 Task: Add an event with the title Second Interview with Candidate X, date '2024/03/01', time 8:00 AM to 10:00 AMand add a description: The AGM will commence with an opening address from the leadership team, providing an overview of the organization's achievements, challenges, and financial performance over the past year. This presentation will set the stage for the meeting and provide a comprehensive context for the discussions that will follow., put the event into Blue category . Add location for the event as: 654 Park Güell, Barcelona, Spain, logged in from the account softage.9@softage.netand send the event invitation to softage.2@softage.net with CC to  softage.3@softage.net. Set a reminder for the event 2 hour before
Action: Mouse moved to (76, 99)
Screenshot: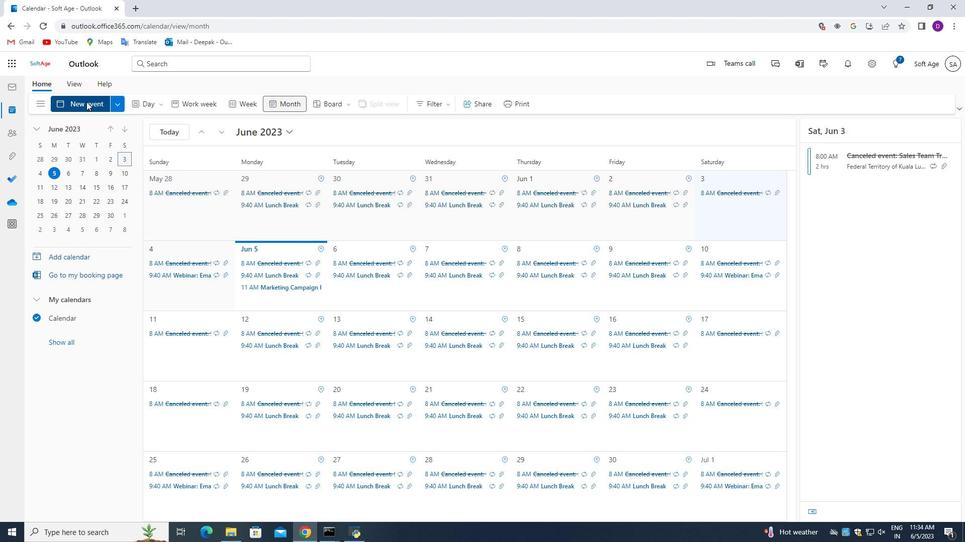 
Action: Mouse pressed left at (76, 99)
Screenshot: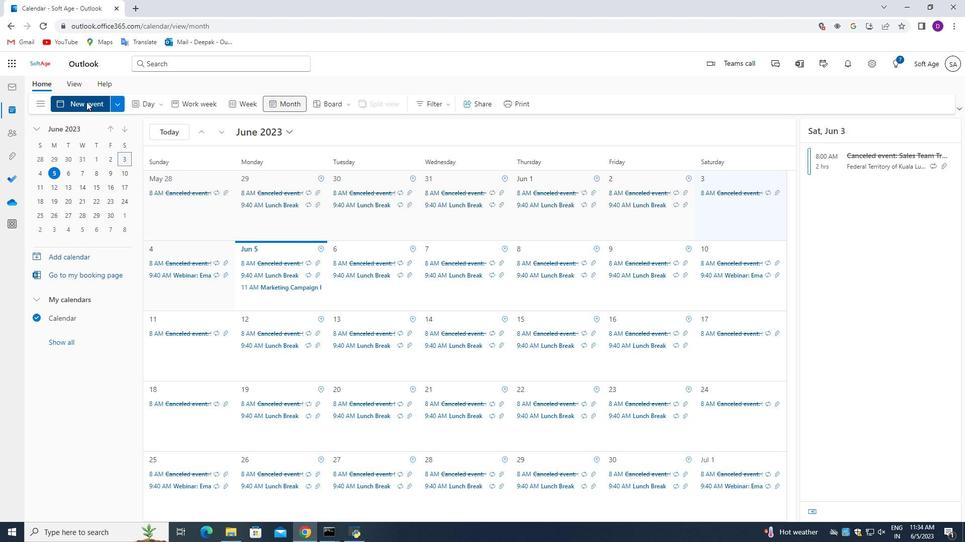 
Action: Mouse moved to (327, 160)
Screenshot: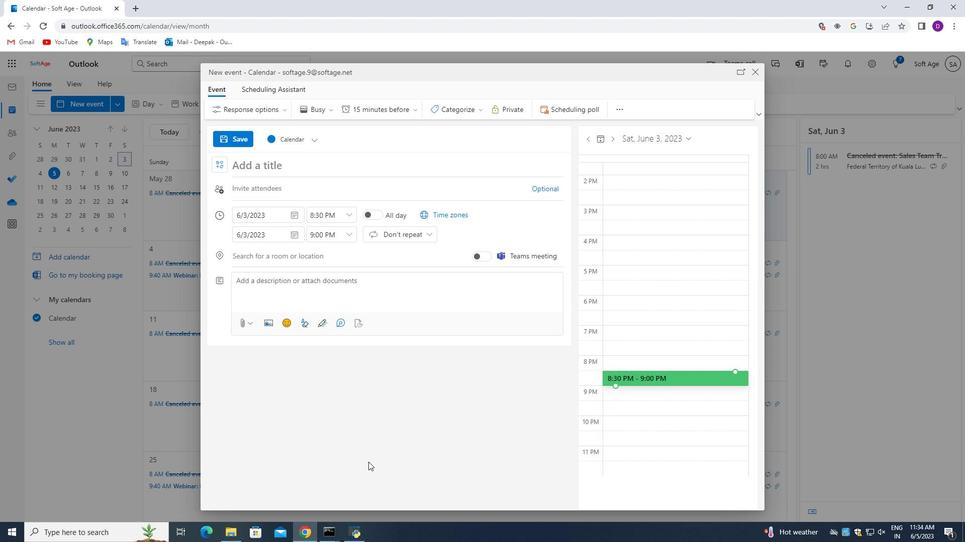 
Action: Mouse pressed left at (327, 160)
Screenshot: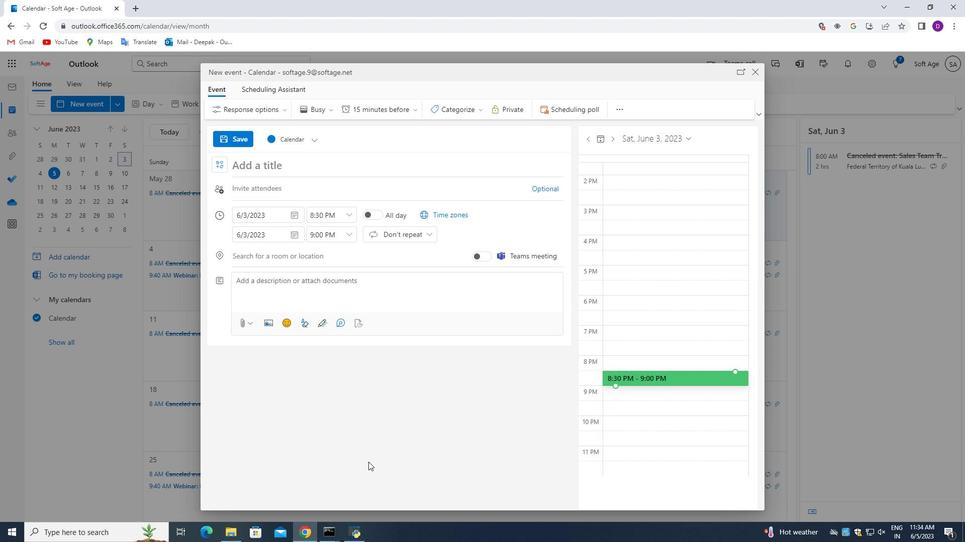 
Action: Mouse moved to (360, 369)
Screenshot: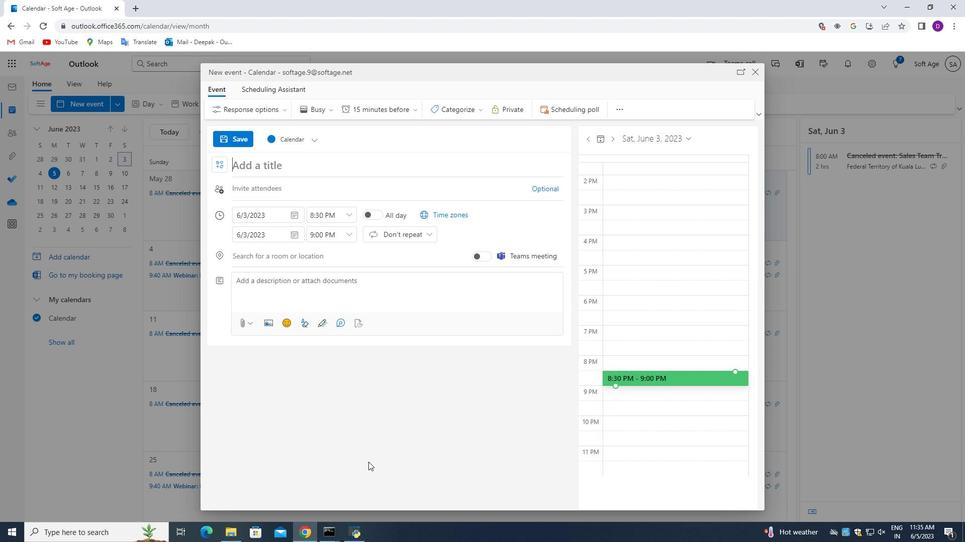 
Action: Key pressed <Key.shift_r>Second<Key.space><Key.shift>Intereies<Key.backspace>w<Key.space><Key.backspace><Key.backspace><Key.backspace><Key.backspace><Key.backspace>view<Key.space>with<Key.space><Key.shift_r>Candidate<Key.space><Key.shift><Key.shift><Key.shift><Key.shift><Key.shift><Key.shift><Key.shift><Key.shift><Key.shift><Key.shift><Key.shift><Key.shift><Key.shift><Key.shift><Key.shift><Key.shift><Key.shift><Key.shift><Key.shift><Key.shift><Key.shift><Key.shift>X<Key.space>
Screenshot: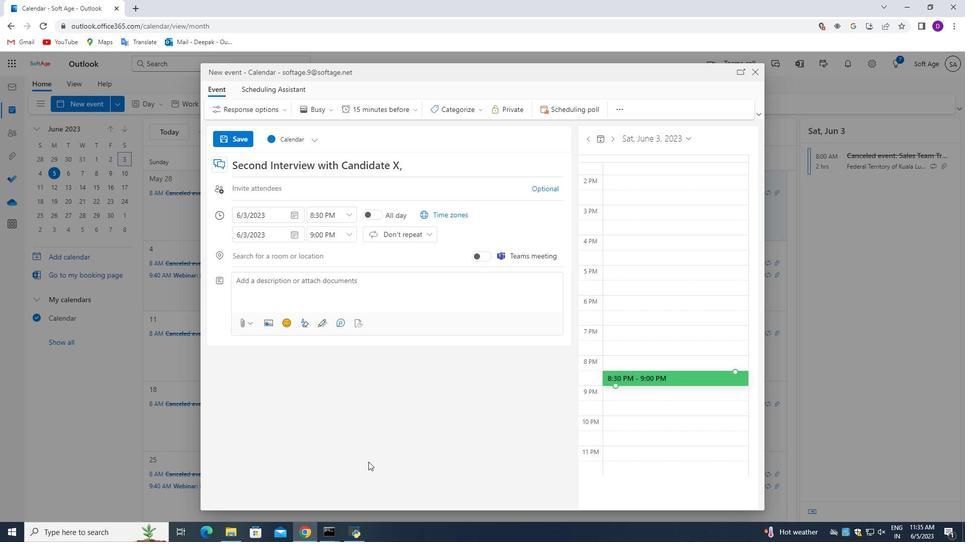 
Action: Mouse moved to (296, 215)
Screenshot: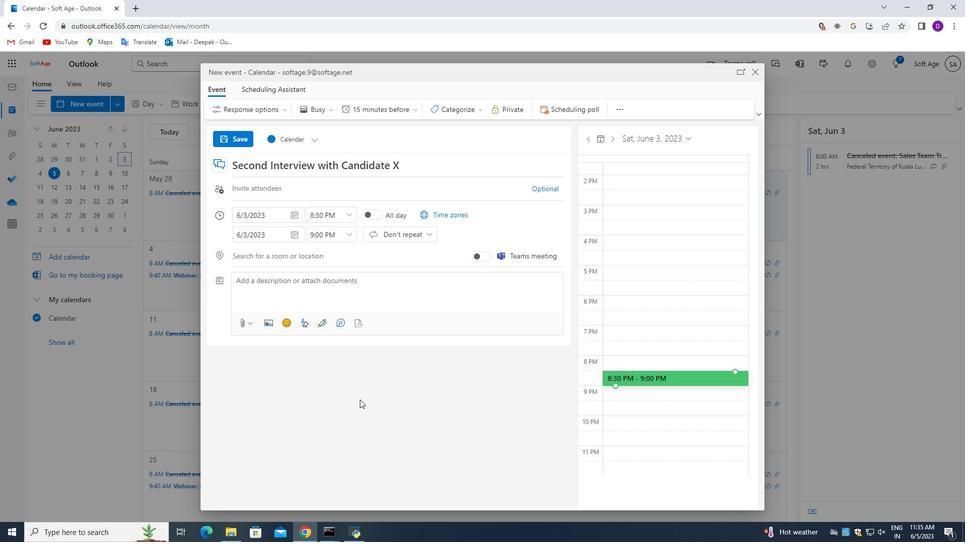 
Action: Mouse pressed left at (296, 215)
Screenshot: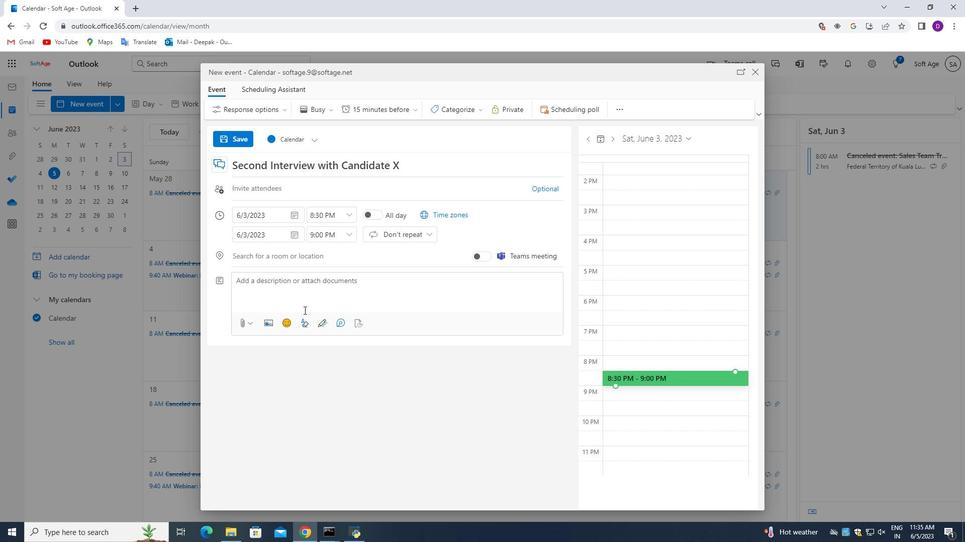 
Action: Mouse moved to (260, 237)
Screenshot: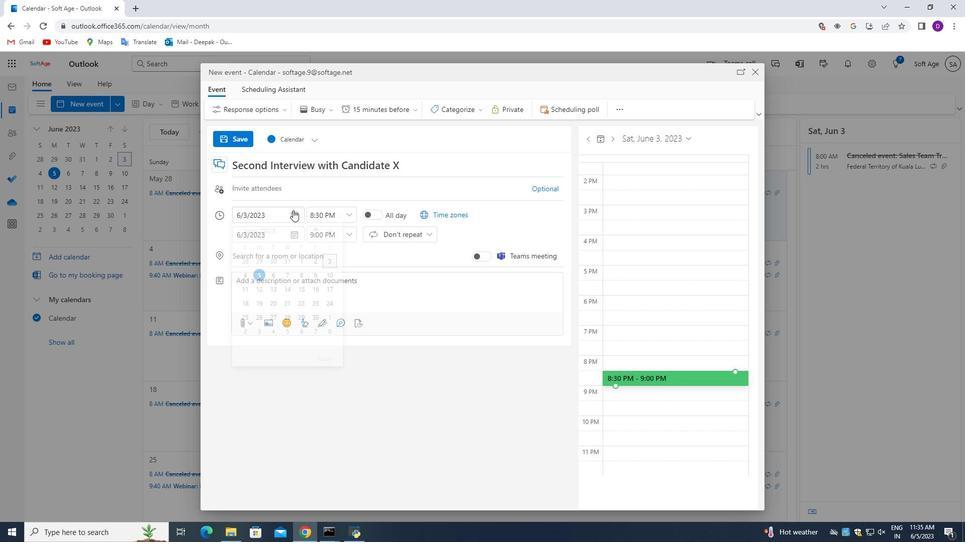 
Action: Mouse pressed left at (260, 237)
Screenshot: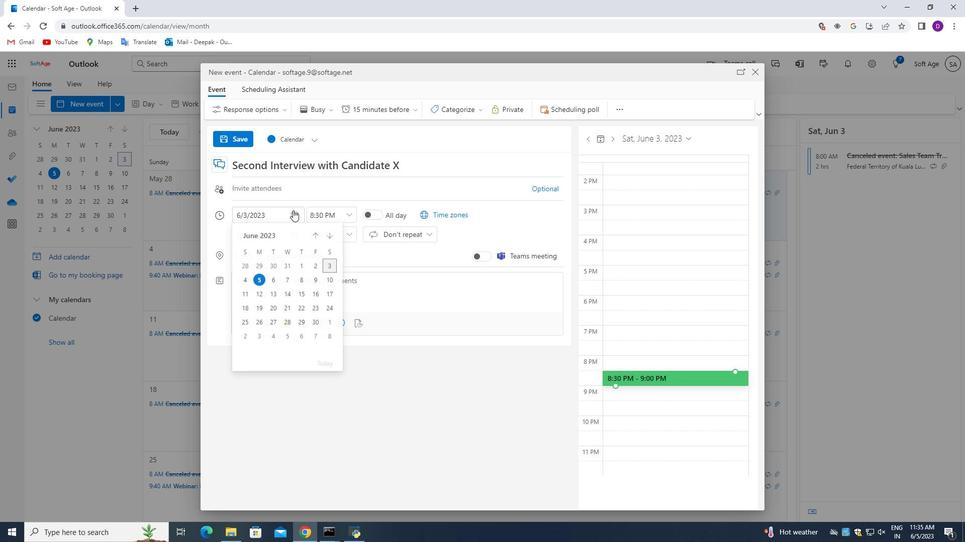 
Action: Mouse moved to (332, 238)
Screenshot: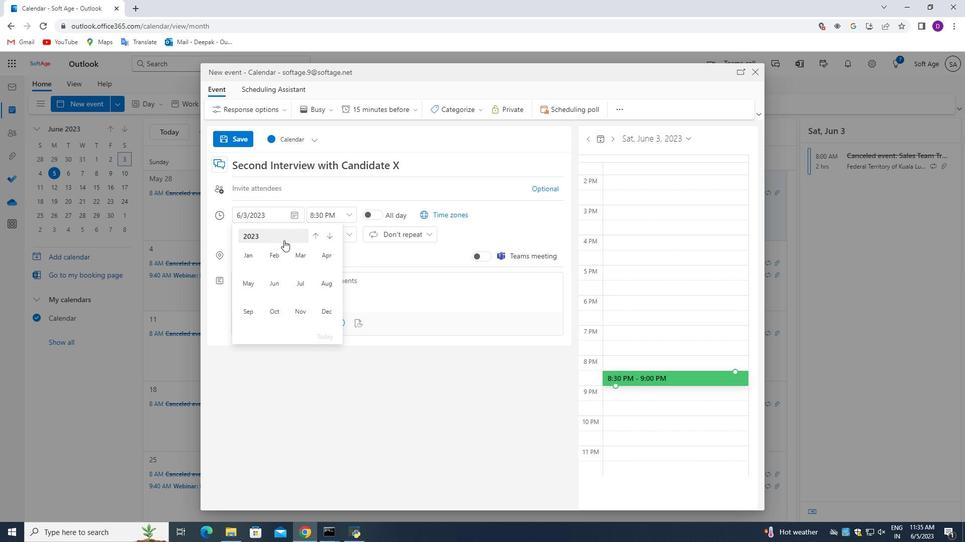 
Action: Mouse pressed left at (332, 238)
Screenshot: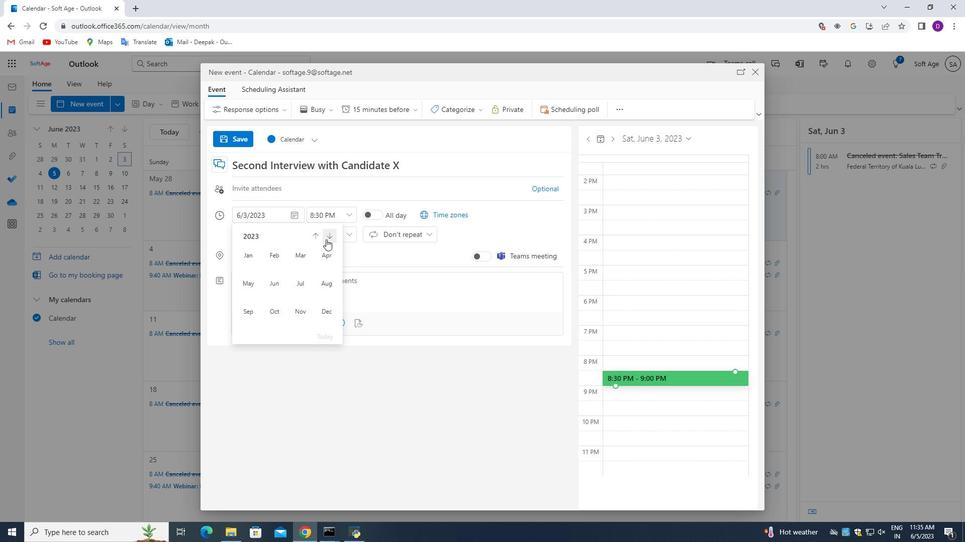 
Action: Mouse moved to (303, 258)
Screenshot: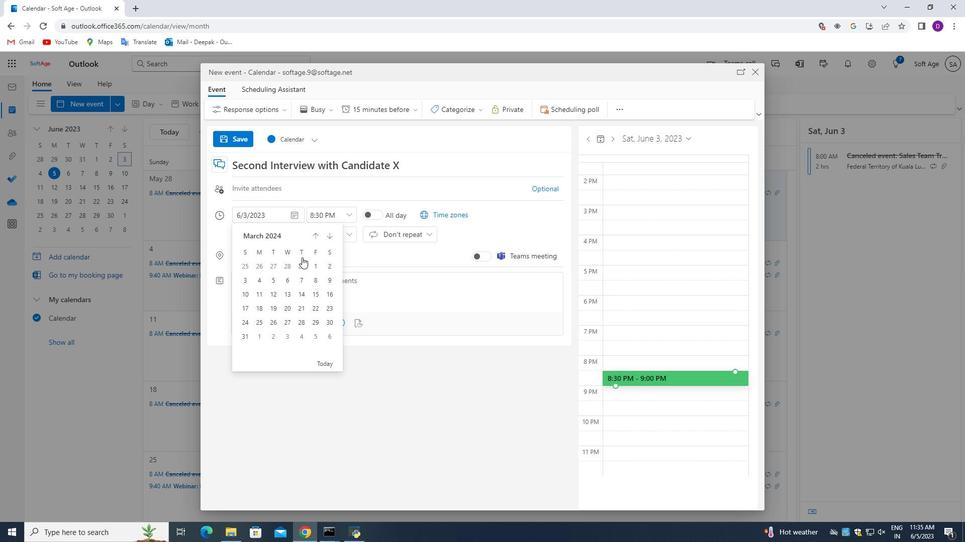 
Action: Mouse pressed left at (303, 258)
Screenshot: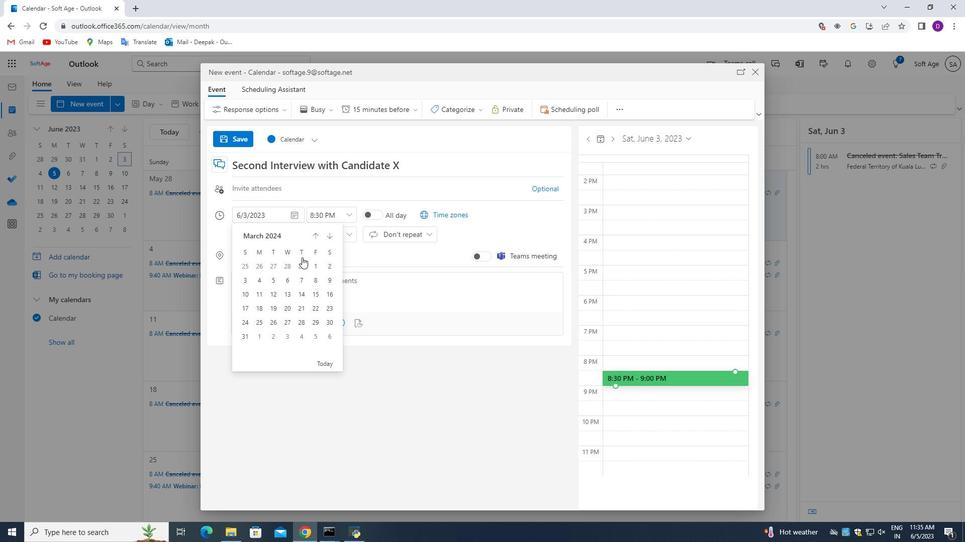
Action: Mouse moved to (316, 266)
Screenshot: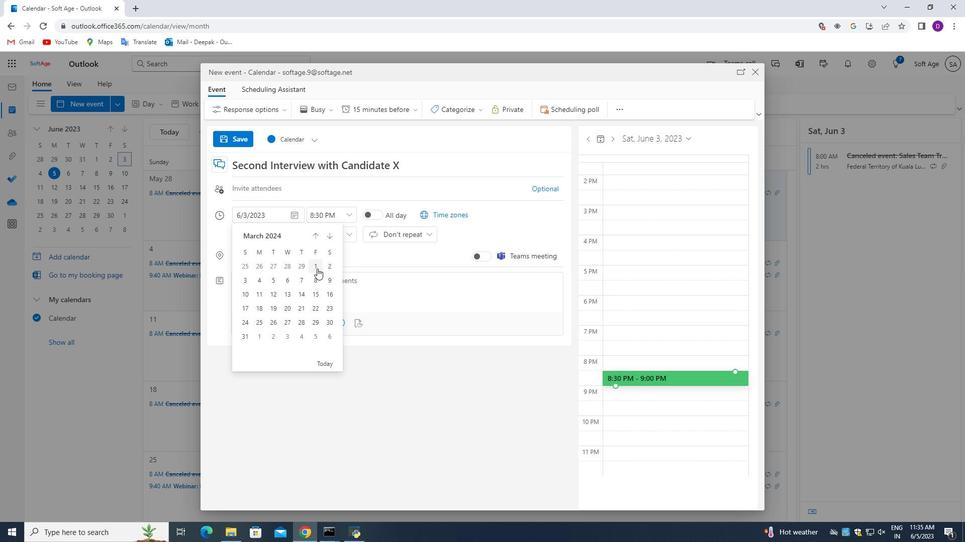 
Action: Mouse pressed left at (316, 266)
Screenshot: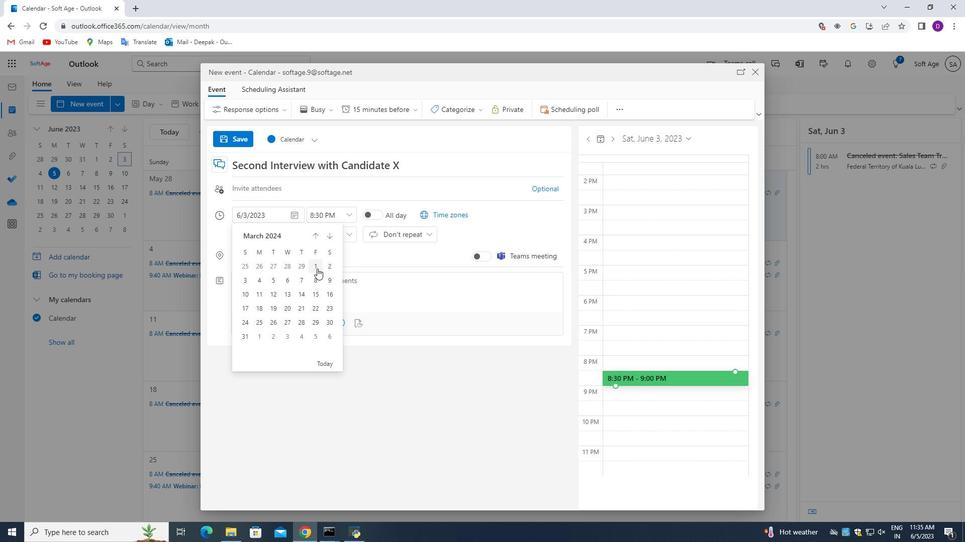 
Action: Mouse moved to (349, 213)
Screenshot: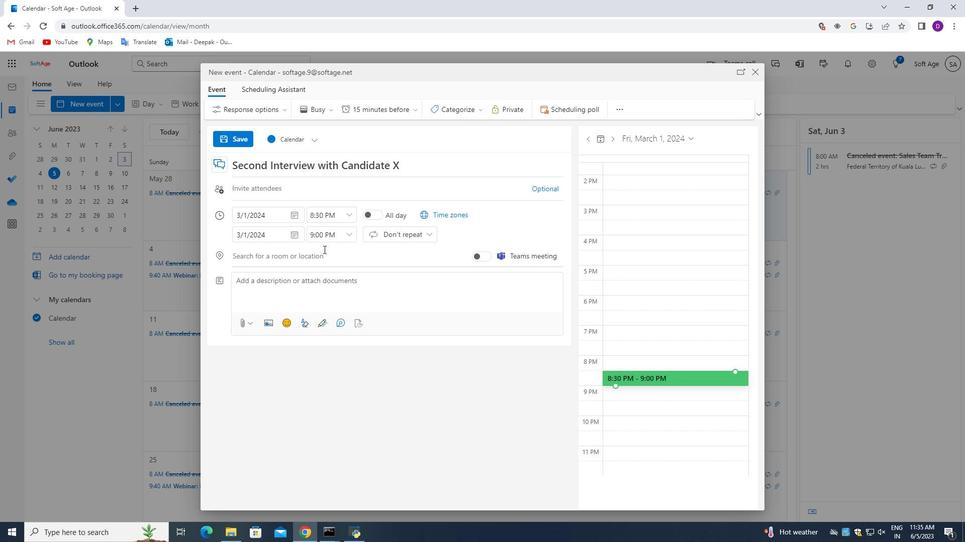 
Action: Mouse pressed left at (349, 213)
Screenshot: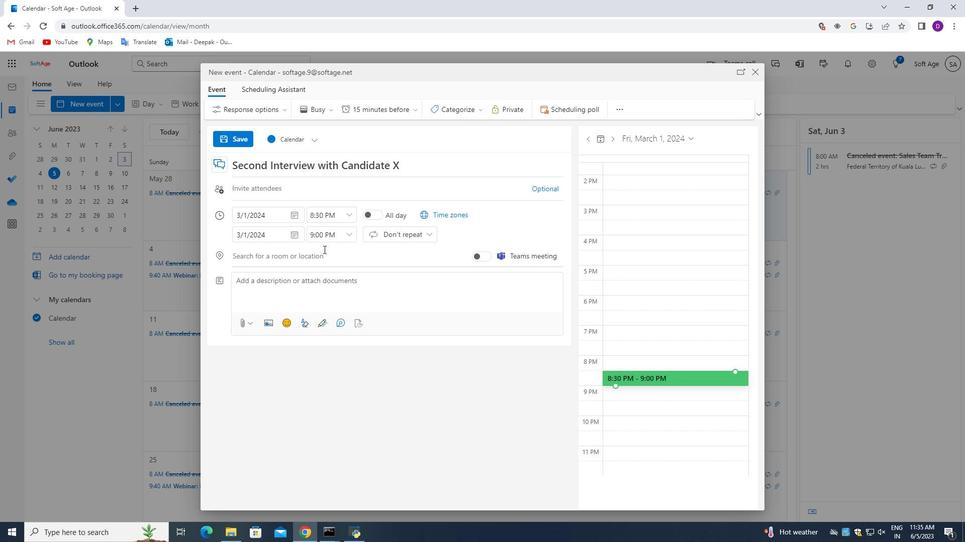 
Action: Mouse moved to (326, 284)
Screenshot: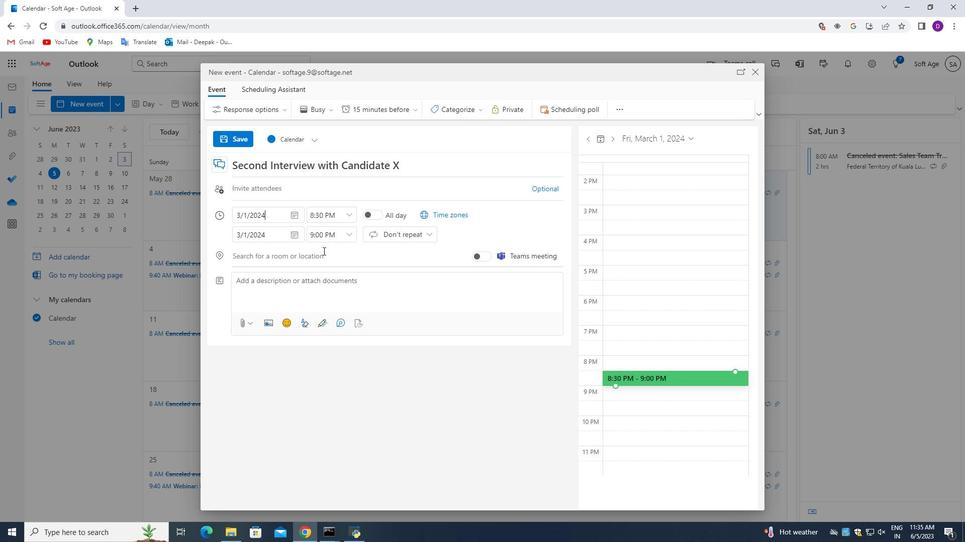 
Action: Mouse scrolled (326, 284) with delta (0, 0)
Screenshot: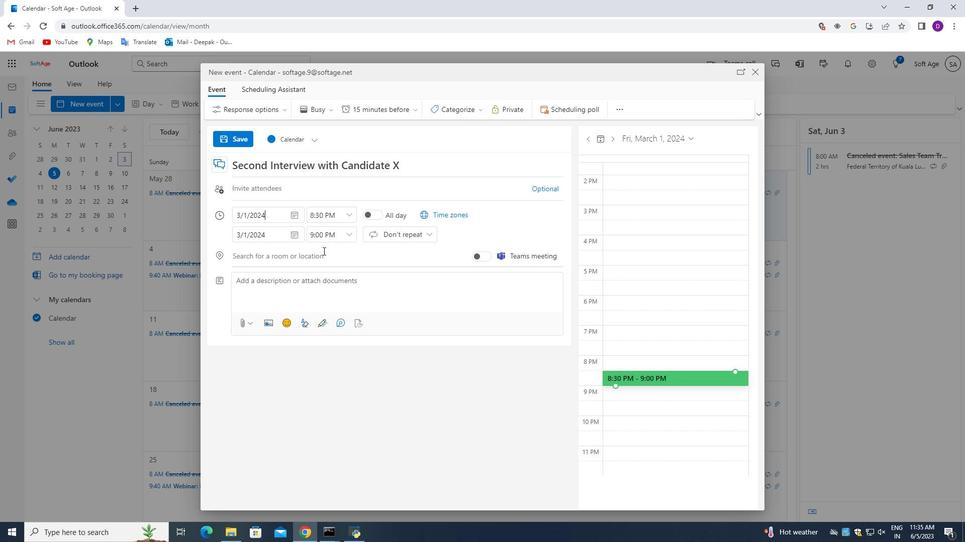 
Action: Mouse scrolled (326, 284) with delta (0, 0)
Screenshot: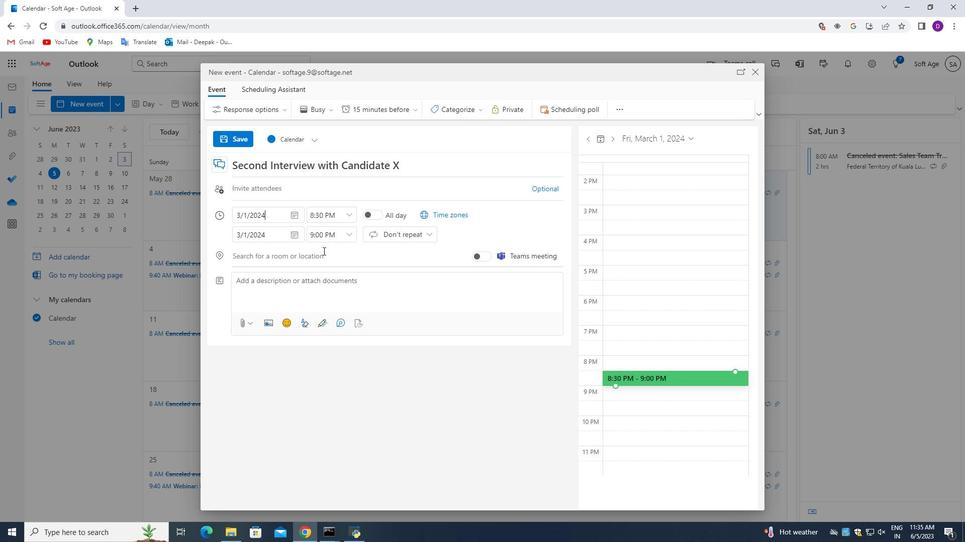 
Action: Mouse moved to (328, 285)
Screenshot: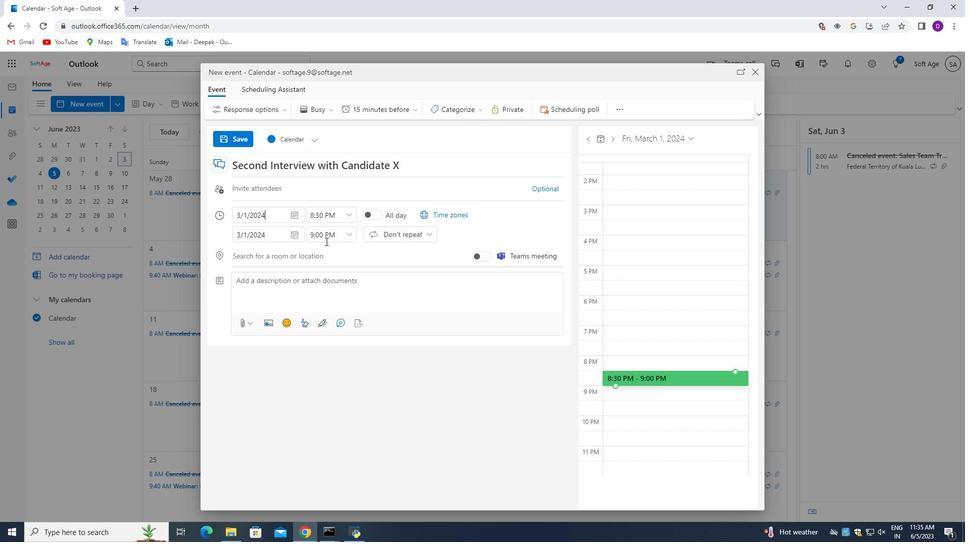 
Action: Mouse scrolled (328, 285) with delta (0, 0)
Screenshot: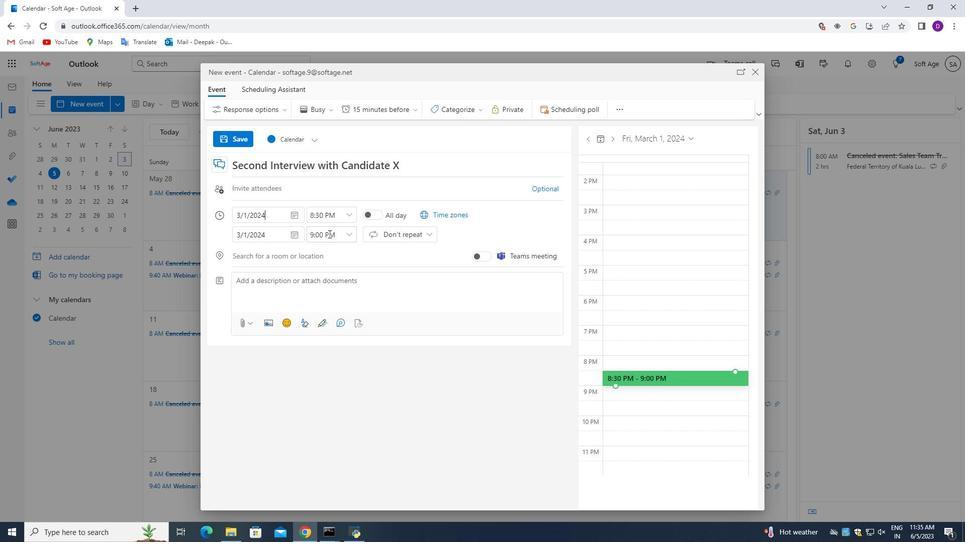 
Action: Mouse moved to (328, 284)
Screenshot: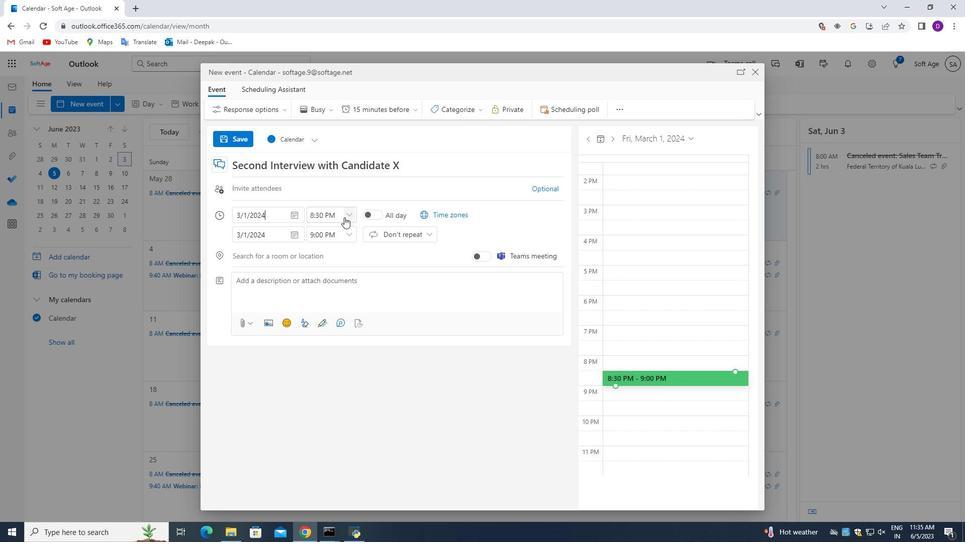 
Action: Mouse scrolled (328, 285) with delta (0, 0)
Screenshot: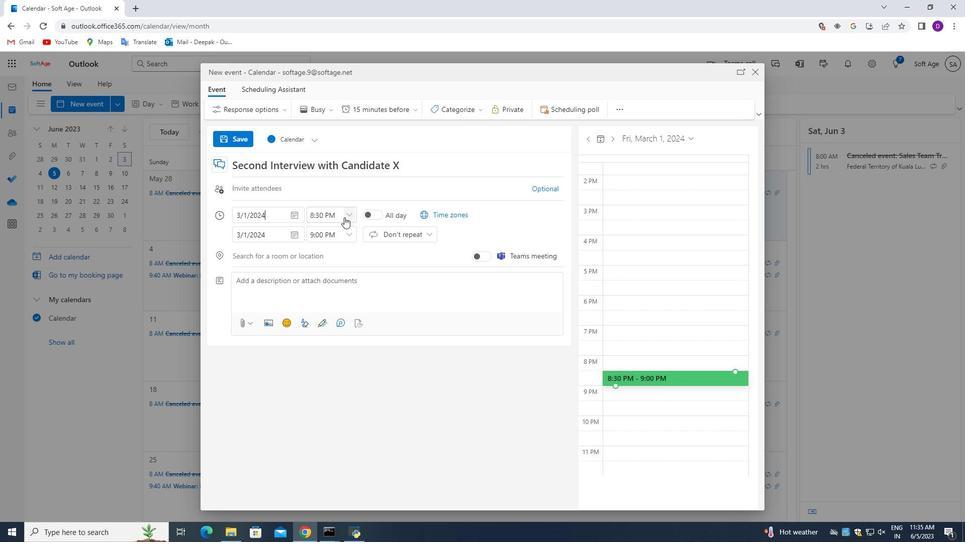 
Action: Mouse moved to (328, 280)
Screenshot: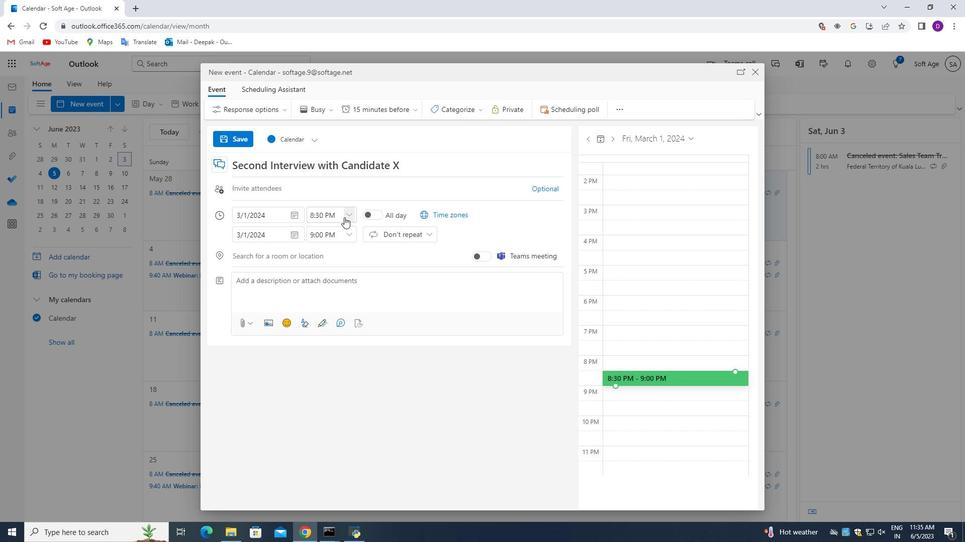 
Action: Mouse scrolled (328, 280) with delta (0, 0)
Screenshot: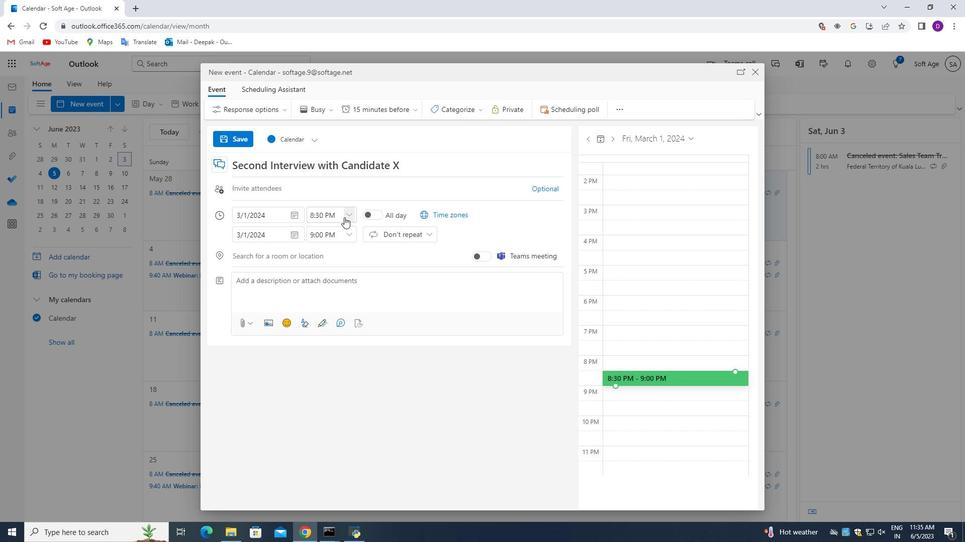 
Action: Mouse moved to (328, 279)
Screenshot: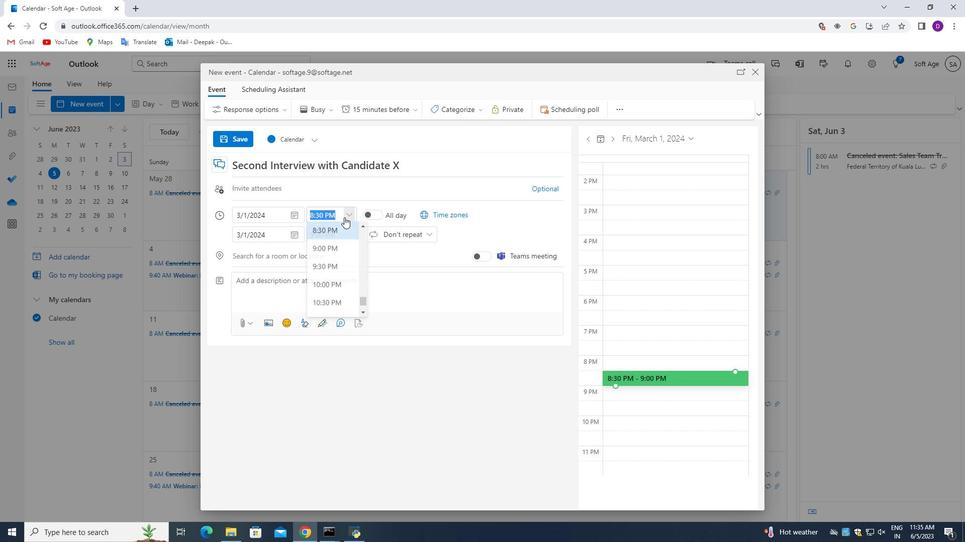 
Action: Mouse scrolled (328, 280) with delta (0, 0)
Screenshot: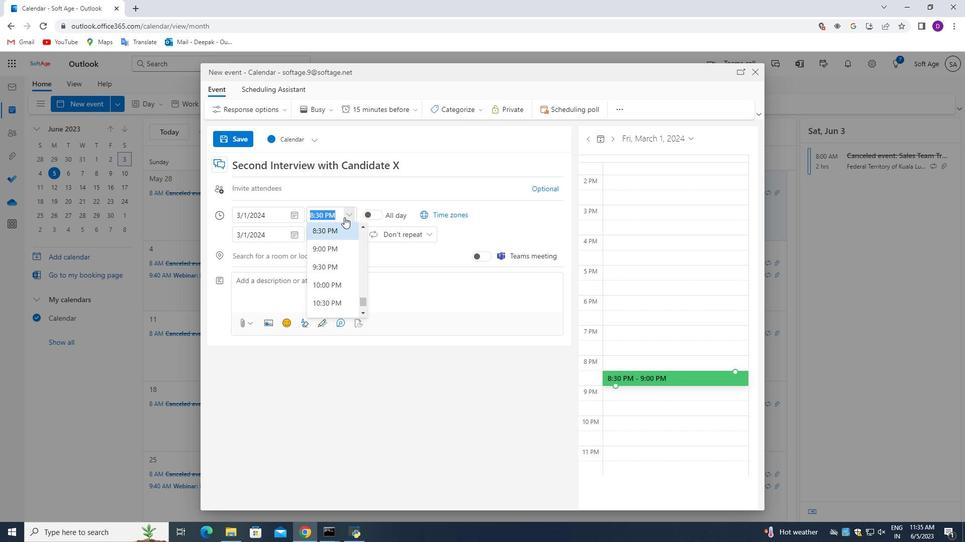 
Action: Mouse scrolled (328, 280) with delta (0, 0)
Screenshot: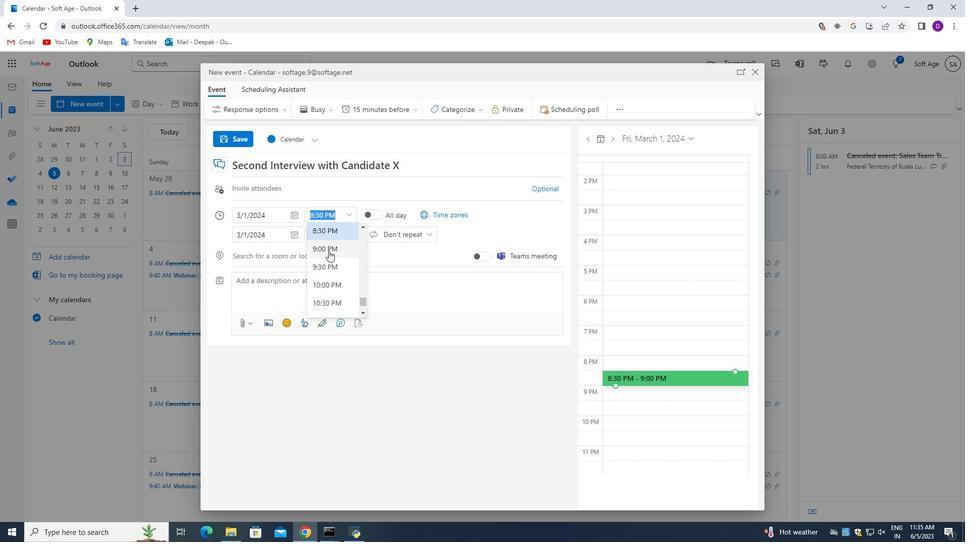 
Action: Mouse scrolled (328, 280) with delta (0, 0)
Screenshot: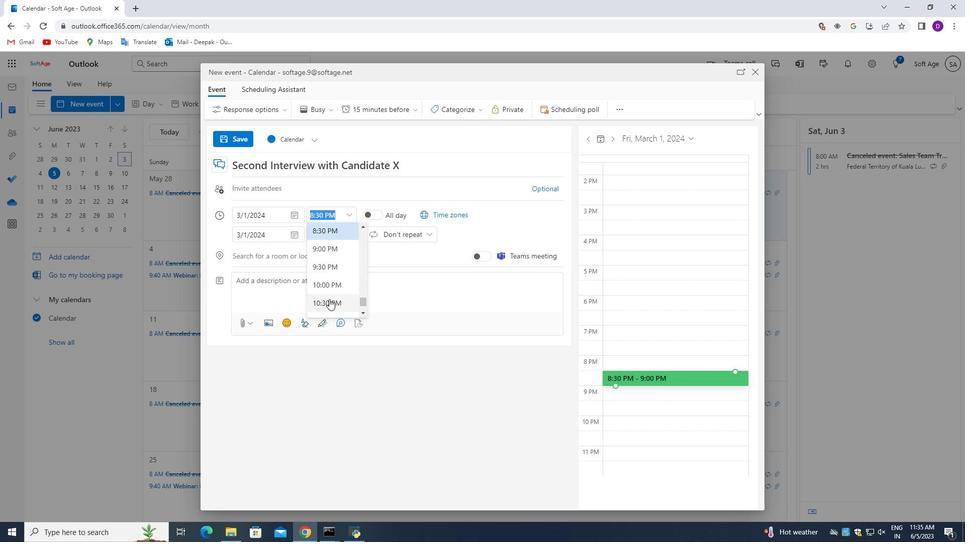 
Action: Mouse scrolled (328, 280) with delta (0, 0)
Screenshot: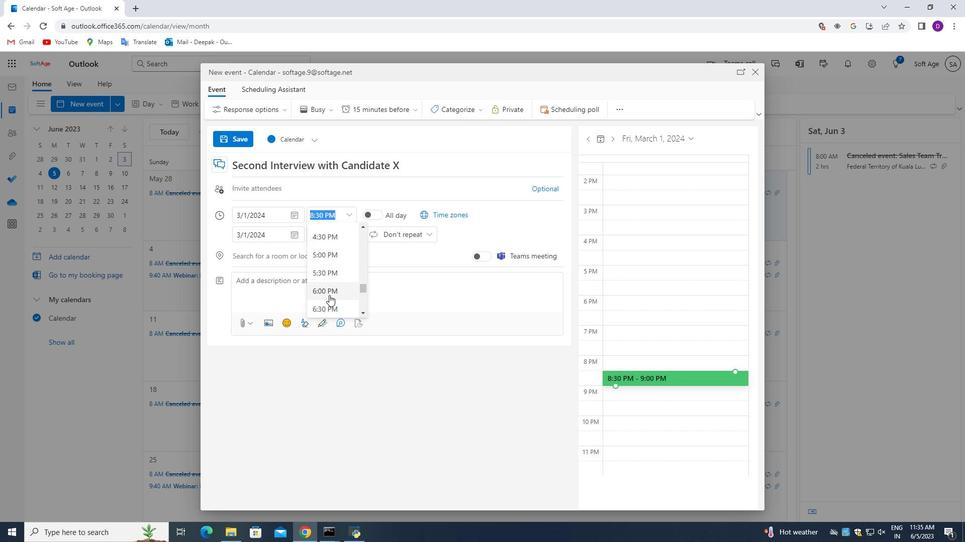 
Action: Mouse moved to (327, 225)
Screenshot: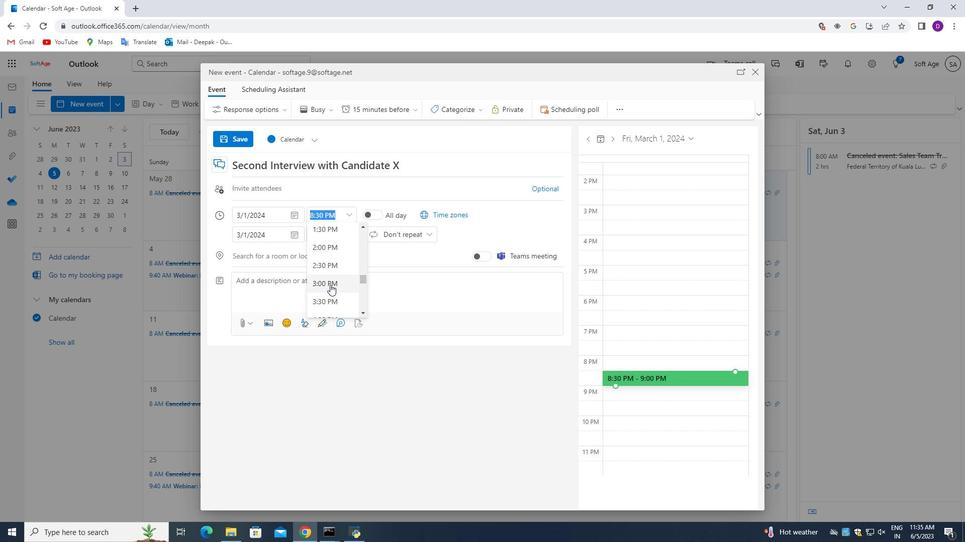 
Action: Mouse pressed left at (327, 225)
Screenshot: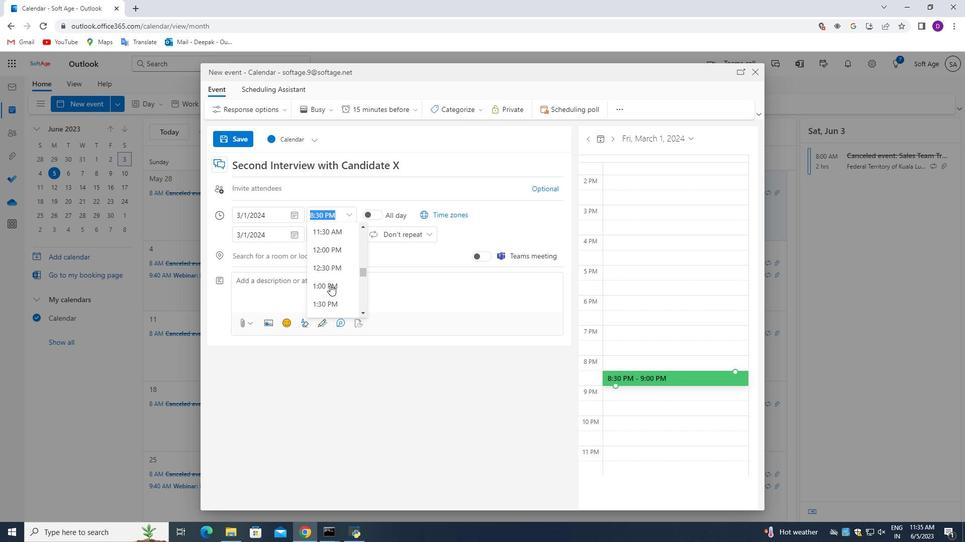 
Action: Mouse moved to (349, 235)
Screenshot: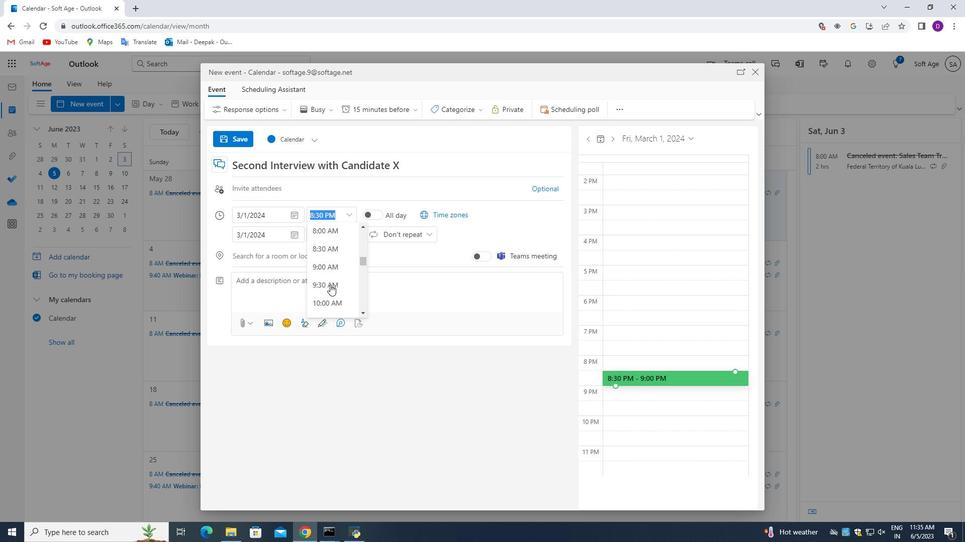 
Action: Mouse pressed left at (349, 235)
Screenshot: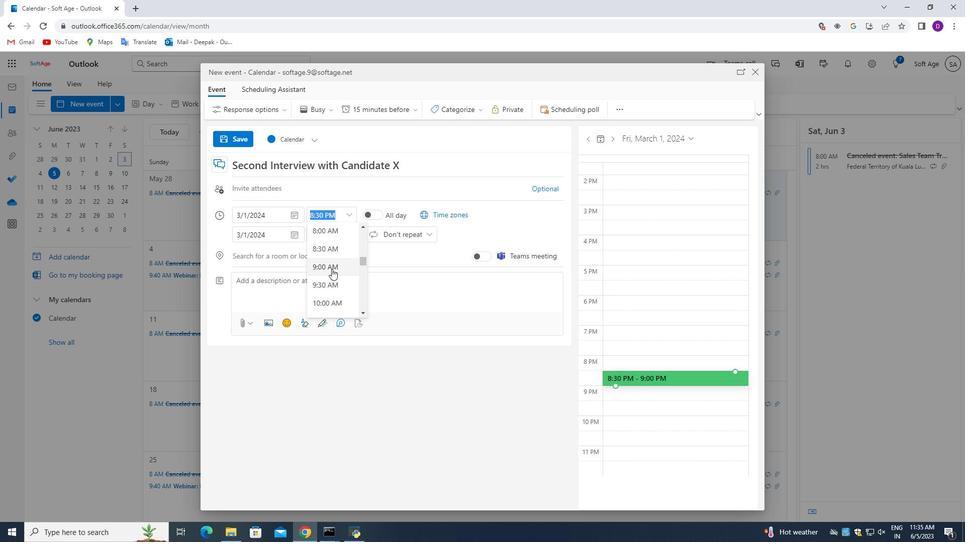 
Action: Mouse moved to (340, 308)
Screenshot: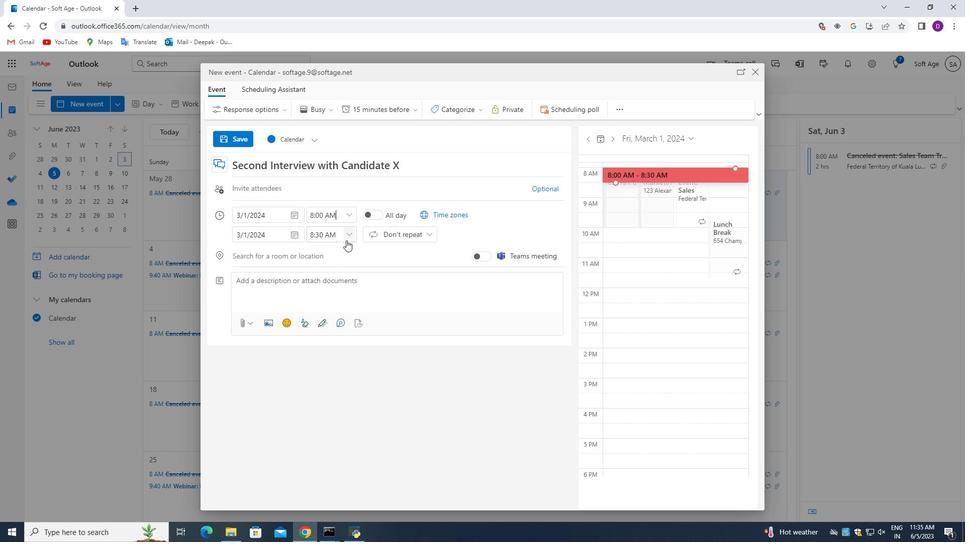 
Action: Mouse pressed left at (340, 308)
Screenshot: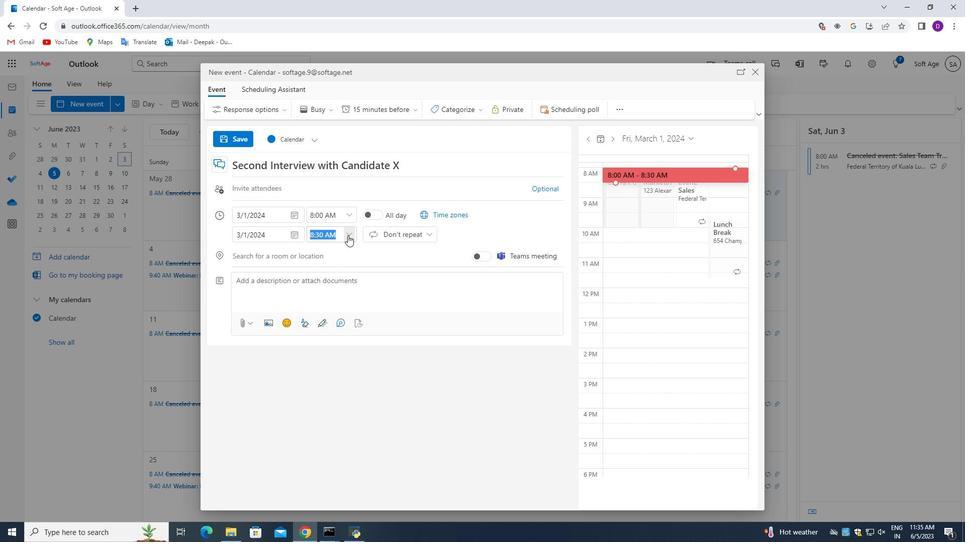 
Action: Mouse moved to (298, 282)
Screenshot: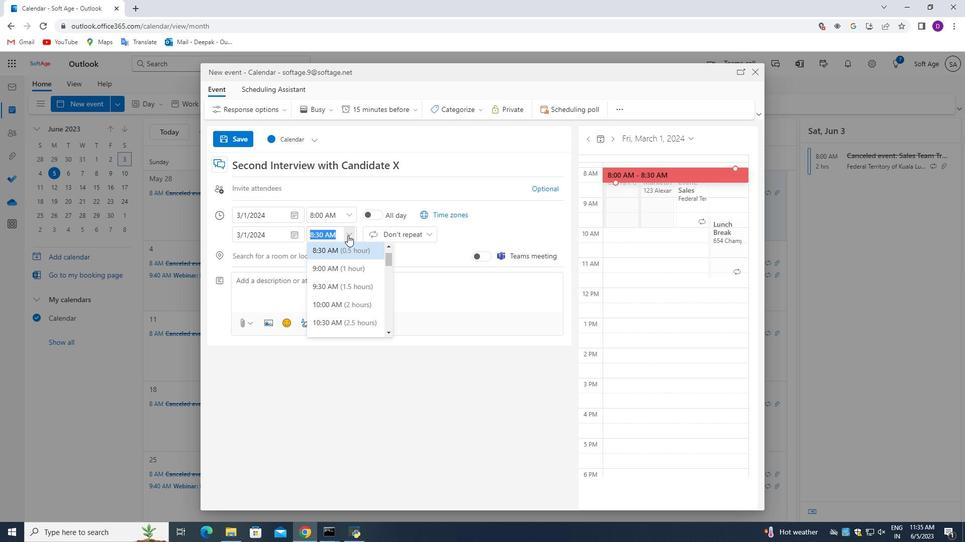 
Action: Mouse pressed left at (298, 282)
Screenshot: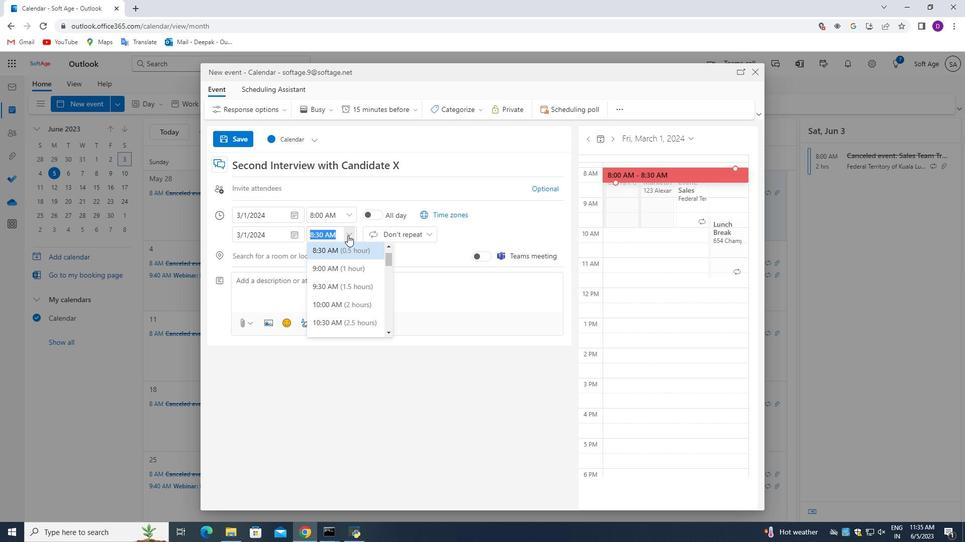 
Action: Mouse moved to (307, 425)
Screenshot: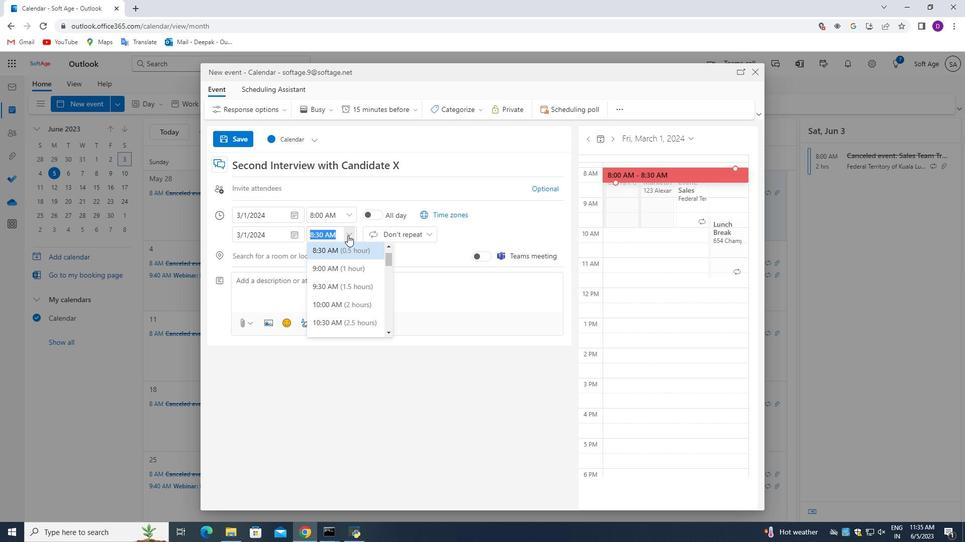 
Action: Key pressed <Key.shift_r>The<Key.space><Key.shift_r>AGM<Key.space>will<Key.space>commence<Key.space>with<Key.space>an<Key.space>opening<Key.space>address<Key.space>from<Key.space>the<Key.space>leadership<Key.space><Key.space>th<Key.backspace>eam,<Key.space>providing<Key.space>an<Key.space>overview<Key.space>of<Key.space>the<Key.space>organization's<Key.space>achiv<Key.backspace>evements,<Key.space>challenges<Key.space><Key.backspace>,<Key.space>and<Key.space>financil<Key.space>pr<Key.backspace>e<Key.backspace><Key.backspace><Key.backspace><Key.backspace><Key.backspace>ial<Key.space>performance<Key.space>over<Key.space>the<Key.space>past<Key.space><Key.backspace><Key.space>year,<Key.space><Key.shift_r>This<Key.space>presentation<Key.space>will<Key.space>set<Key.space>the<Key.space>stage<Key.space>for<Key.space>the<Key.space>meeting<Key.space>and<Key.space>provede<Key.space>a<Key.space><Key.backspace><Key.backspace><Key.backspace><Key.backspace><Key.backspace><Key.backspace>ide<Key.space>a<Key.space>comprehensive<Key.space>context<Key.space>for<Key.space>the<Key.space>discussions<Key.space>that<Key.space>will<Key.space>follow.
Screenshot: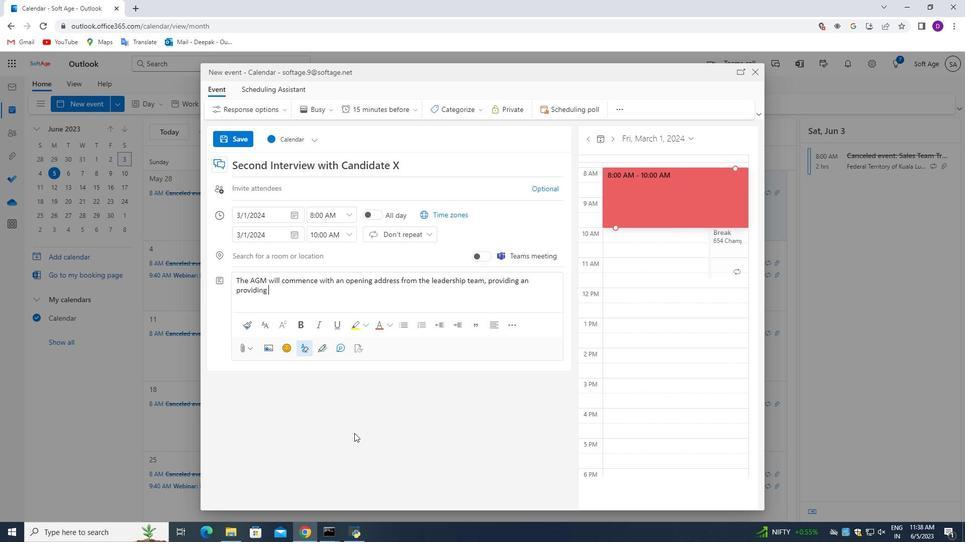 
Action: Mouse moved to (483, 111)
Screenshot: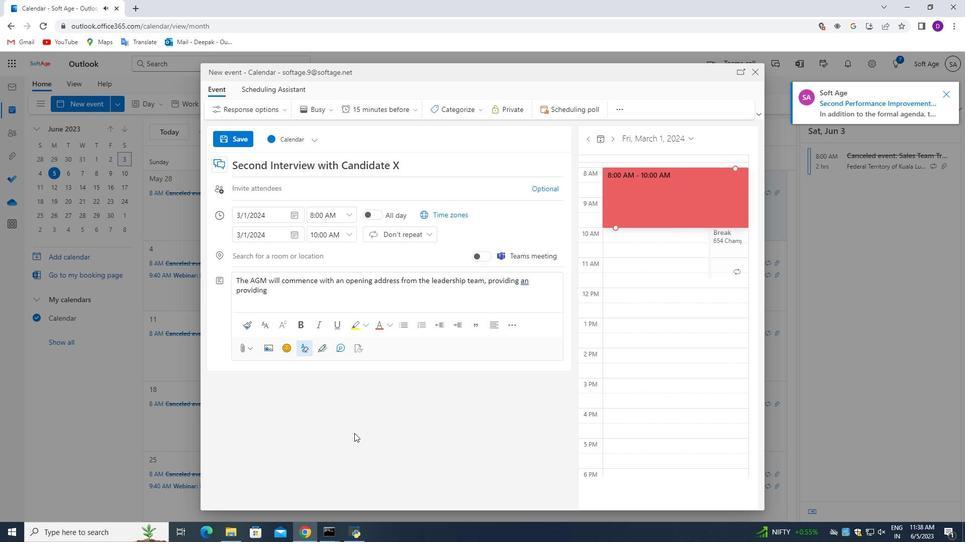 
Action: Mouse pressed left at (483, 111)
Screenshot: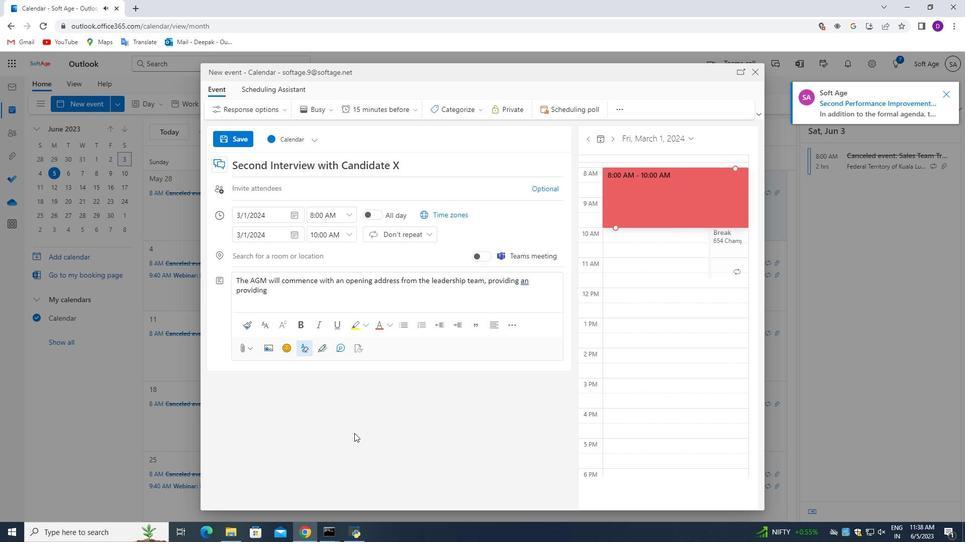 
Action: Mouse moved to (469, 129)
Screenshot: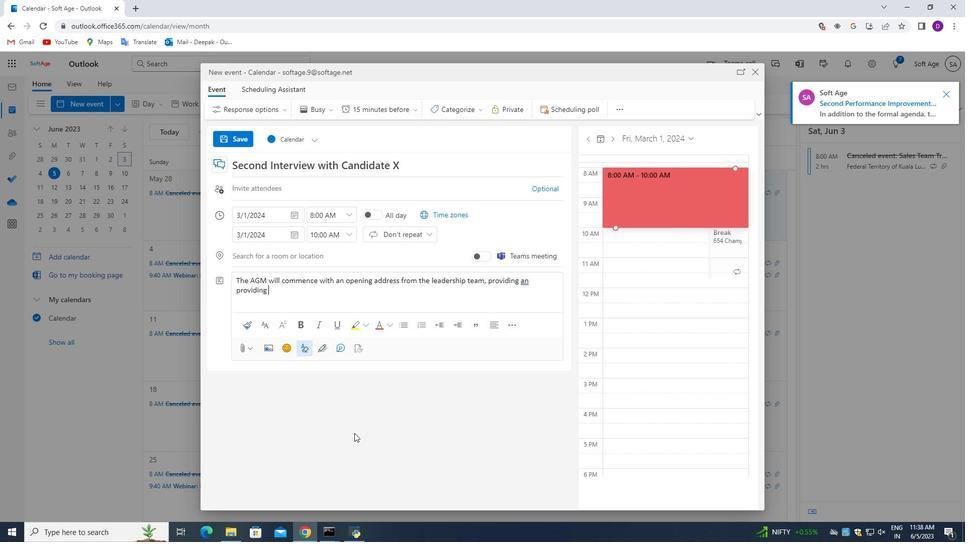 
Action: Mouse pressed left at (469, 129)
Screenshot: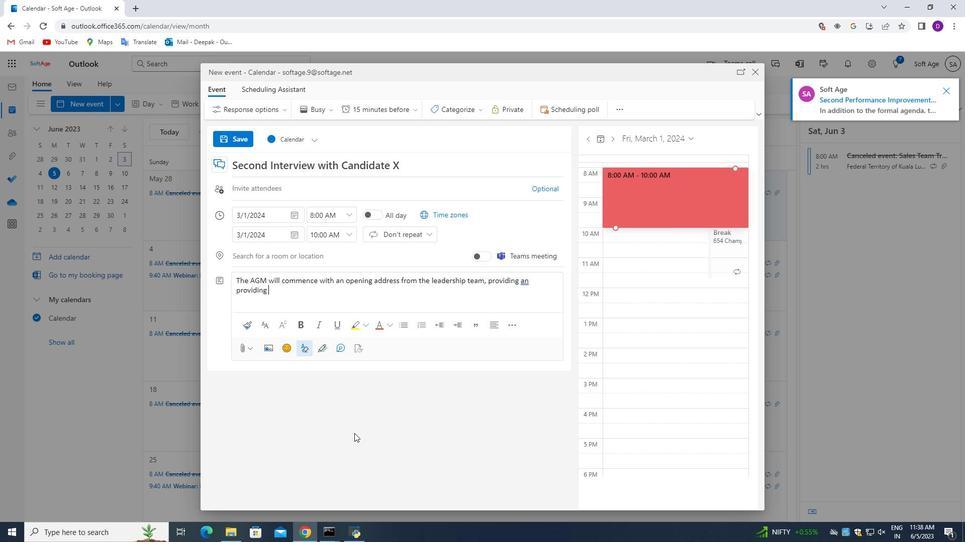 
Action: Mouse moved to (255, 257)
Screenshot: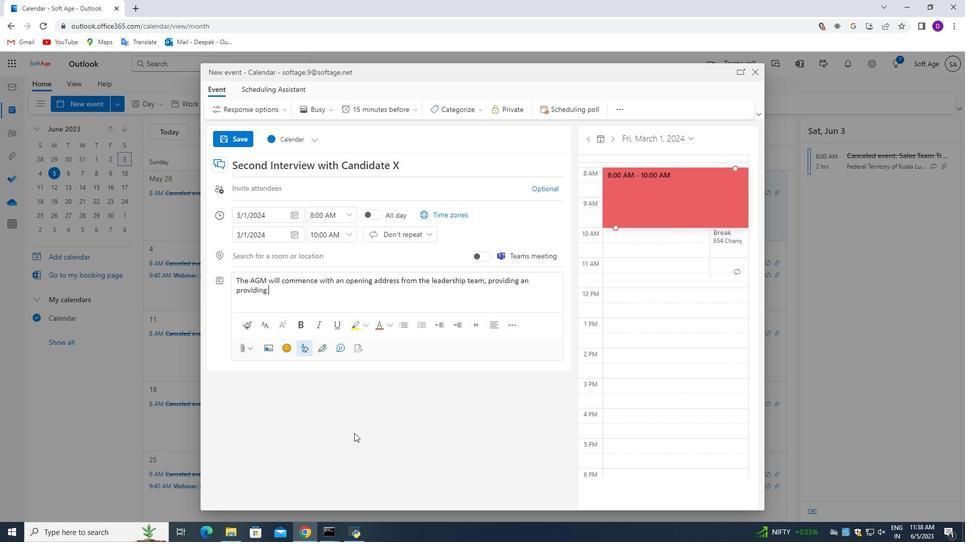 
Action: Mouse pressed left at (255, 257)
Screenshot: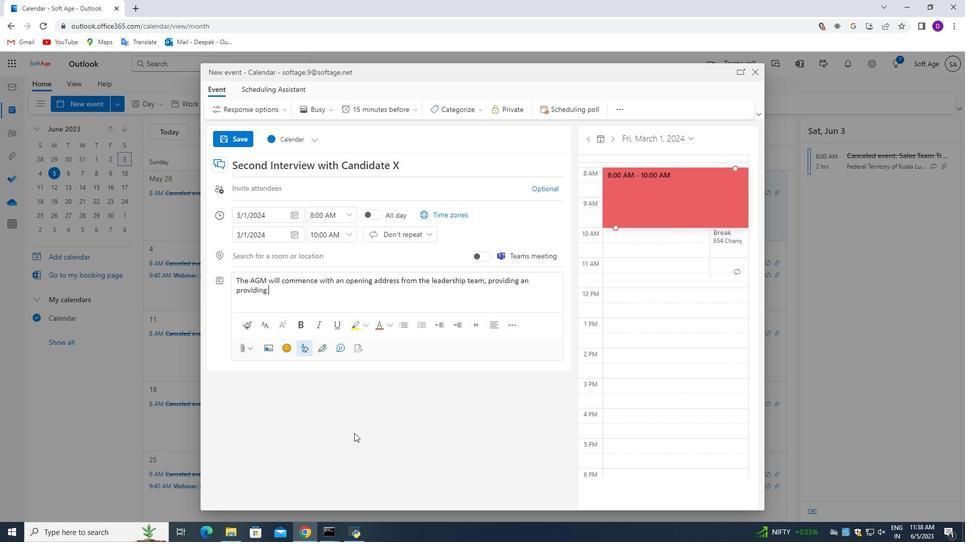 
Action: Key pressed 654<Key.space><Key.shift>Park<Key.space><Key.shift_r>Guell,<Key.space><Key.shift_r>Baracelona,<Key.space><Key.shift_r>Spain,<Key.space><Key.backspace><Key.backspace>
Screenshot: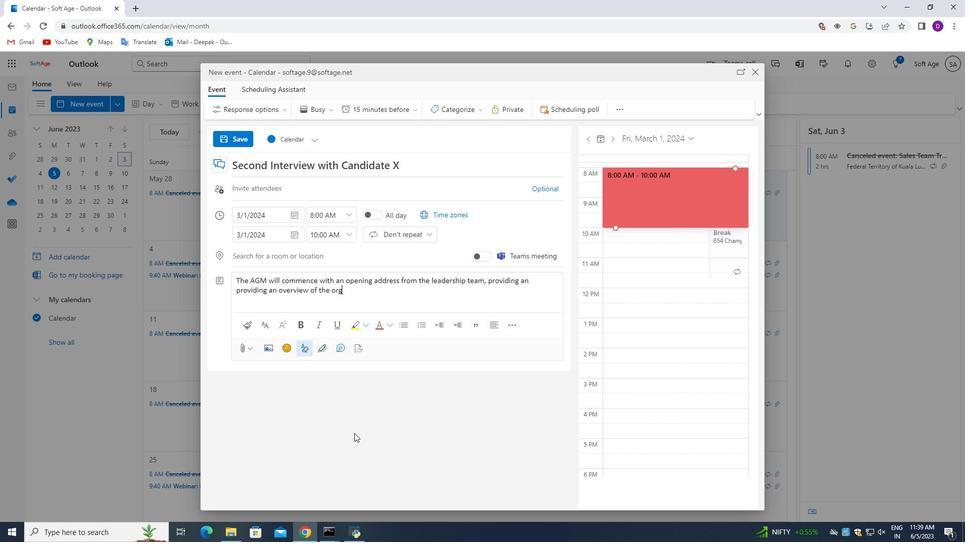 
Action: Mouse moved to (271, 187)
Screenshot: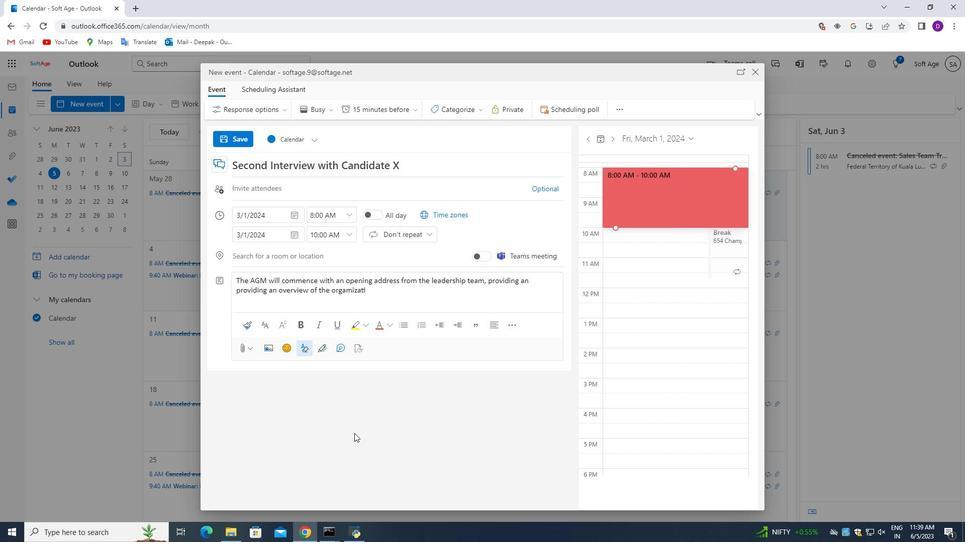 
Action: Mouse pressed left at (271, 187)
Screenshot: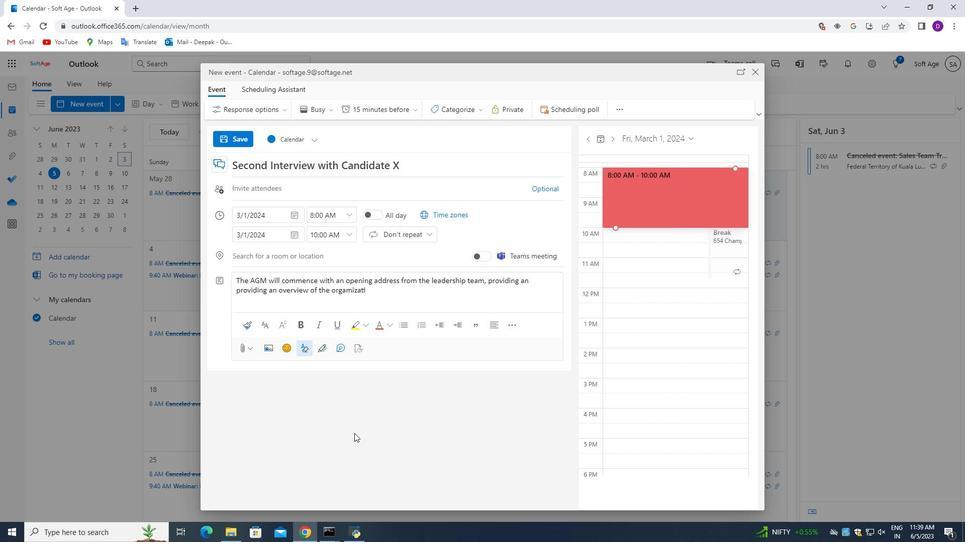 
Action: Key pressed softage.2<Key.shift>@softage.net<Key.enter>
Screenshot: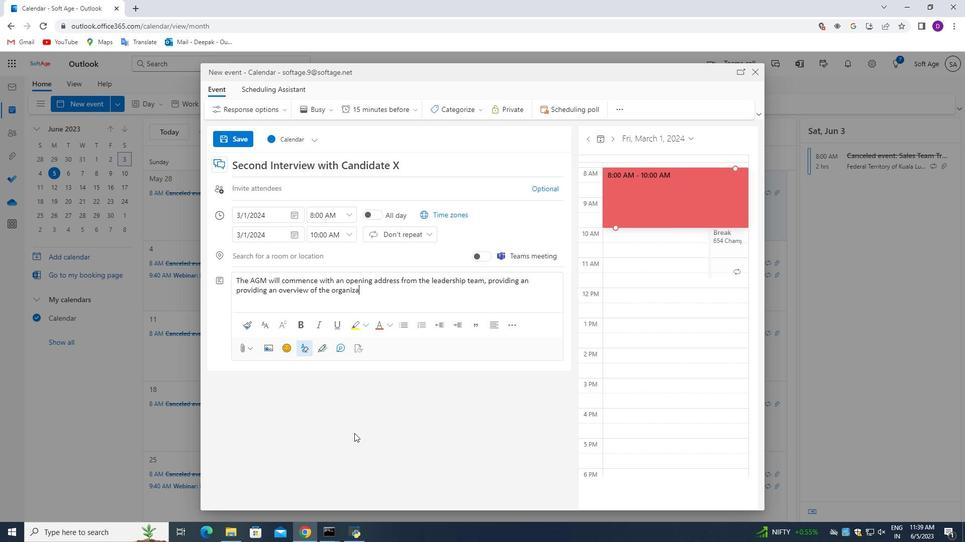 
Action: Mouse moved to (545, 192)
Screenshot: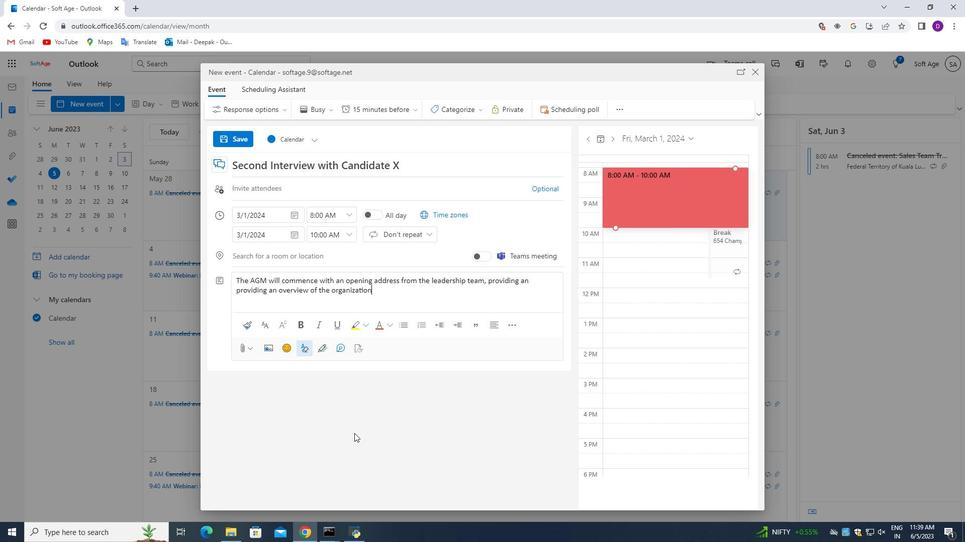
Action: Mouse pressed left at (545, 192)
Screenshot: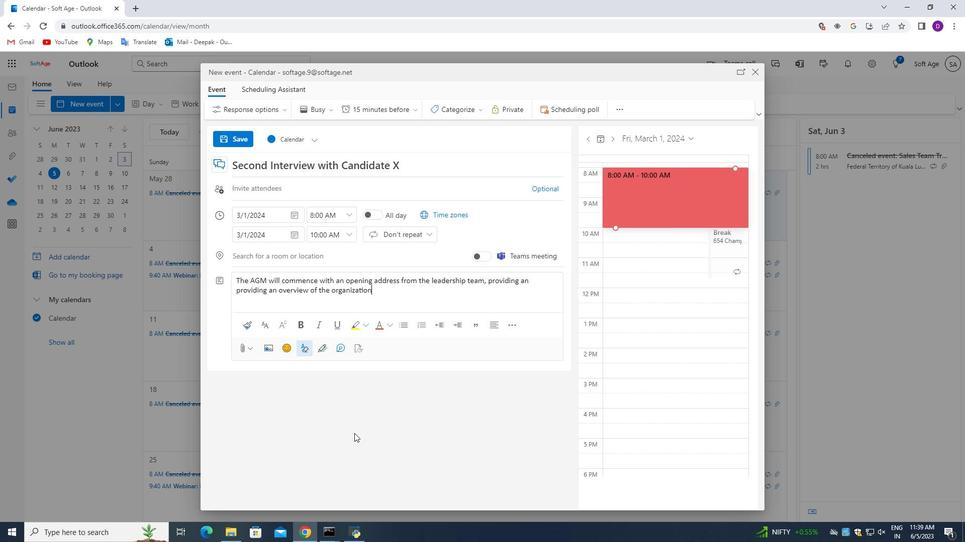 
Action: Mouse moved to (327, 182)
Screenshot: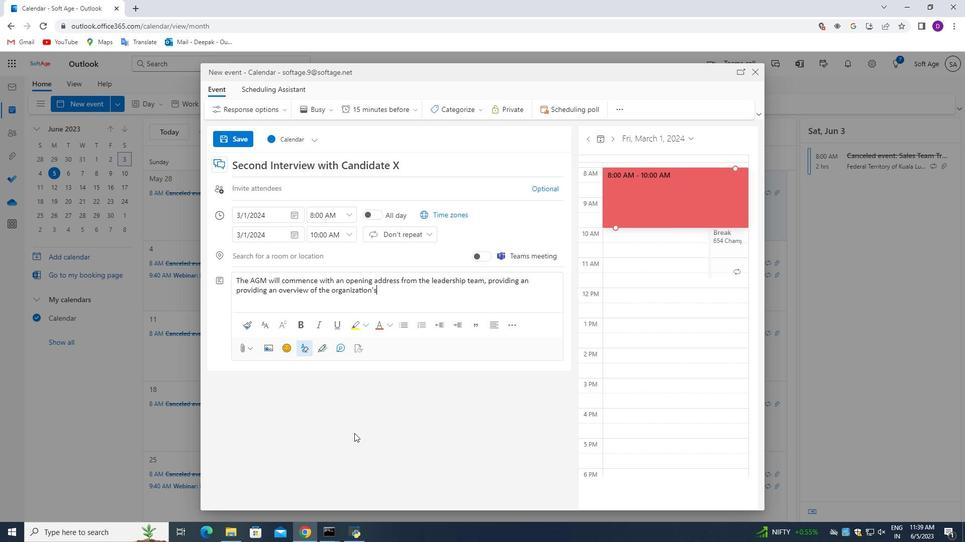 
Action: Key pressed softage.net<Key.backspace><Key.backspace><Key.backspace>3<Key.shift>@softage.net<Key.enter>
Screenshot: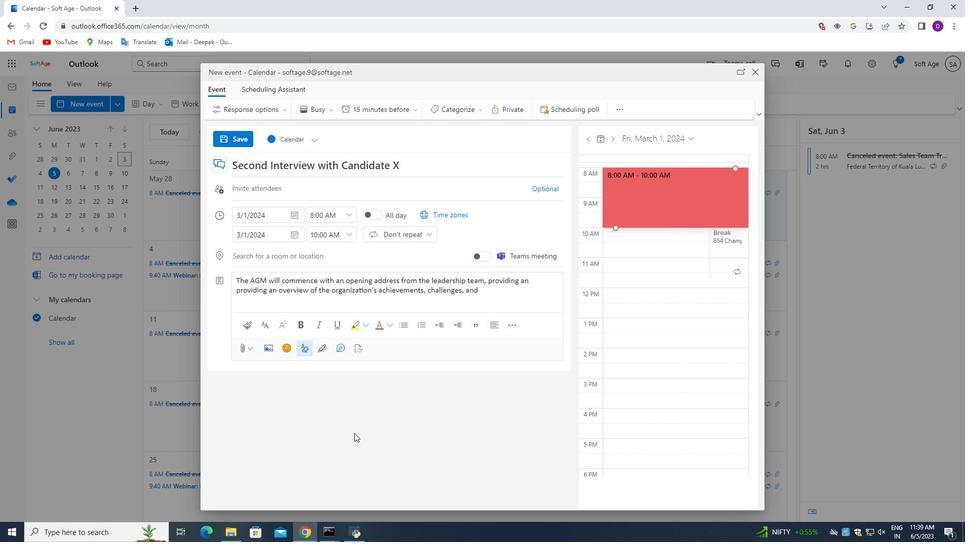 
Action: Mouse moved to (365, 292)
Screenshot: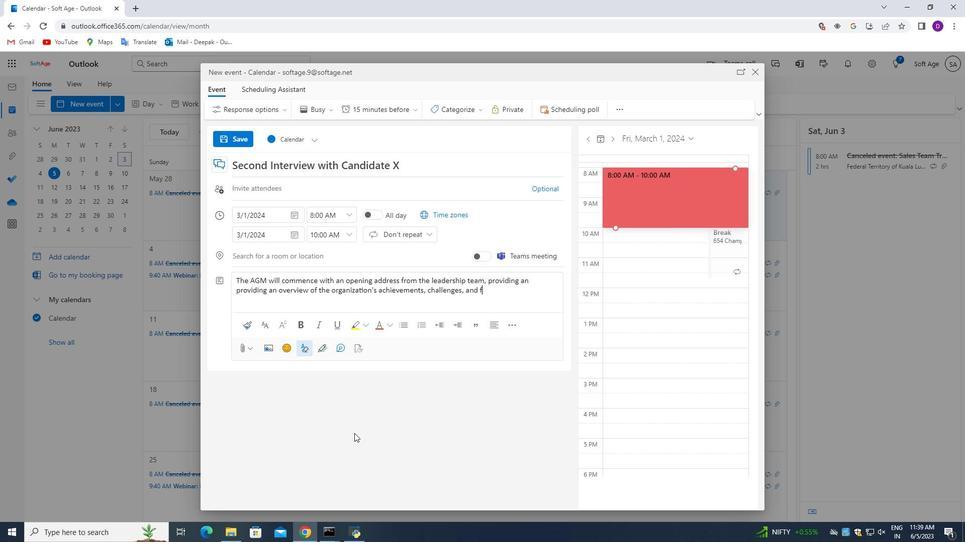 
Action: Mouse scrolled (365, 292) with delta (0, 0)
Screenshot: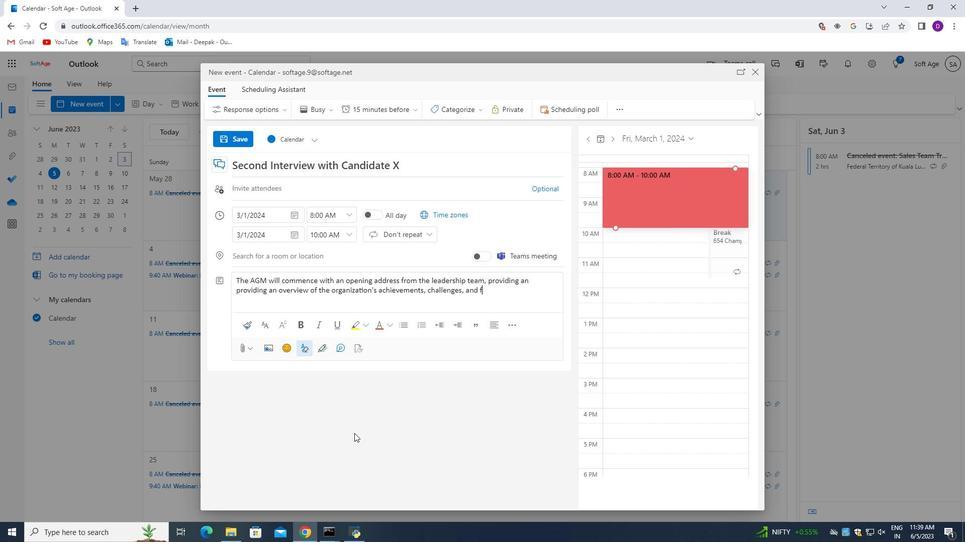 
Action: Mouse moved to (367, 292)
Screenshot: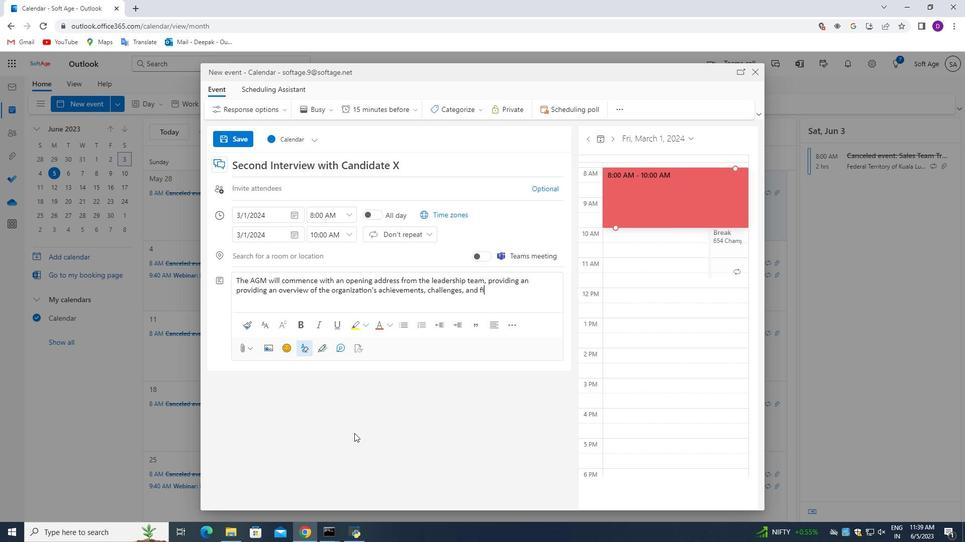 
Action: Mouse scrolled (367, 292) with delta (0, 0)
Screenshot: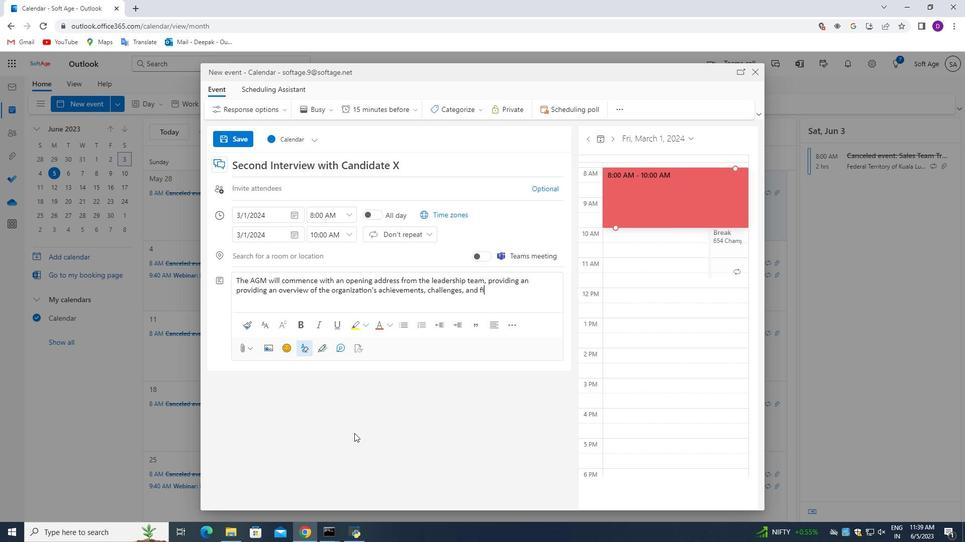 
Action: Mouse moved to (380, 278)
Screenshot: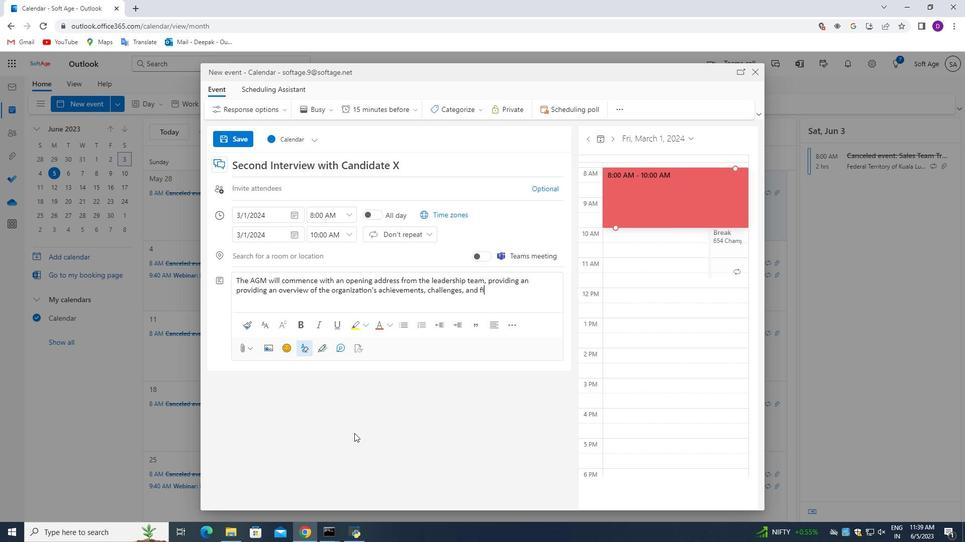 
Action: Mouse scrolled (380, 277) with delta (0, 0)
Screenshot: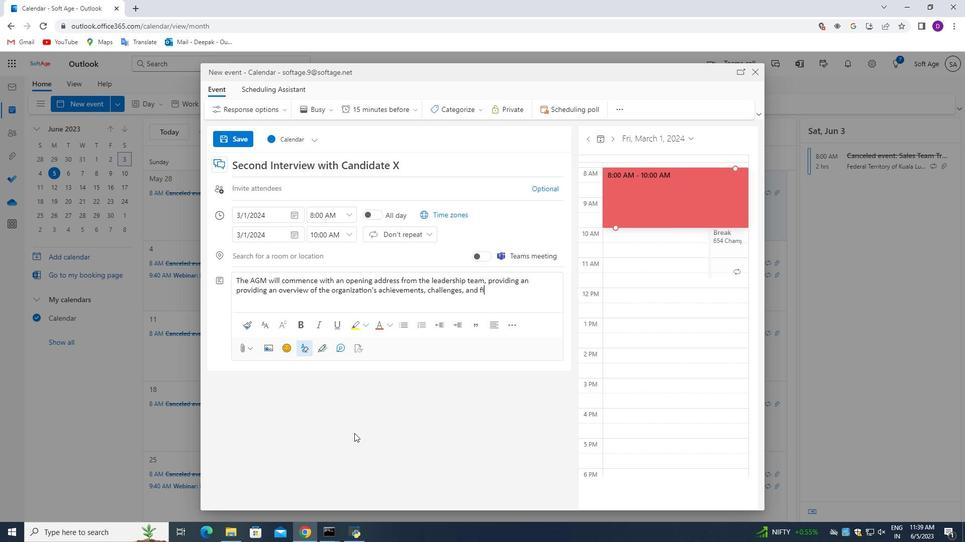 
Action: Mouse moved to (376, 111)
Screenshot: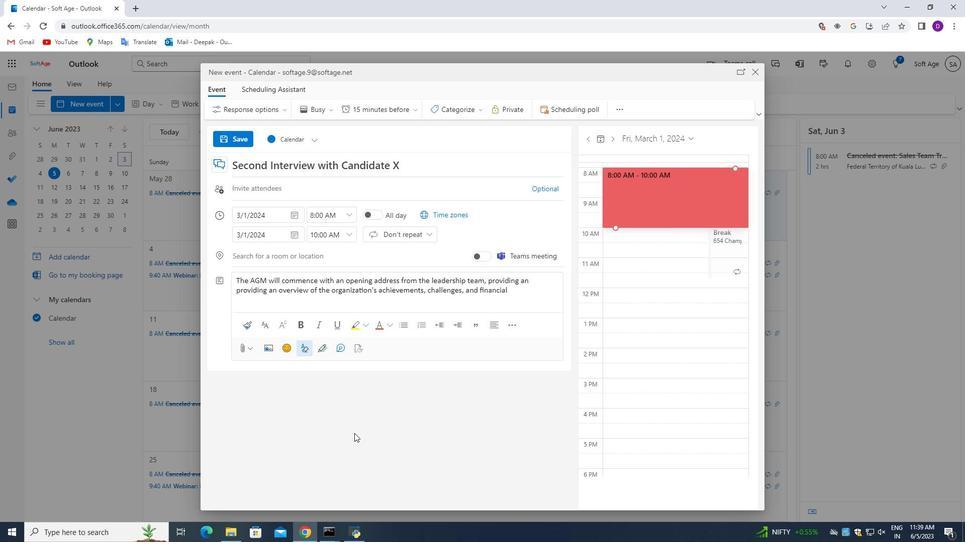 
Action: Mouse pressed left at (376, 111)
Screenshot: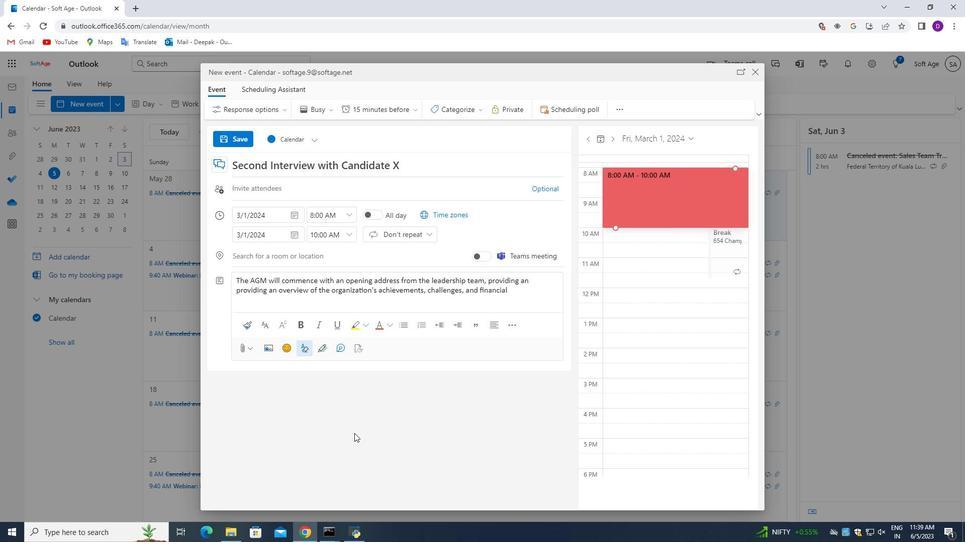 
Action: Mouse moved to (383, 237)
Screenshot: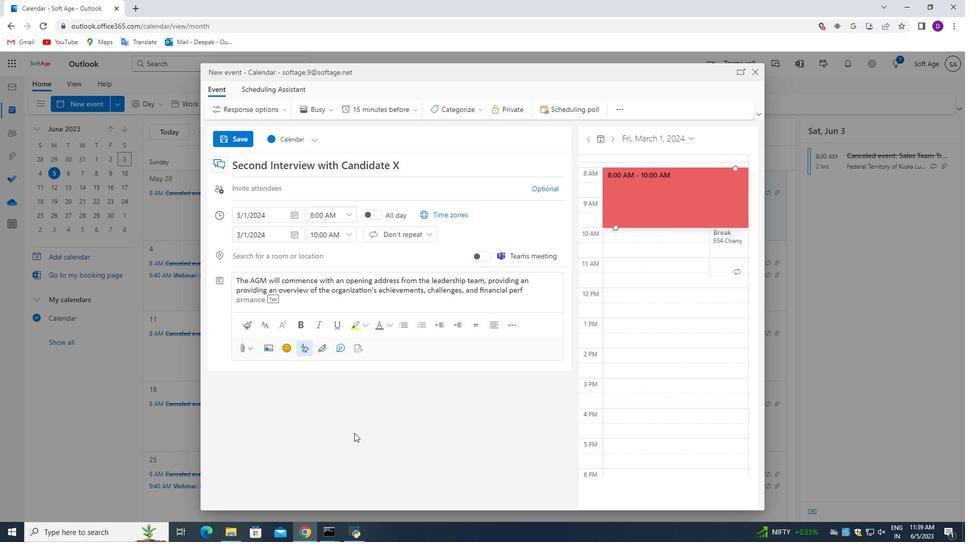 
Action: Mouse pressed left at (383, 237)
Screenshot: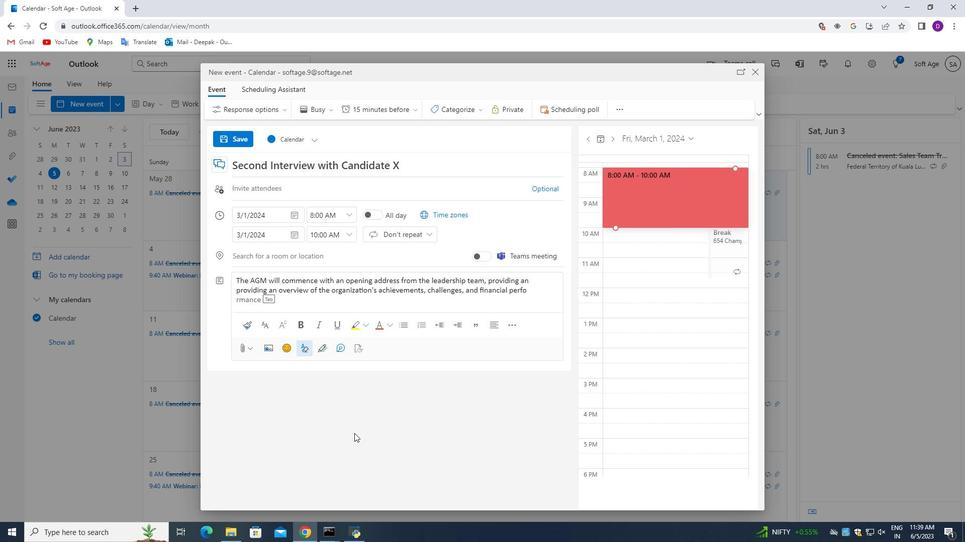 
Action: Mouse moved to (236, 140)
Screenshot: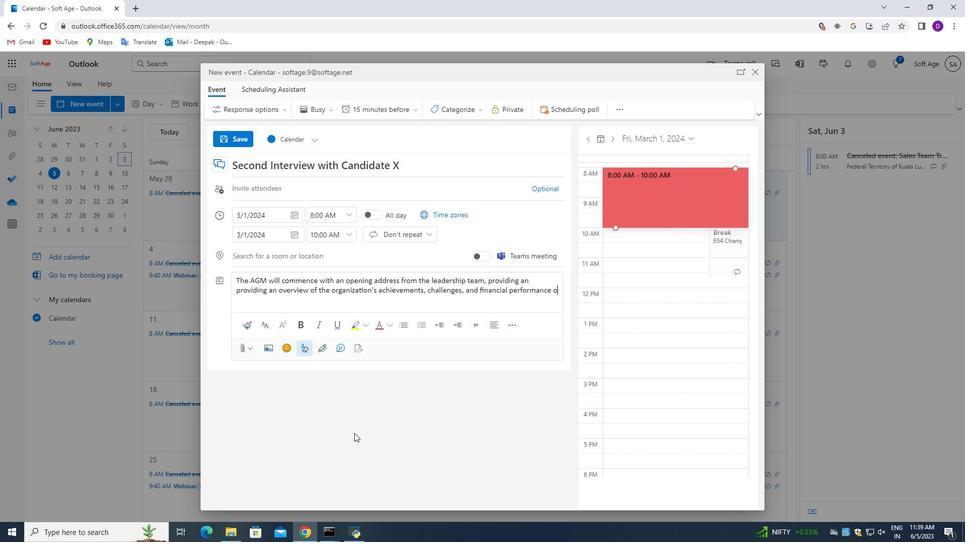 
Action: Mouse pressed left at (236, 140)
Screenshot: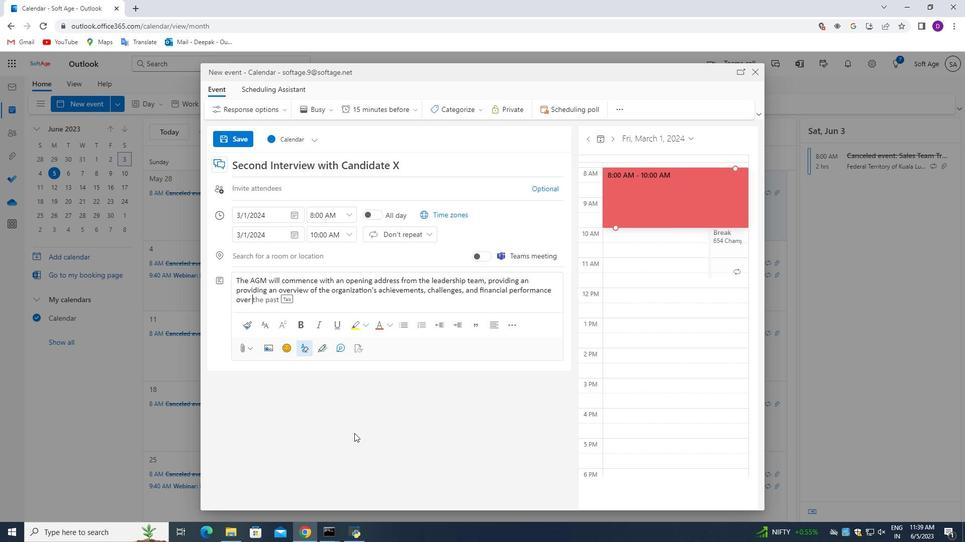 
Action: Mouse moved to (420, 304)
Screenshot: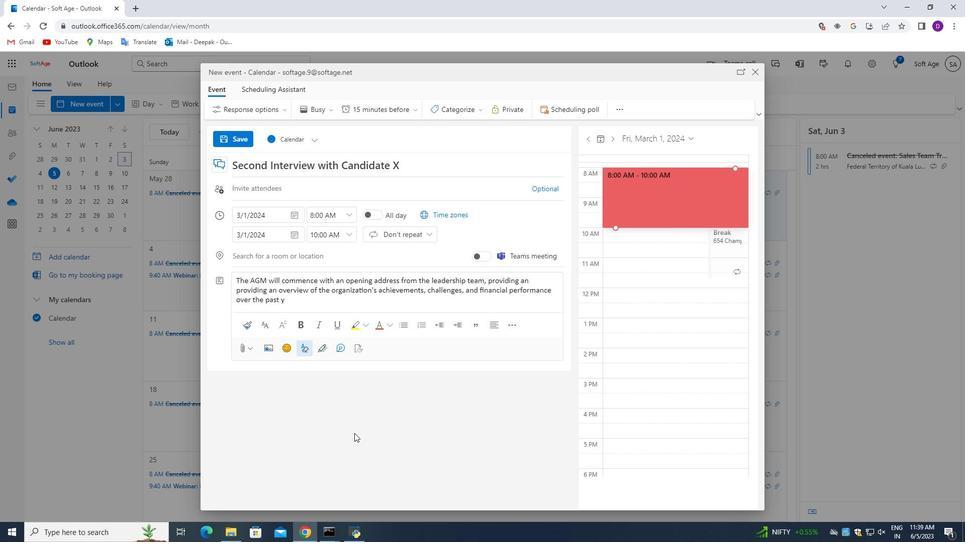 
Action: Mouse scrolled (419, 301) with delta (0, 0)
Screenshot: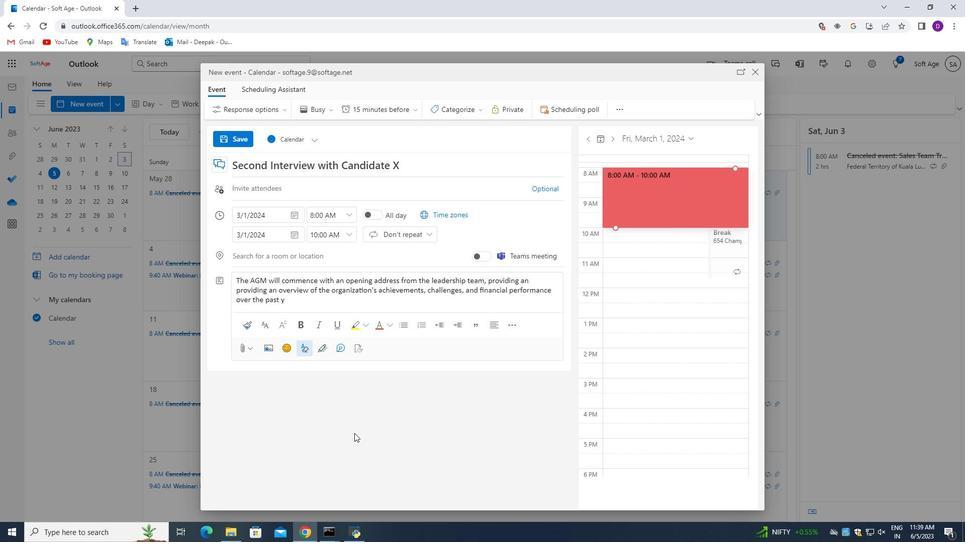 
Action: Mouse moved to (423, 316)
Screenshot: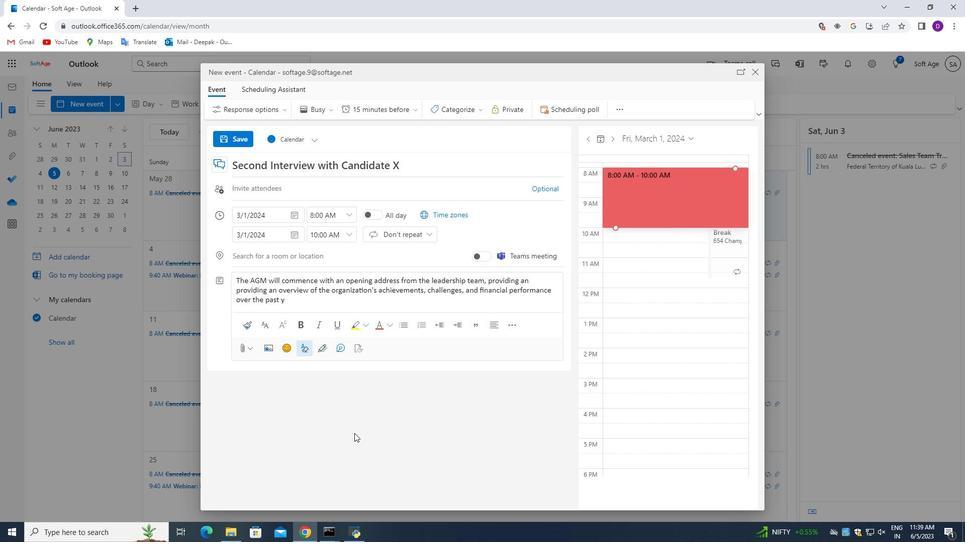
Action: Mouse scrolled (423, 315) with delta (0, 0)
Screenshot: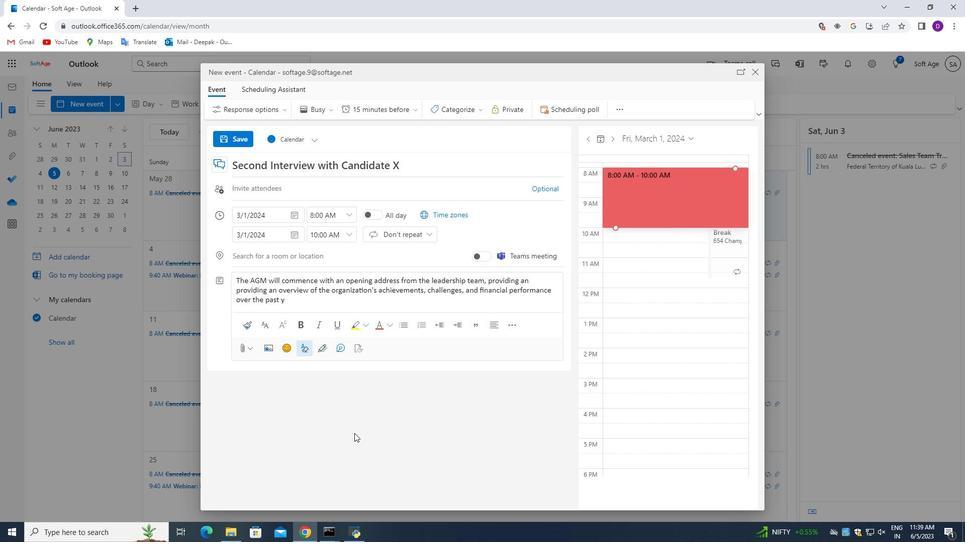 
Action: Mouse moved to (425, 323)
Screenshot: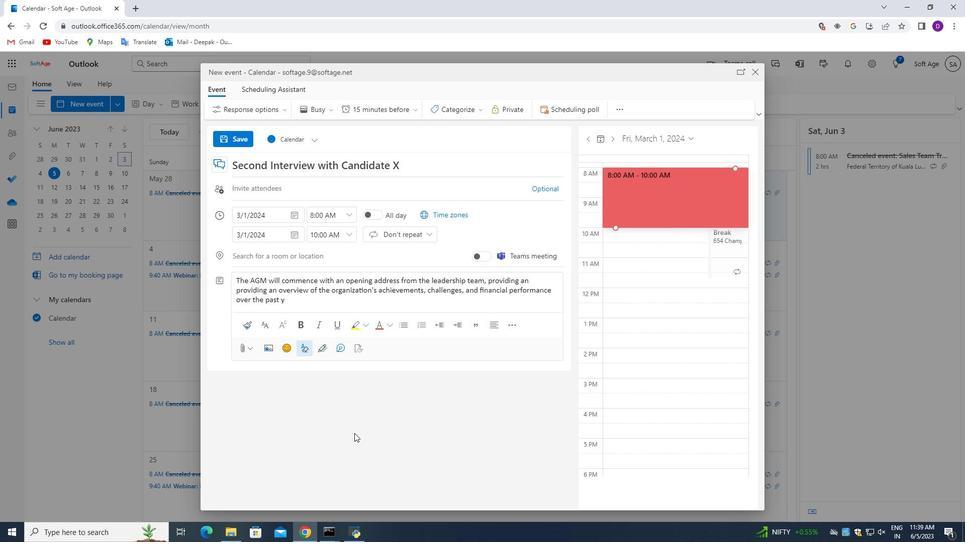 
Action: Mouse scrolled (425, 323) with delta (0, 0)
Screenshot: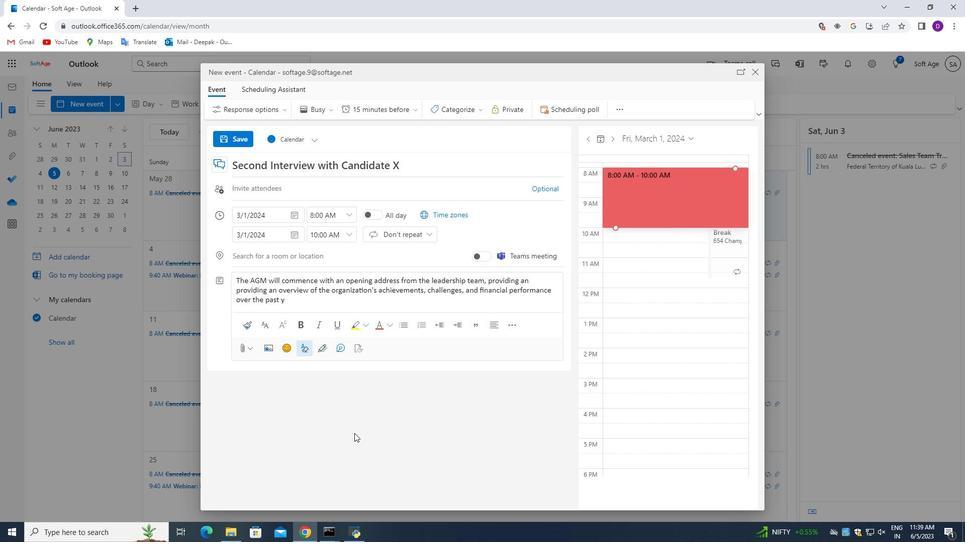 
Action: Mouse moved to (426, 326)
Screenshot: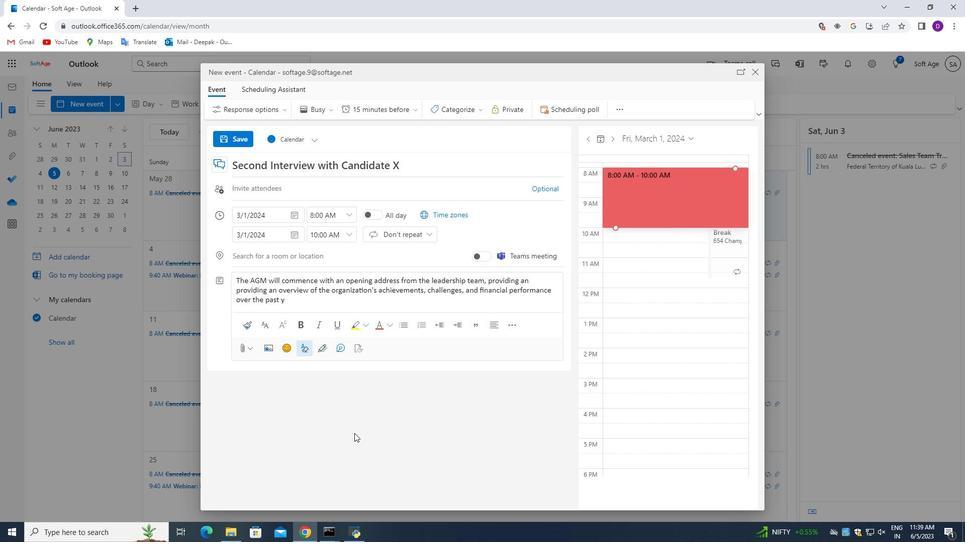 
Action: Mouse scrolled (426, 326) with delta (0, 0)
Screenshot: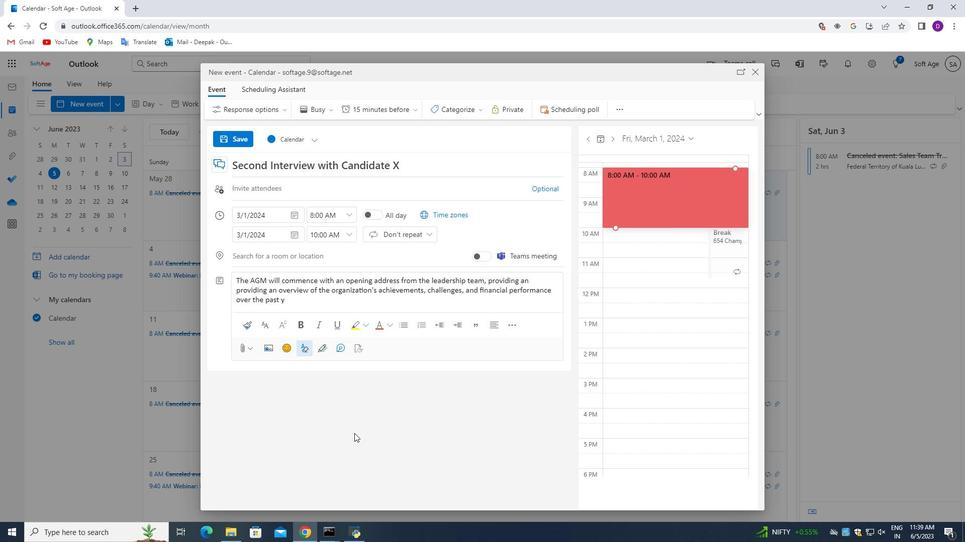 
Action: Mouse moved to (426, 328)
Screenshot: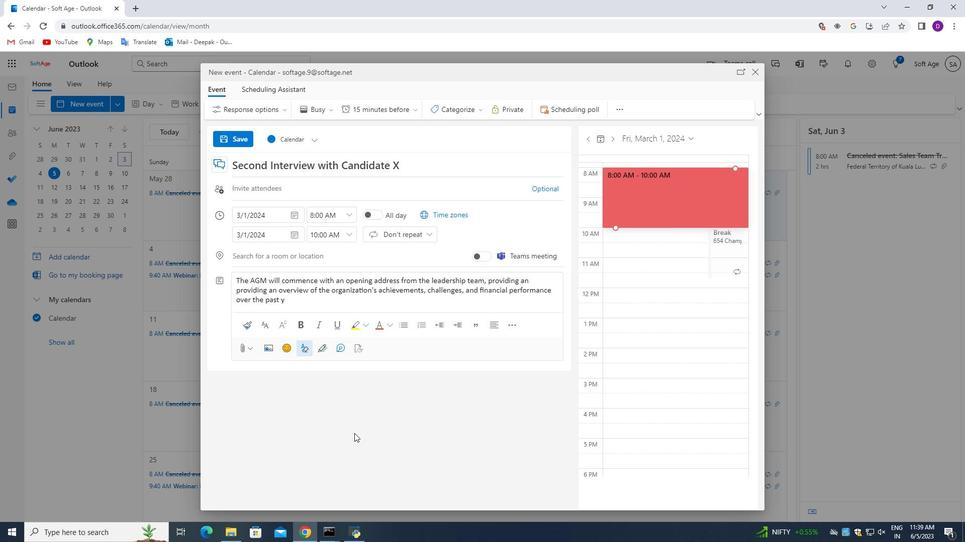 
Action: Mouse scrolled (426, 328) with delta (0, 0)
Screenshot: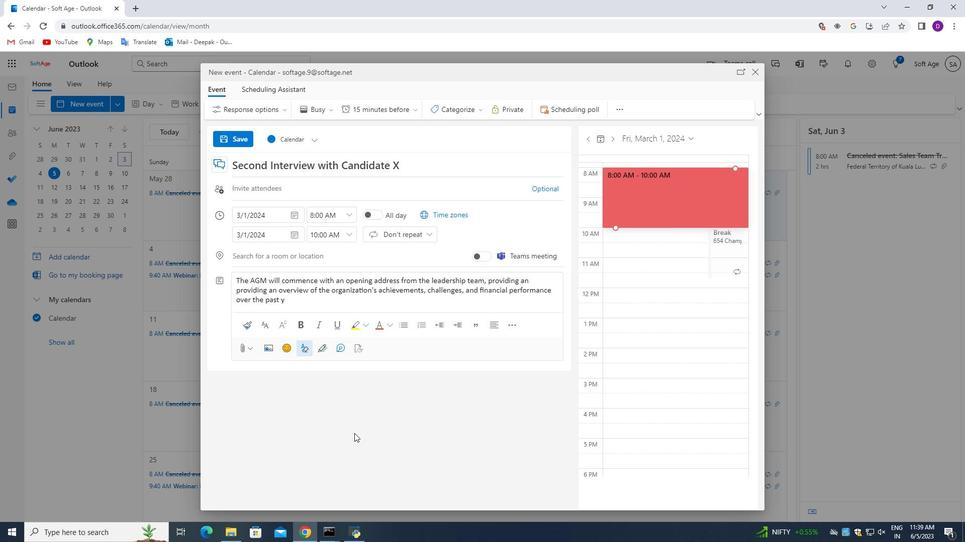 
Action: Mouse moved to (426, 333)
Screenshot: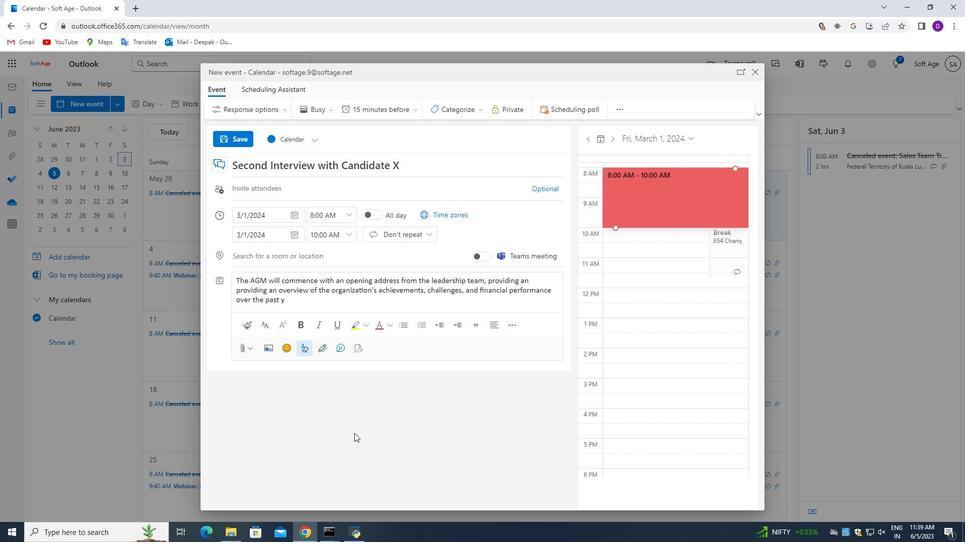 
Action: Mouse scrolled (426, 333) with delta (0, 0)
Screenshot: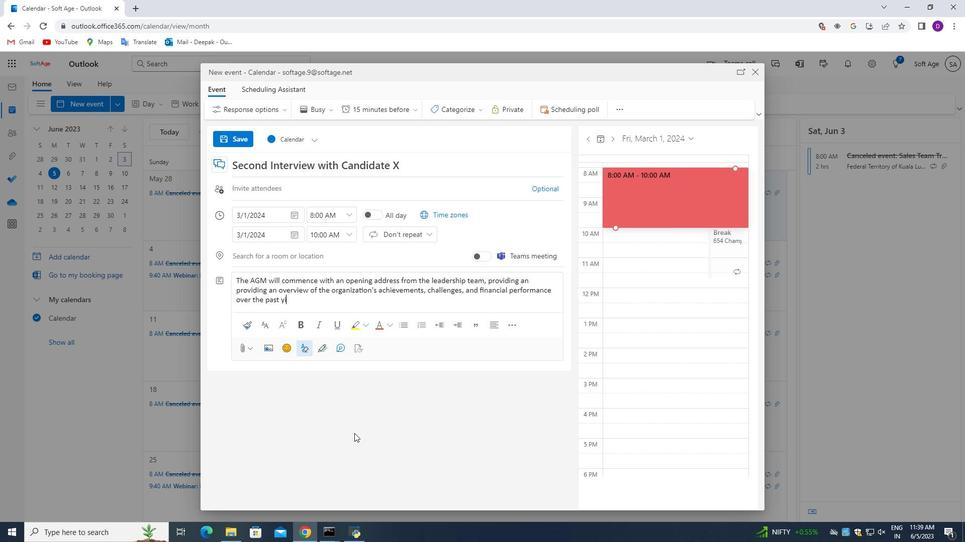 
Action: Mouse scrolled (426, 333) with delta (0, 0)
Screenshot: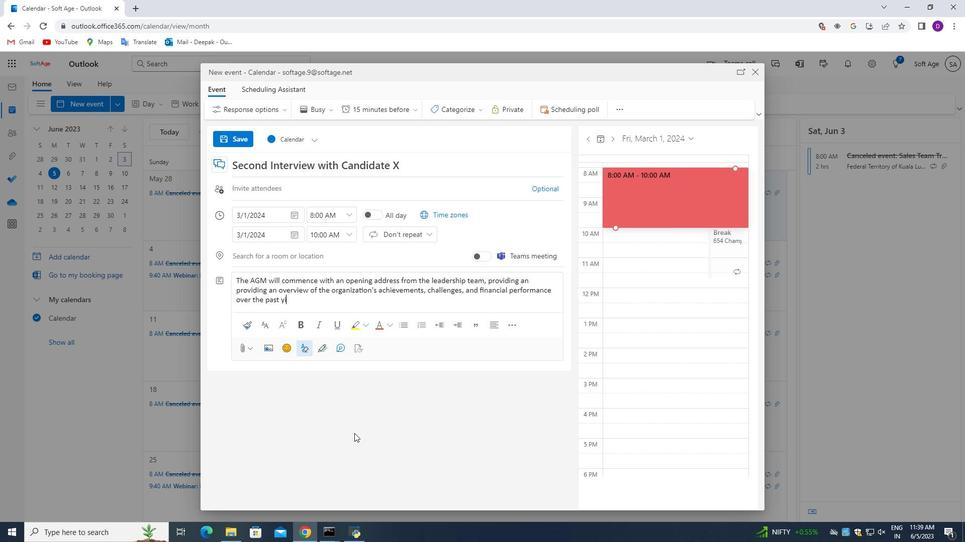 
Action: Mouse scrolled (426, 333) with delta (0, 0)
Screenshot: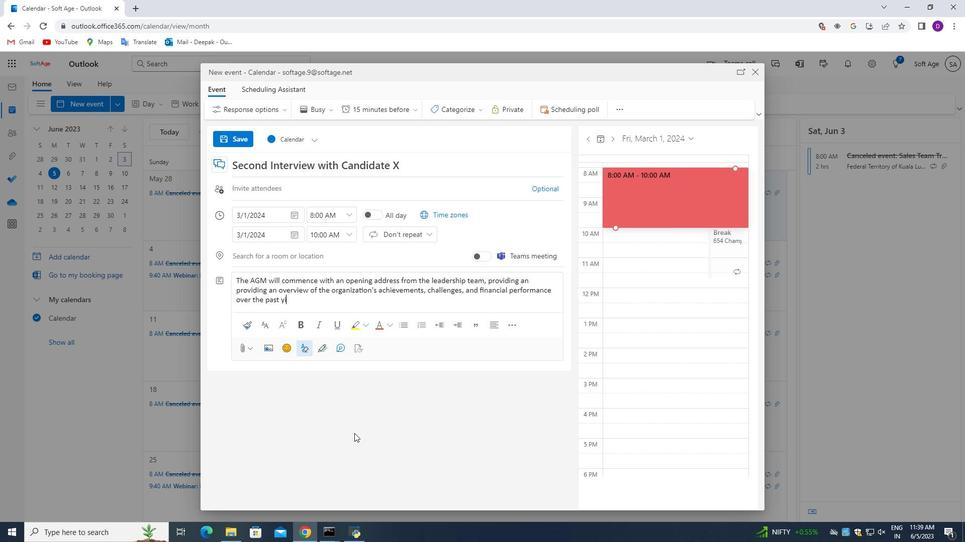 
Action: Mouse scrolled (426, 333) with delta (0, 0)
Screenshot: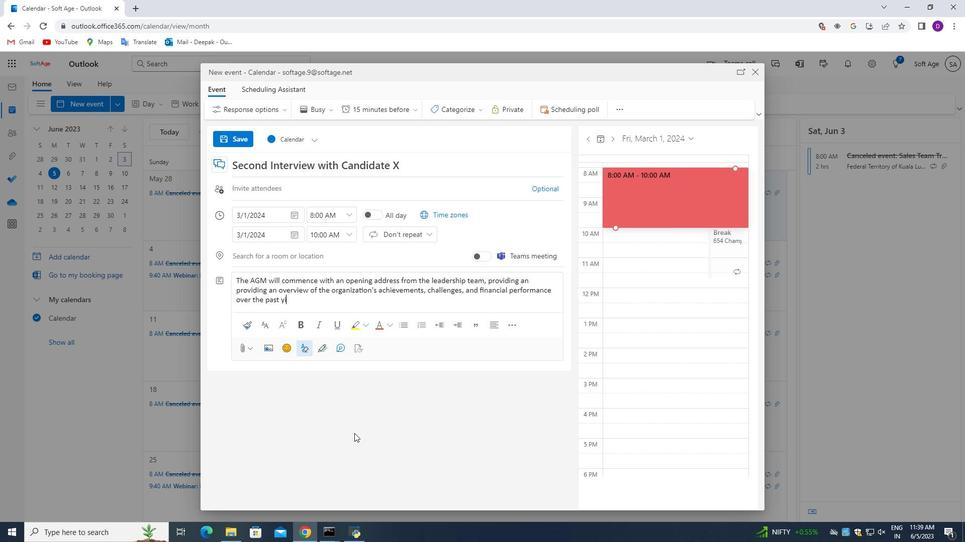 
Action: Mouse scrolled (426, 333) with delta (0, 0)
Screenshot: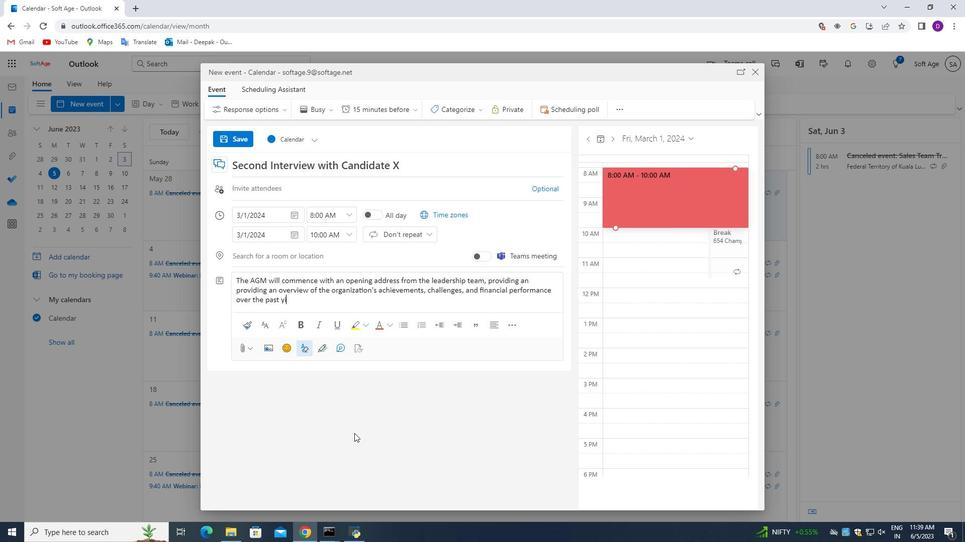 
Action: Mouse moved to (426, 333)
Screenshot: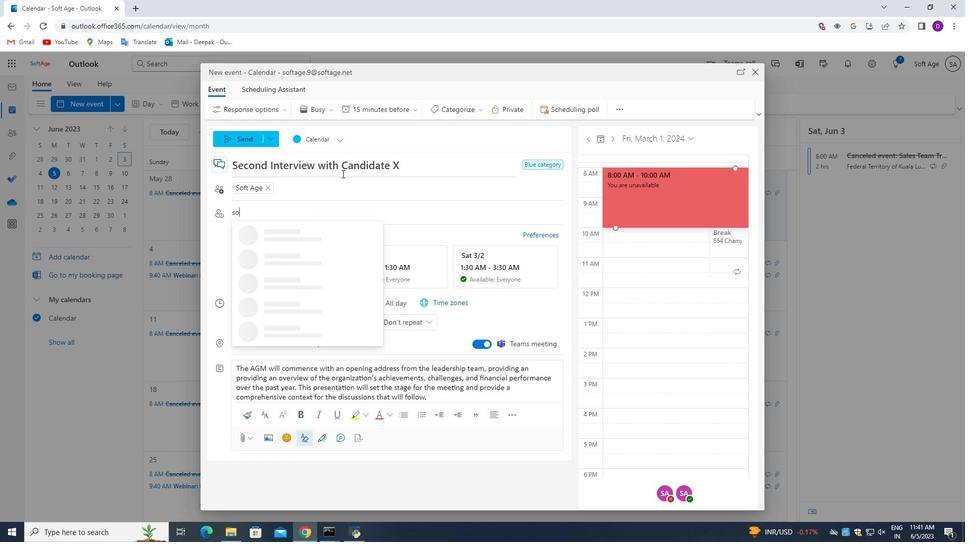 
Action: Key pressed <Key.alt_l><Key.delete>
Screenshot: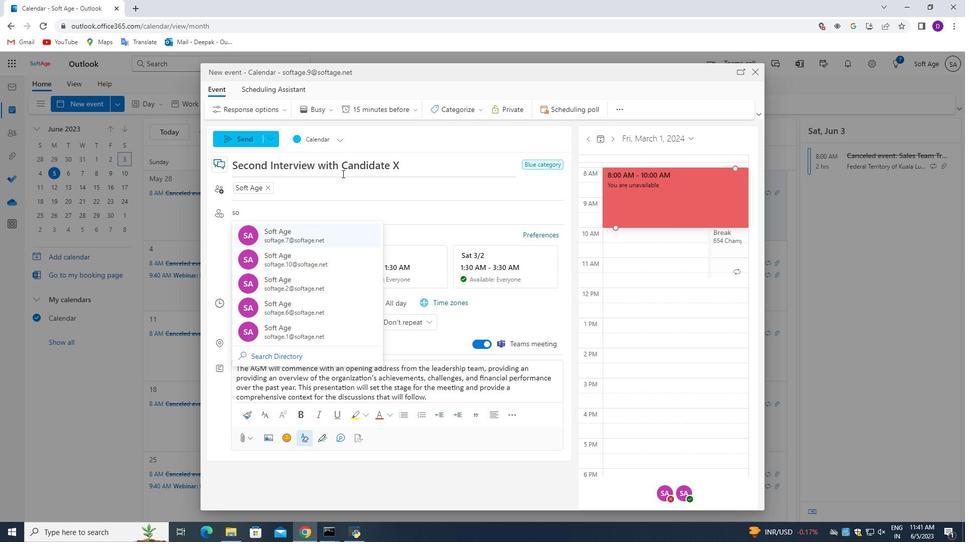 
Action: Mouse moved to (522, 270)
Screenshot: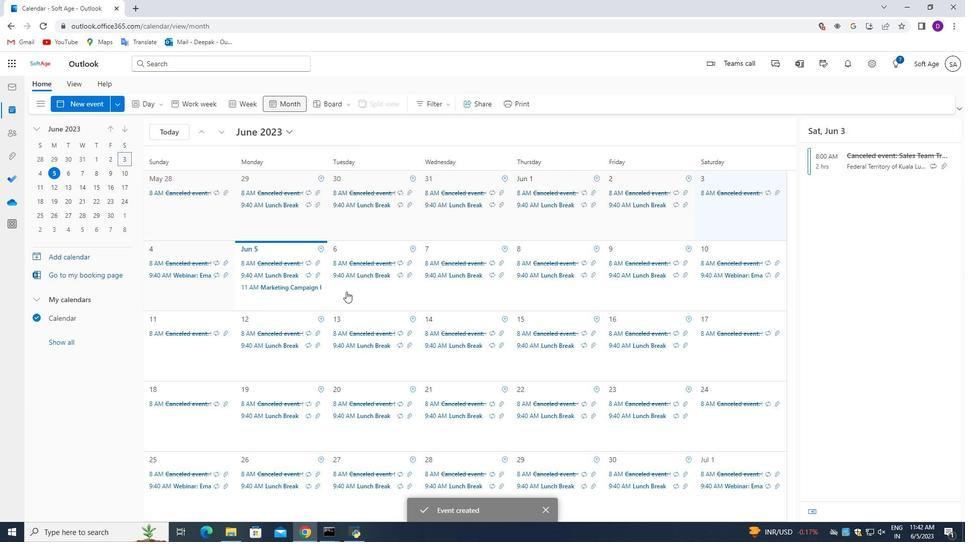 
Action: Mouse scrolled (522, 270) with delta (0, 0)
Screenshot: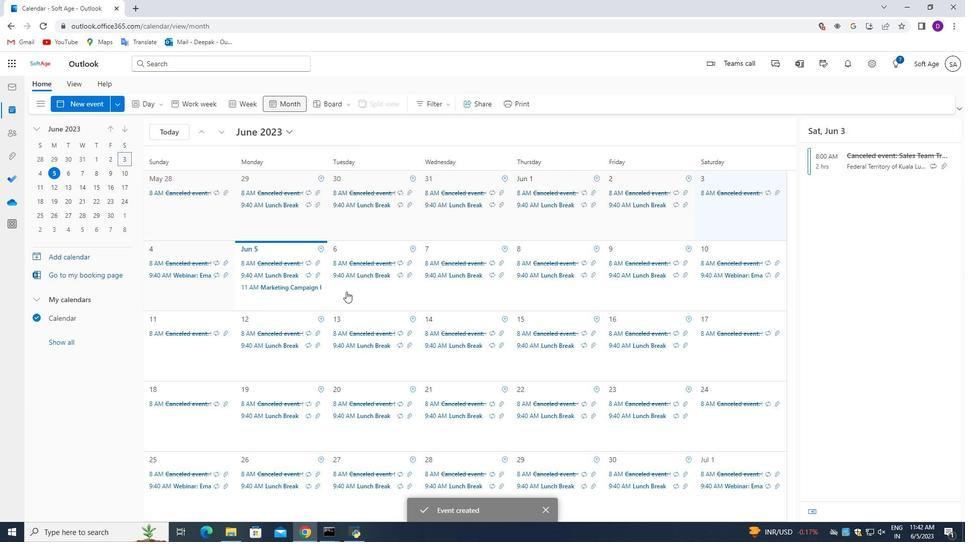 
Action: Mouse moved to (513, 268)
Screenshot: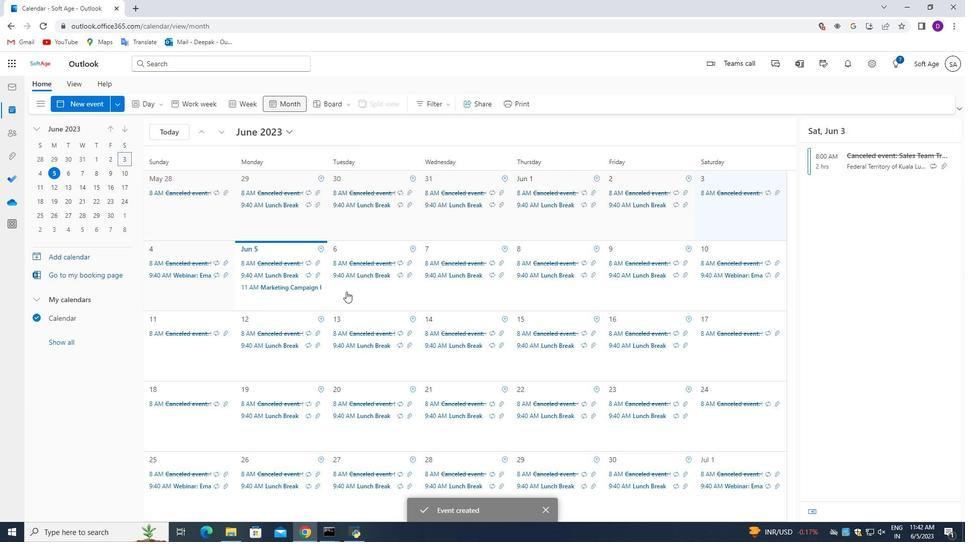 
Action: Mouse scrolled (513, 268) with delta (0, 0)
Screenshot: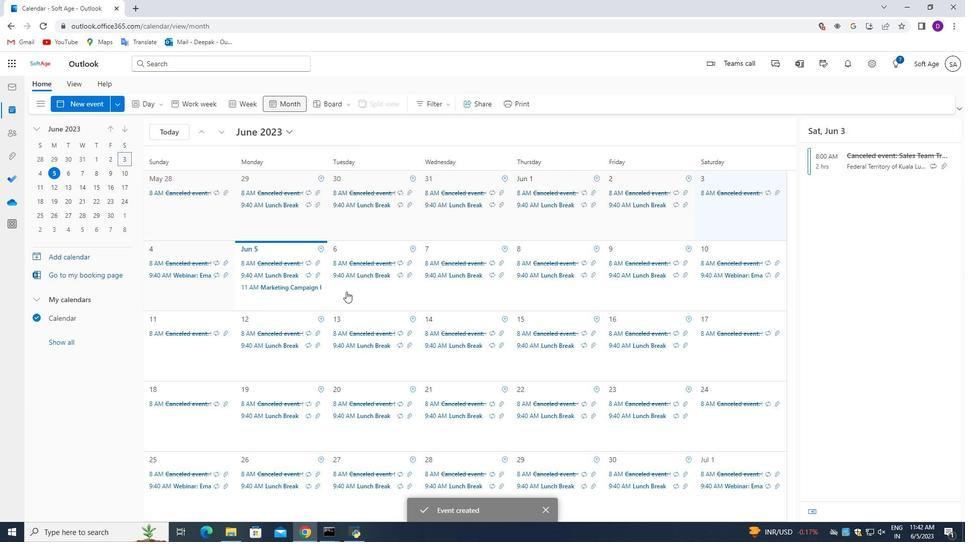 
Action: Mouse moved to (511, 268)
Screenshot: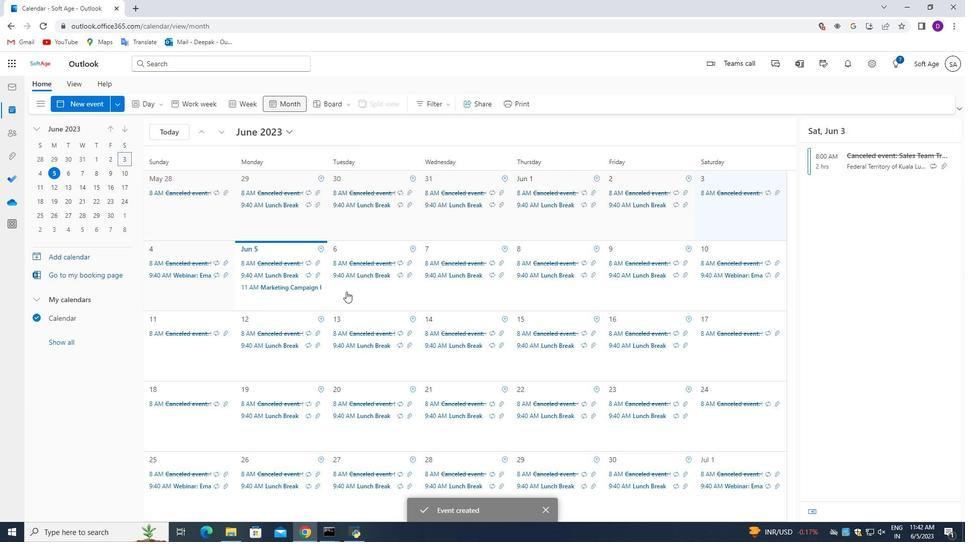 
Action: Mouse scrolled (511, 268) with delta (0, 0)
Screenshot: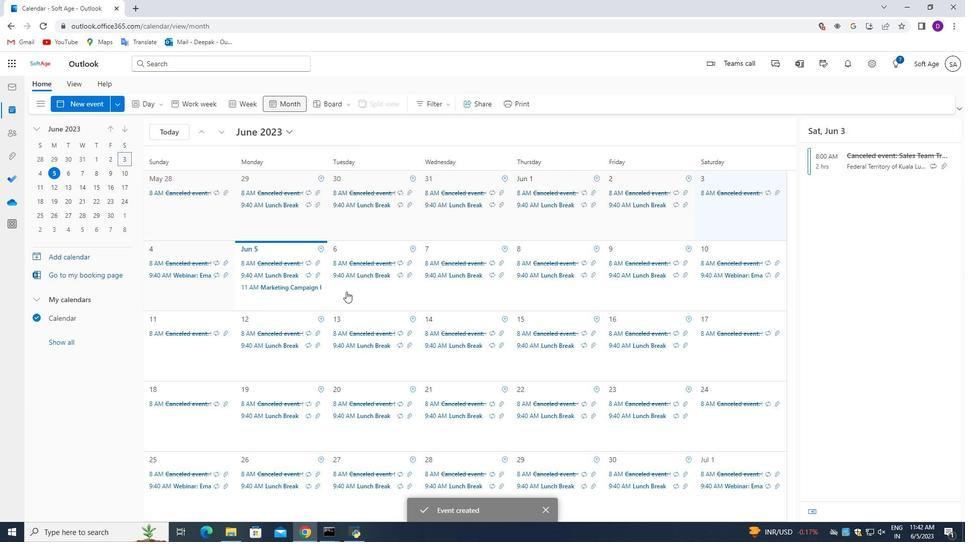 
Action: Mouse moved to (510, 268)
Screenshot: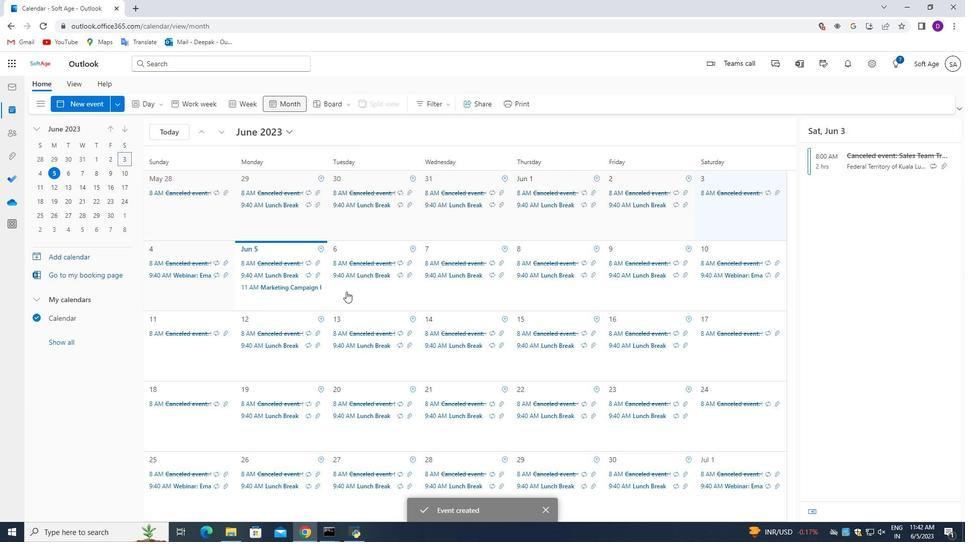 
Action: Mouse scrolled (510, 268) with delta (0, 0)
Screenshot: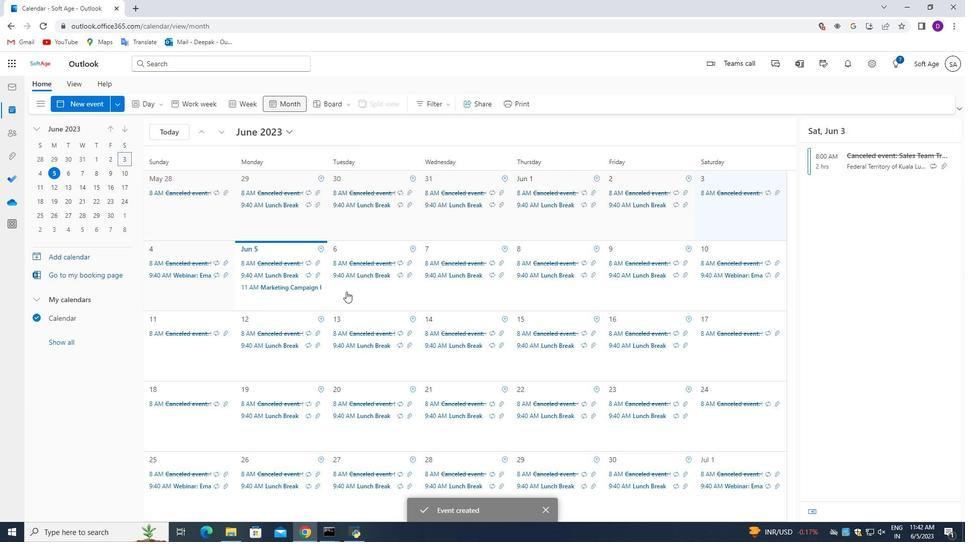 
Action: Mouse moved to (509, 268)
Screenshot: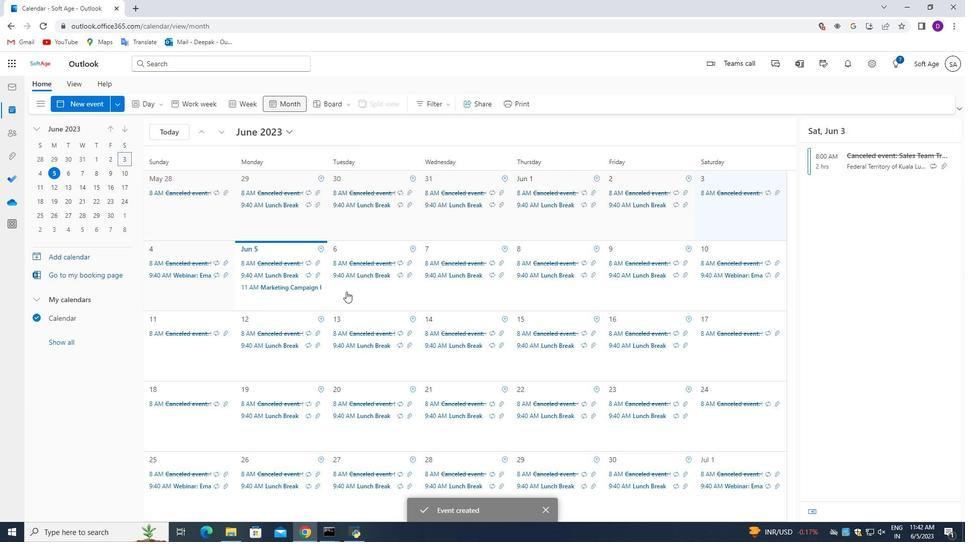 
Action: Mouse scrolled (509, 268) with delta (0, 0)
Screenshot: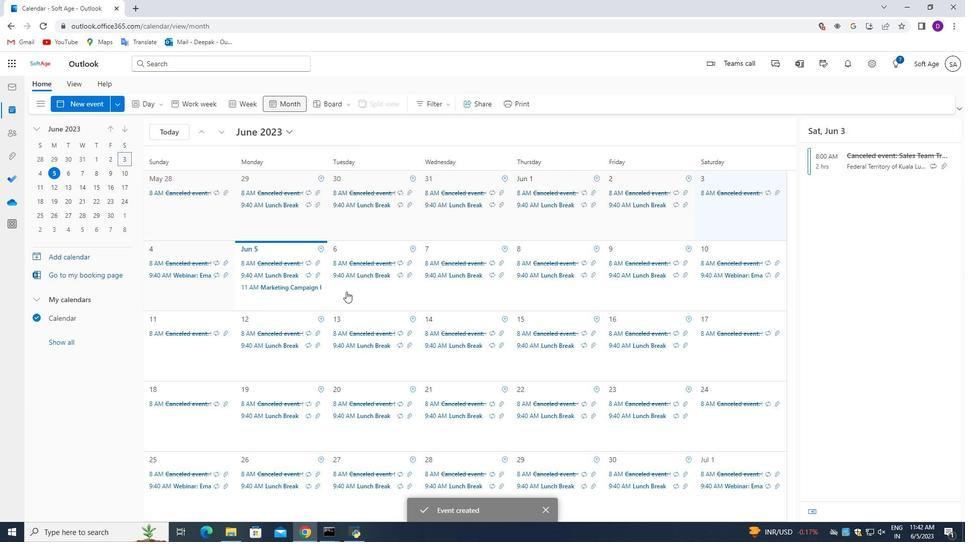 
Action: Mouse moved to (86, 102)
Screenshot: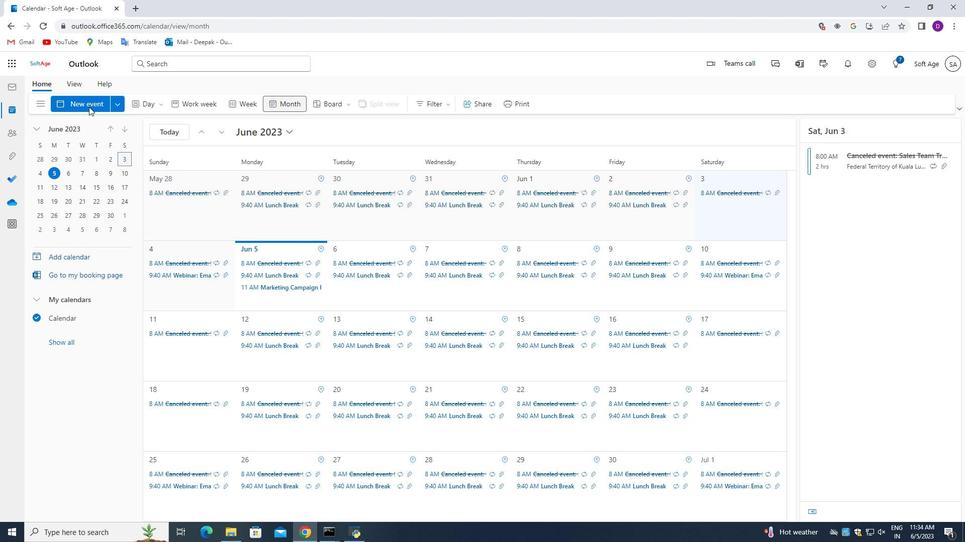 
Action: Mouse pressed left at (86, 102)
Screenshot: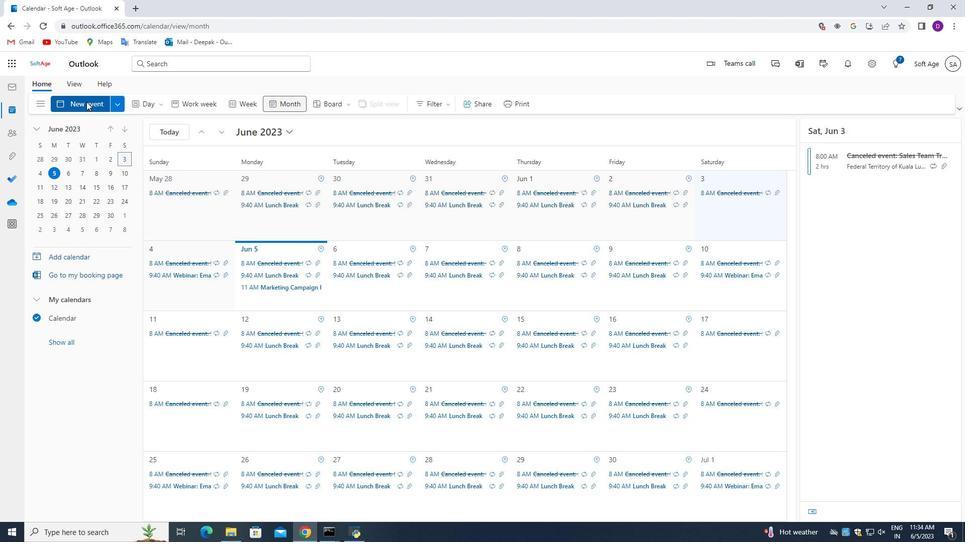 
Action: Mouse moved to (368, 462)
Screenshot: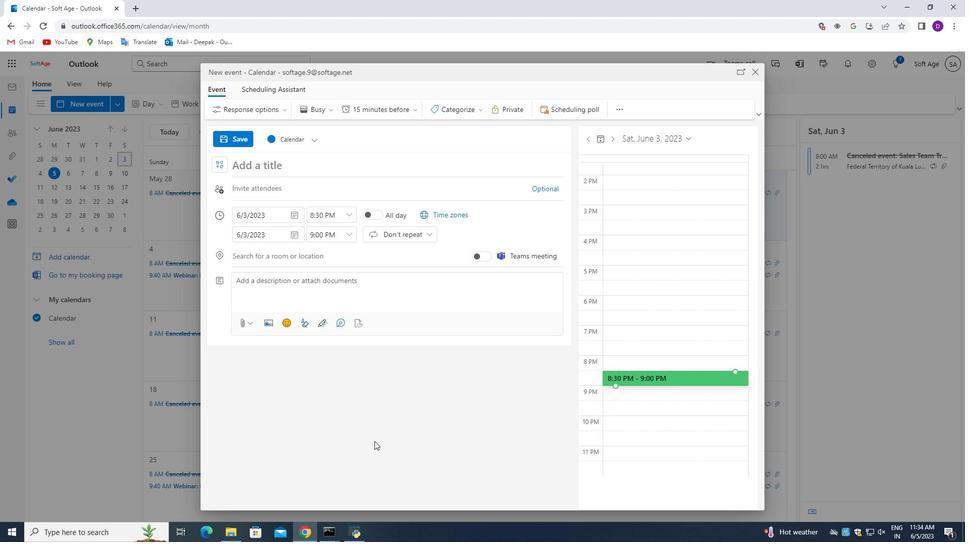
Action: Key pressed <Key.shift_r>Sc<Key.backspace>econd<Key.space><Key.shift>Interview<Key.space>with<Key.space><Key.shift_r>Candidate<Key.space><Key.shift>><Key.backspace><Key.shift><Key.shift><Key.shift><Key.shift><Key.shift>X,<Key.space><Key.backspace><Key.backspace>
Screenshot: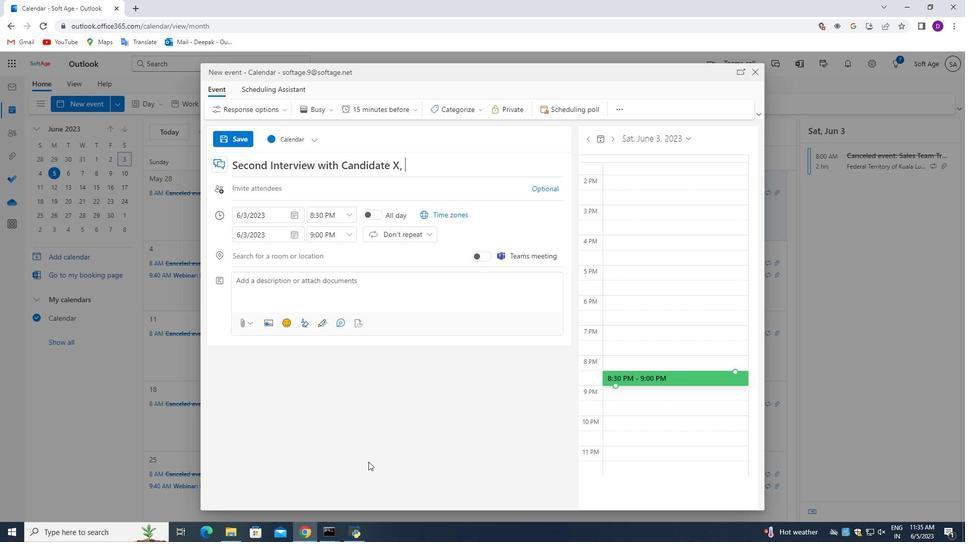 
Action: Mouse moved to (293, 210)
Screenshot: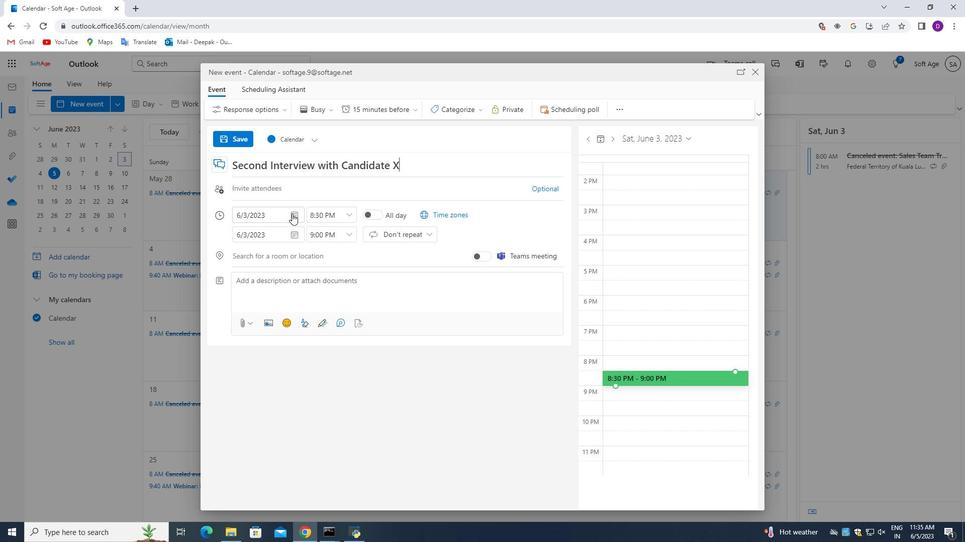 
Action: Mouse pressed left at (293, 210)
Screenshot: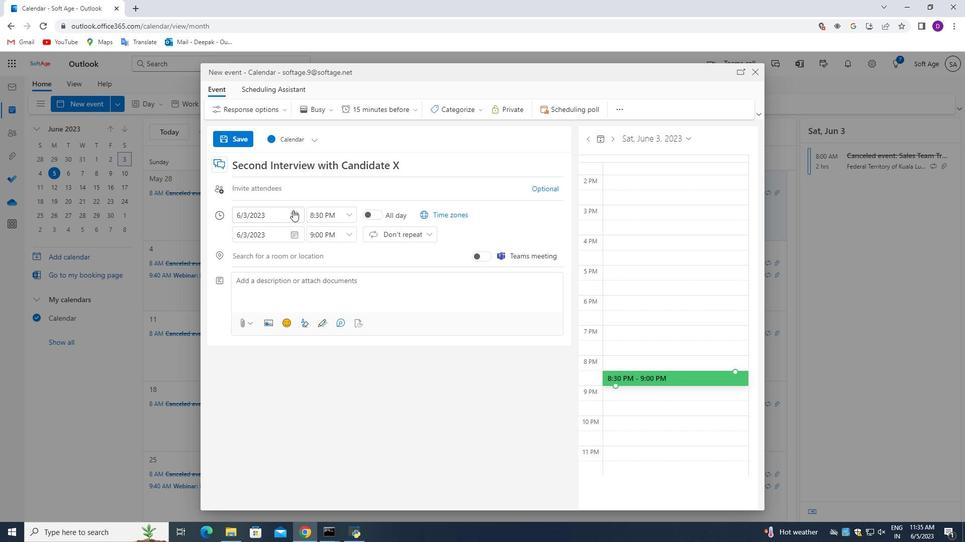 
Action: Mouse moved to (274, 241)
Screenshot: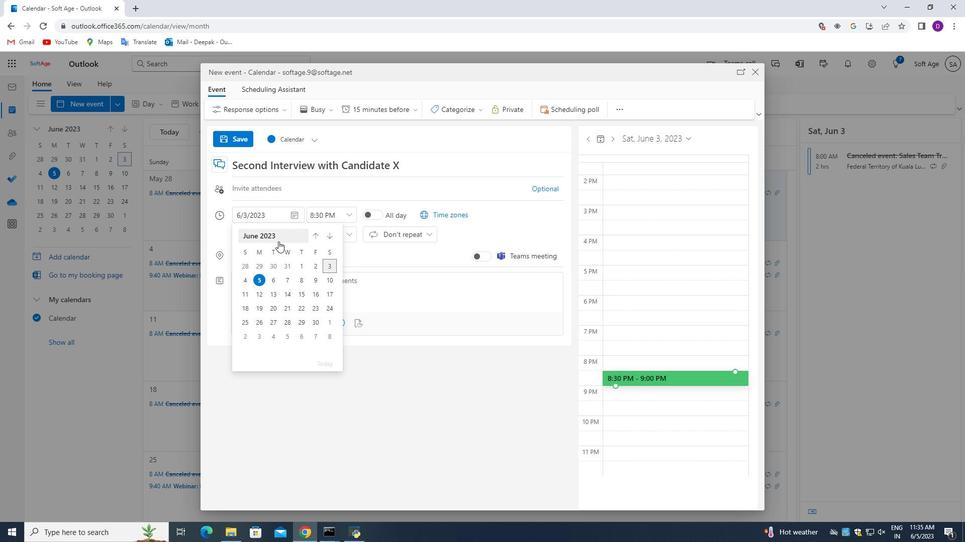 
Action: Mouse pressed left at (274, 241)
Screenshot: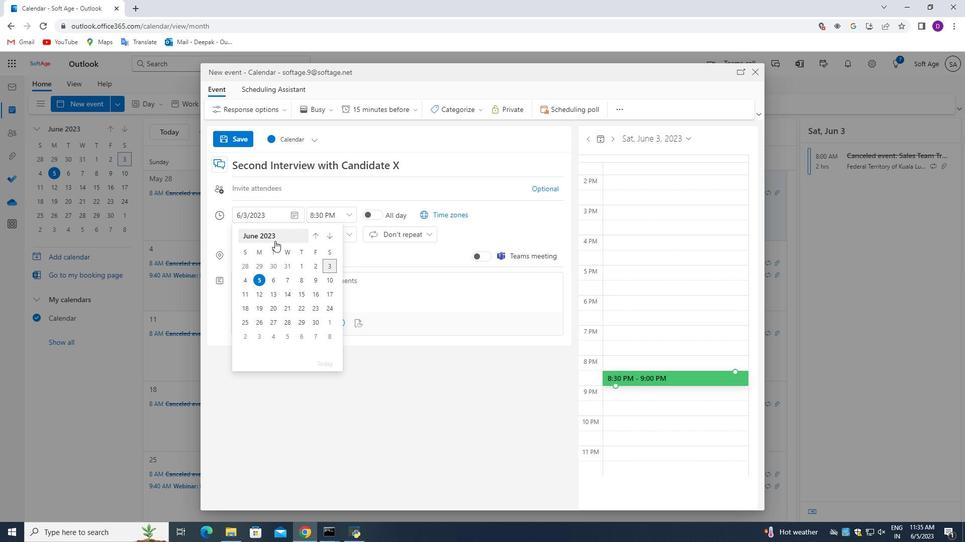 
Action: Mouse moved to (326, 239)
Screenshot: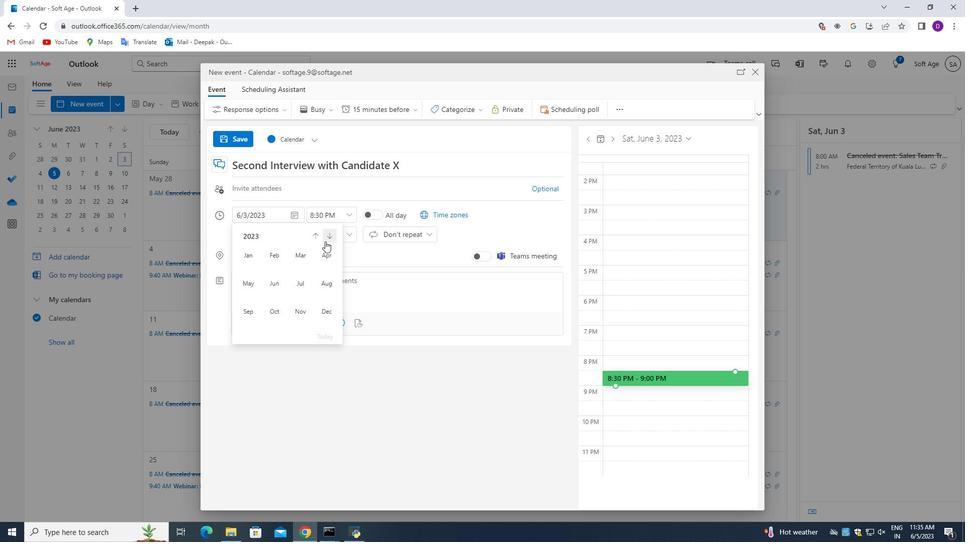 
Action: Mouse pressed left at (326, 239)
Screenshot: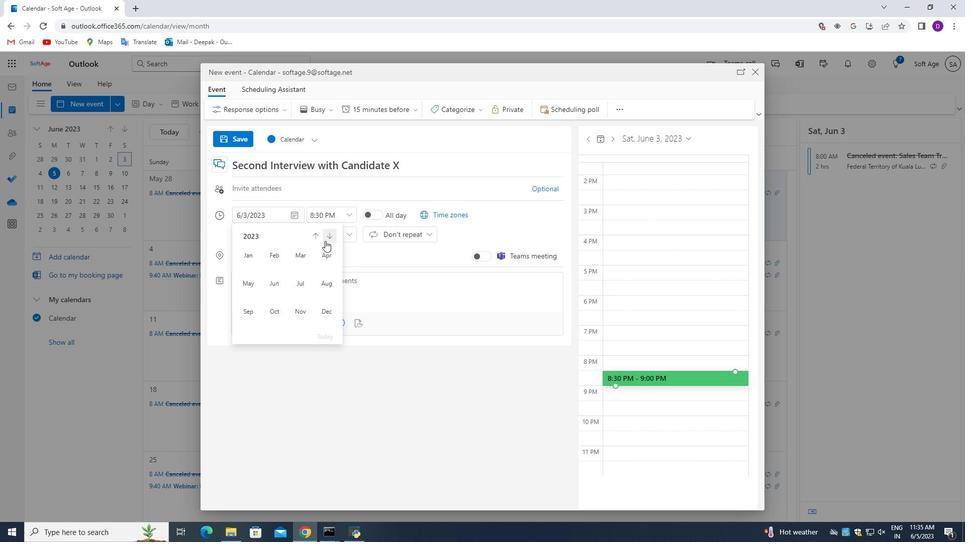 
Action: Mouse moved to (302, 257)
Screenshot: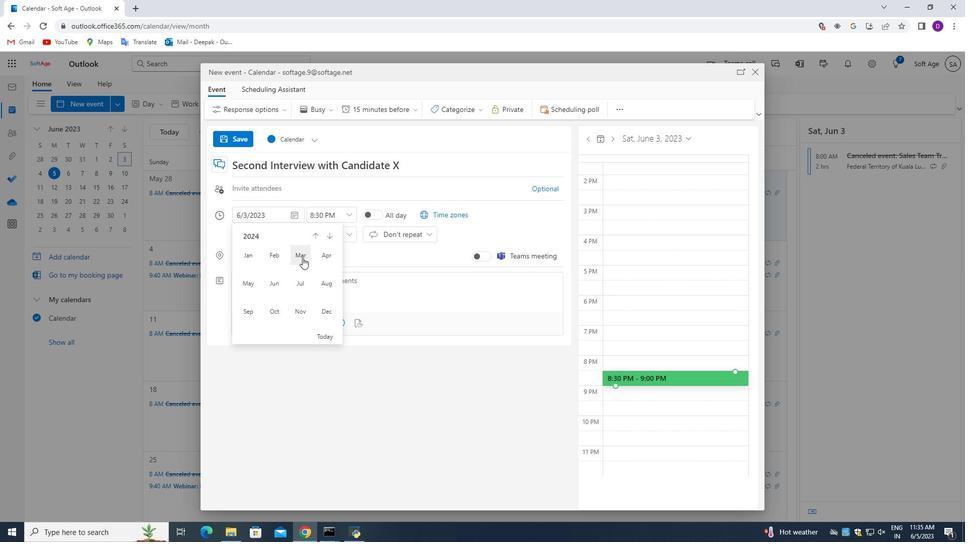 
Action: Mouse pressed left at (302, 257)
Screenshot: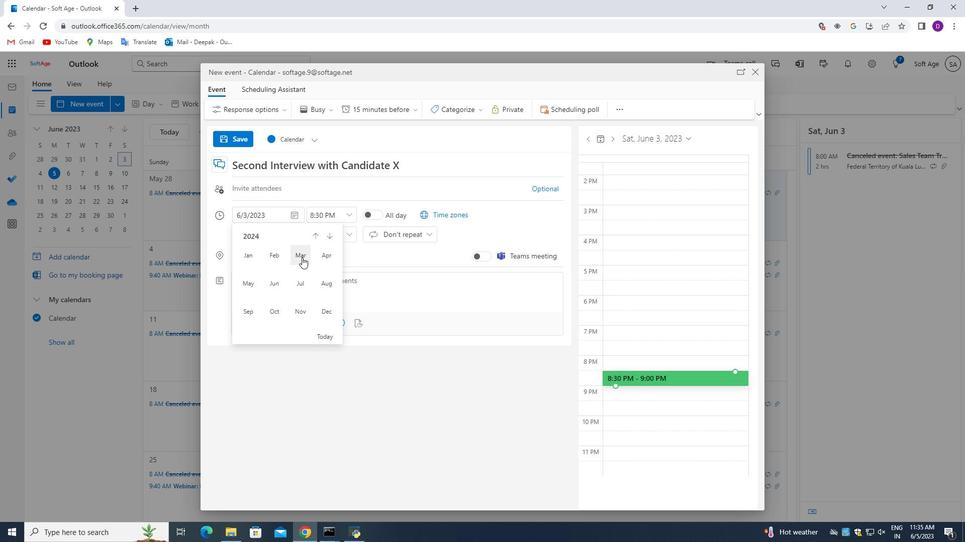 
Action: Mouse moved to (317, 268)
Screenshot: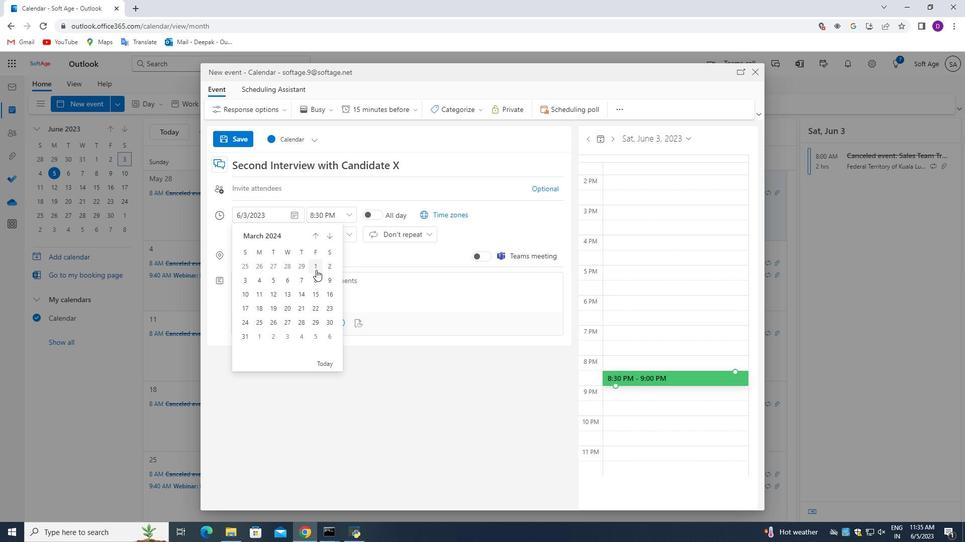 
Action: Mouse pressed left at (317, 268)
Screenshot: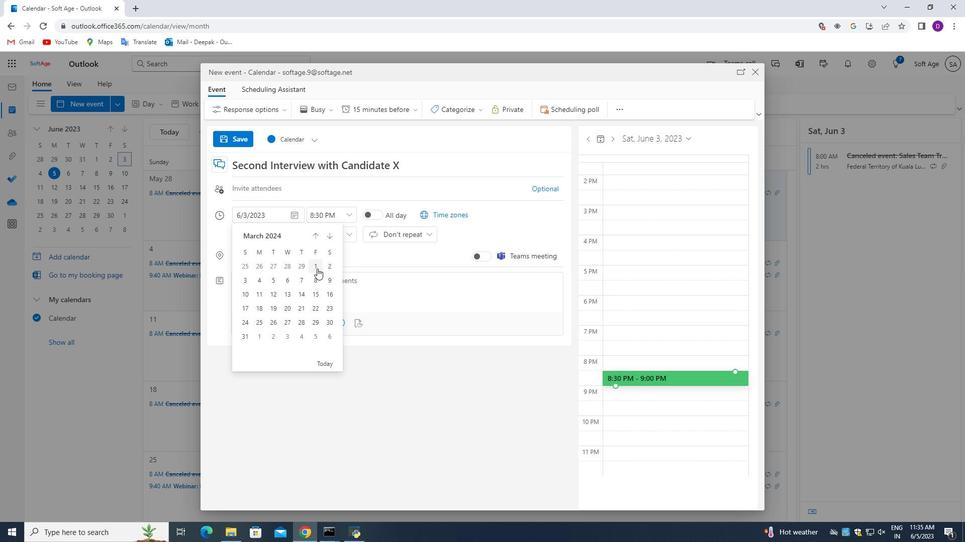 
Action: Mouse moved to (344, 217)
Screenshot: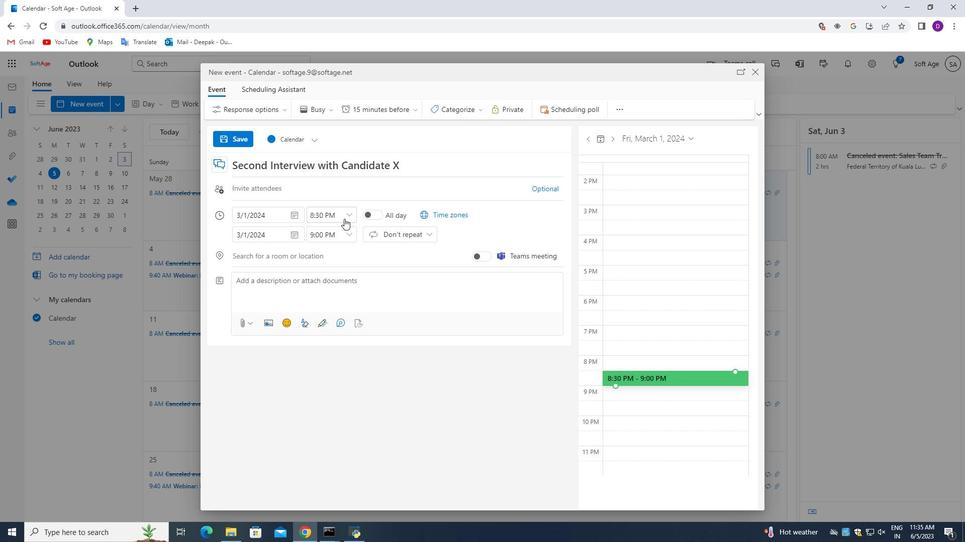 
Action: Mouse pressed left at (344, 217)
Screenshot: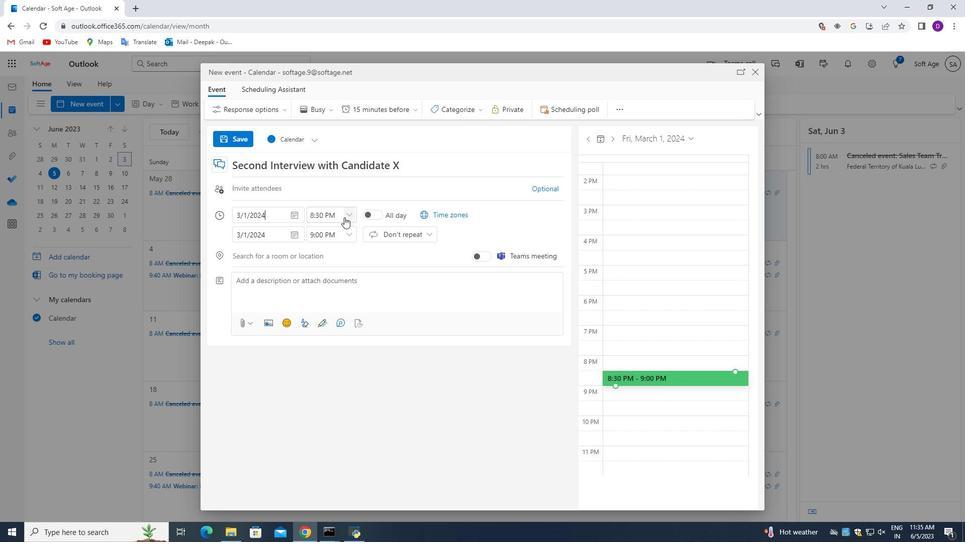 
Action: Mouse moved to (329, 299)
Screenshot: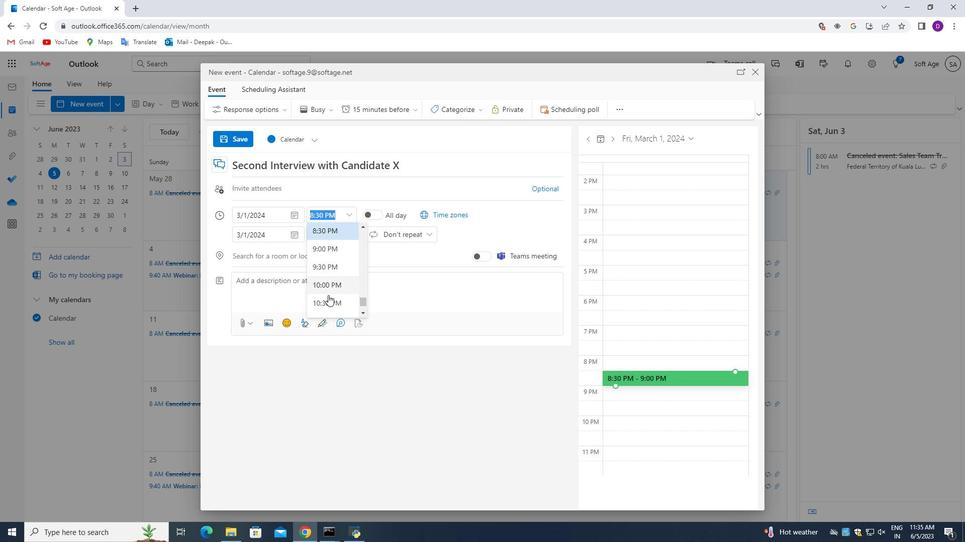 
Action: Mouse scrolled (329, 300) with delta (0, 0)
Screenshot: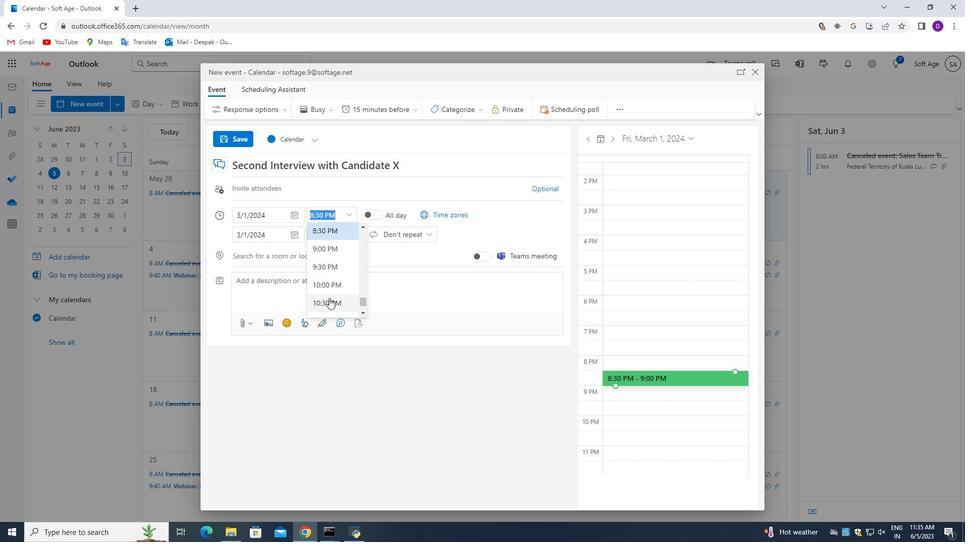 
Action: Mouse scrolled (329, 300) with delta (0, 0)
Screenshot: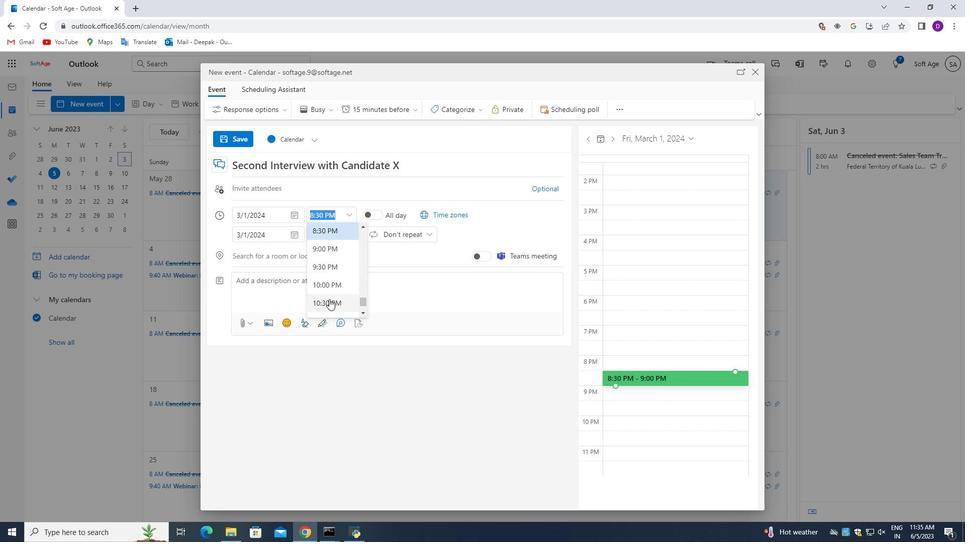 
Action: Mouse moved to (329, 299)
Screenshot: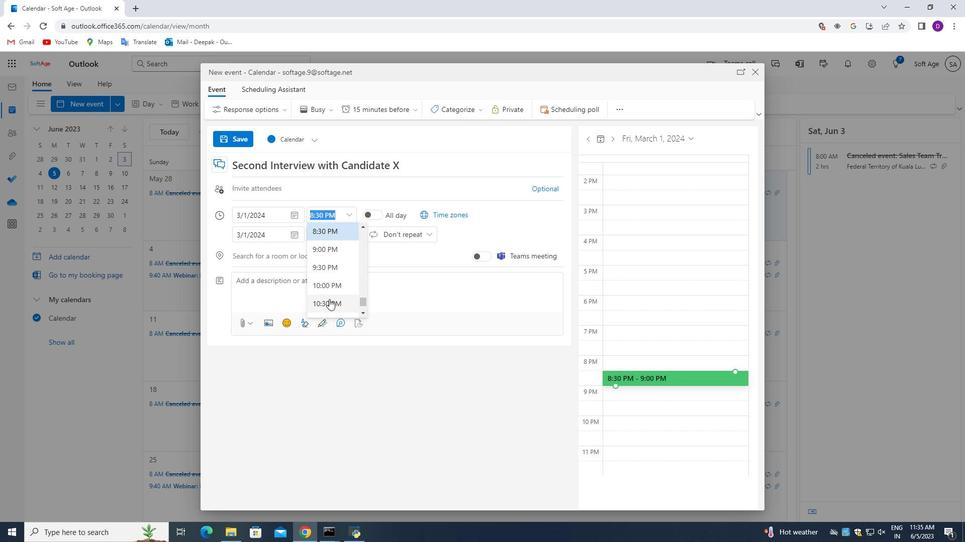 
Action: Mouse scrolled (329, 300) with delta (0, 0)
Screenshot: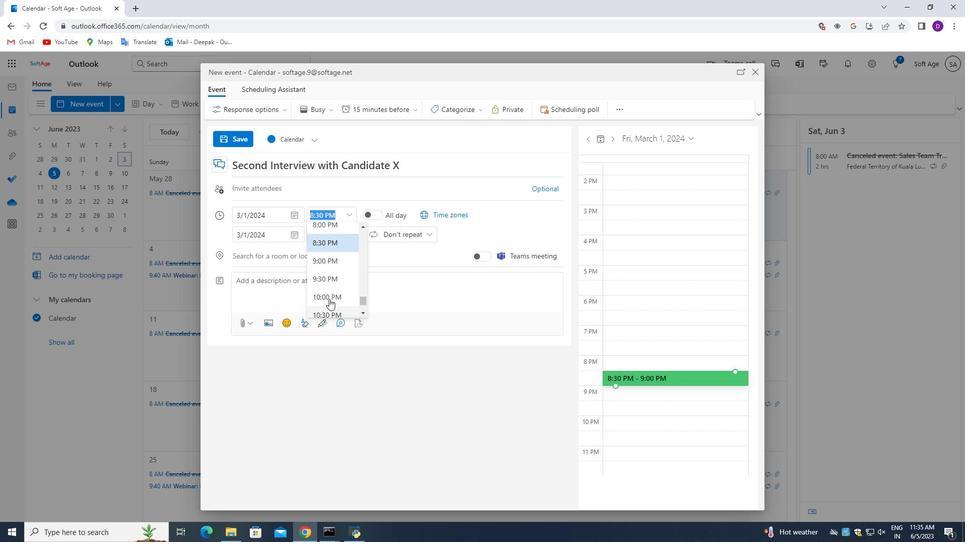 
Action: Mouse moved to (328, 269)
Screenshot: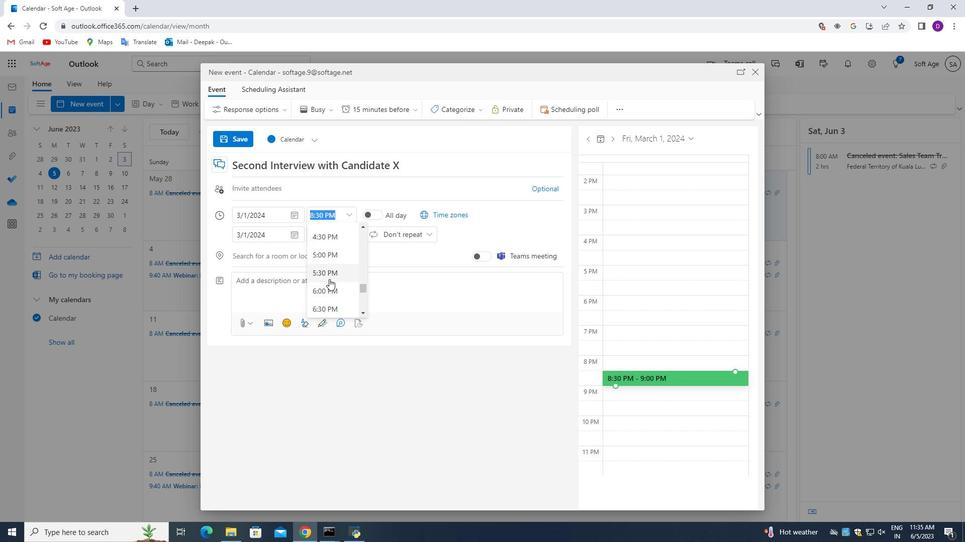 
Action: Mouse scrolled (328, 269) with delta (0, 0)
Screenshot: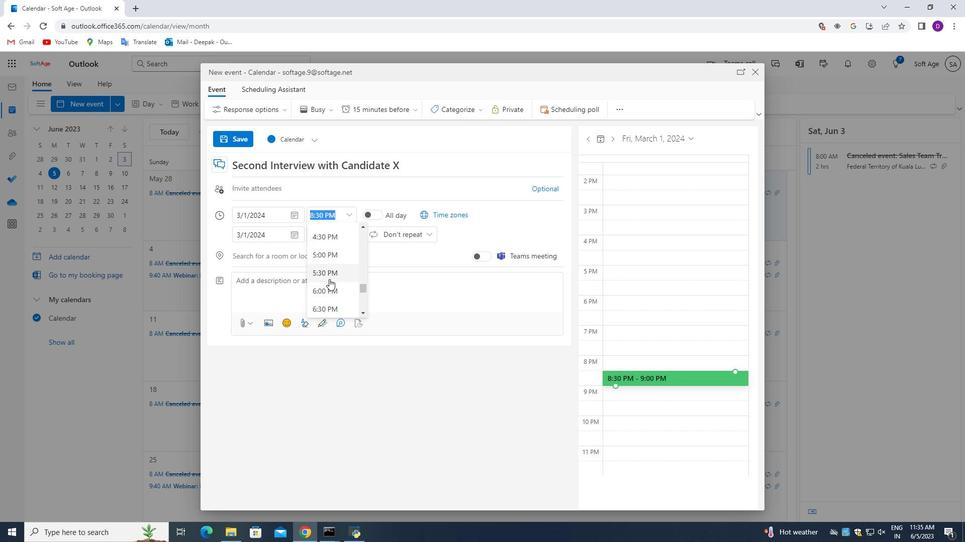 
Action: Mouse moved to (328, 267)
Screenshot: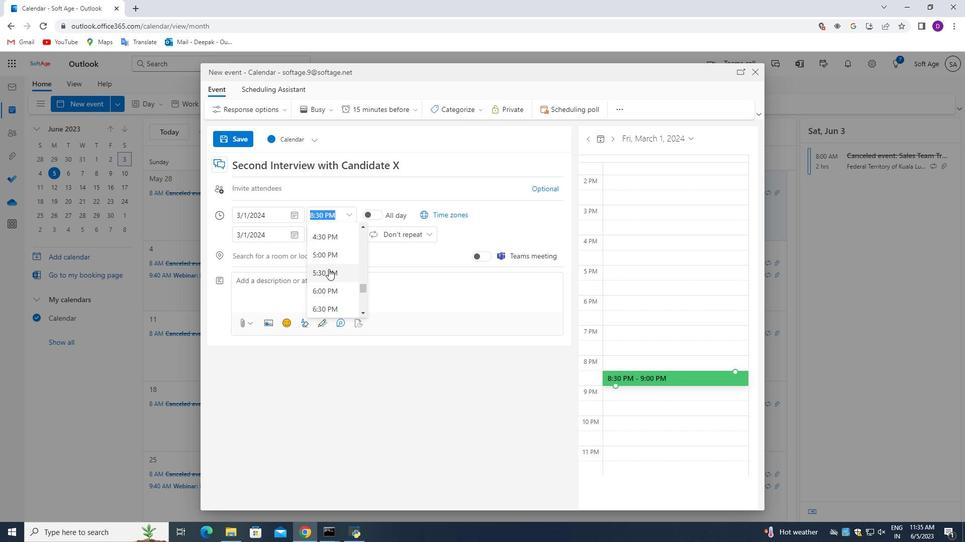 
Action: Mouse scrolled (328, 268) with delta (0, 0)
Screenshot: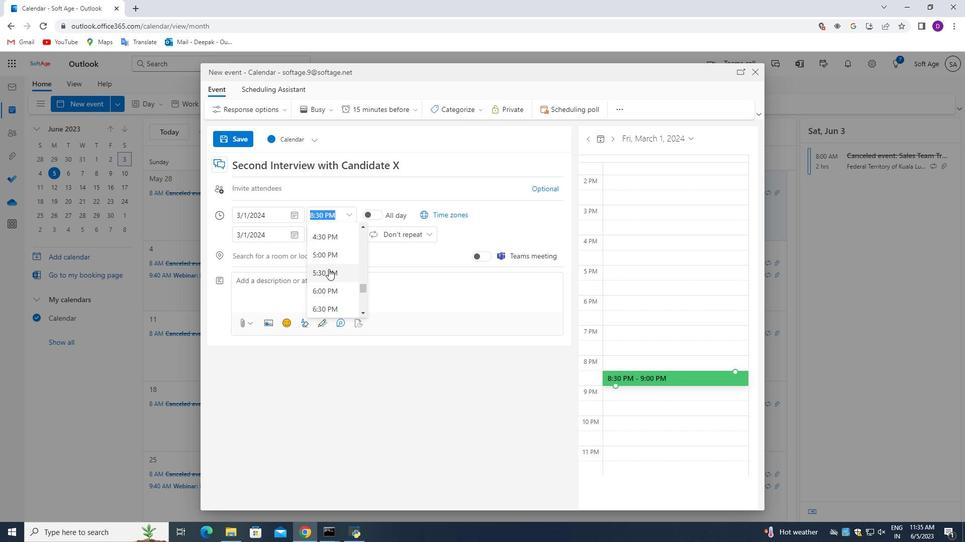 
Action: Mouse moved to (329, 284)
Screenshot: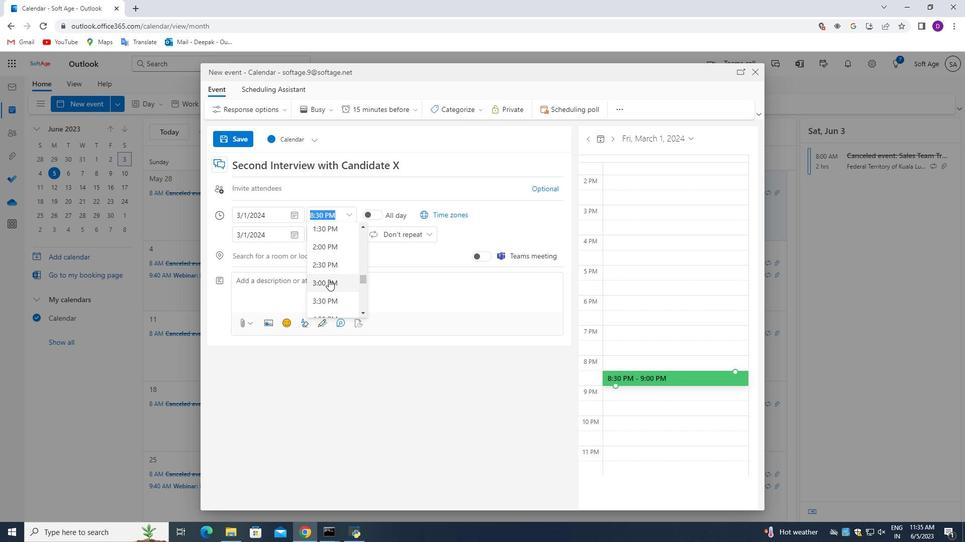 
Action: Mouse scrolled (329, 285) with delta (0, 0)
Screenshot: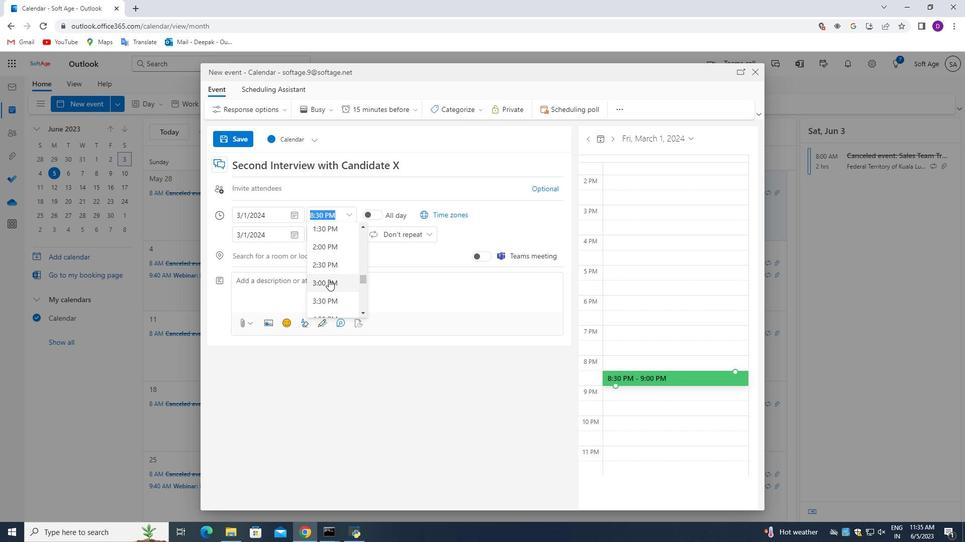 
Action: Mouse moved to (330, 285)
Screenshot: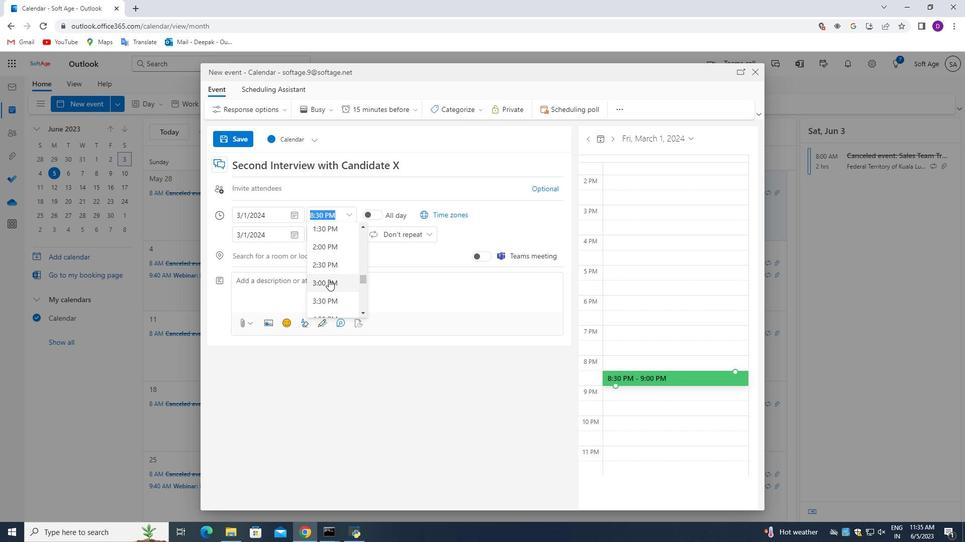 
Action: Mouse scrolled (330, 285) with delta (0, 0)
Screenshot: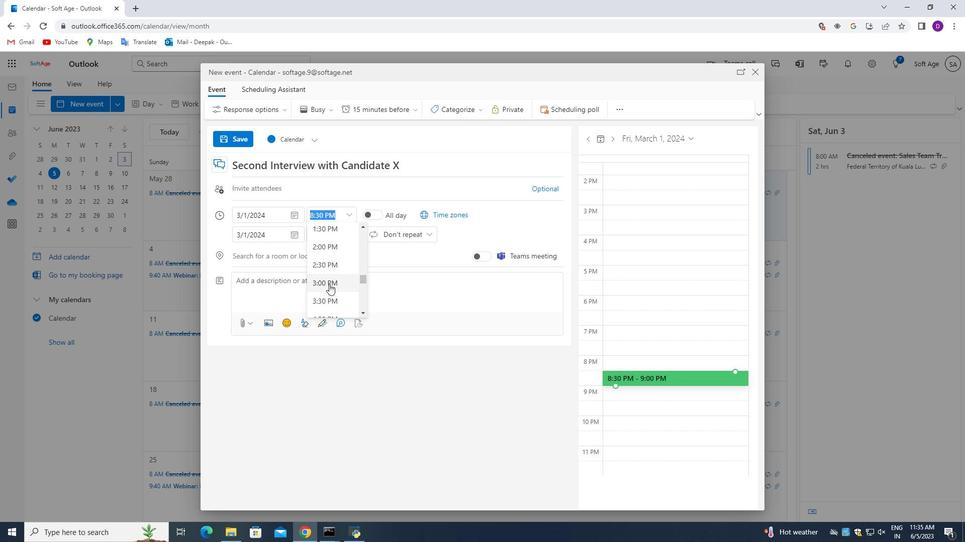 
Action: Mouse scrolled (330, 285) with delta (0, 0)
Screenshot: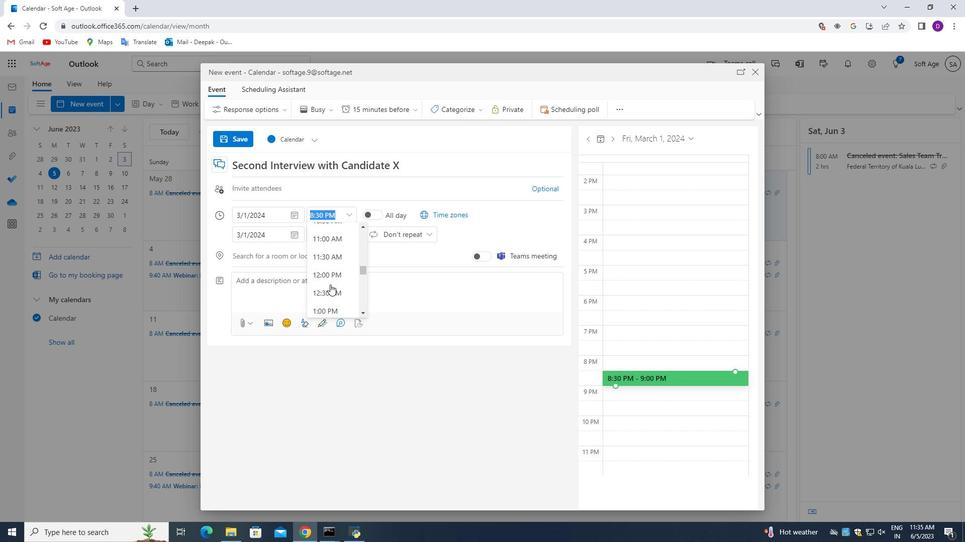 
Action: Mouse scrolled (330, 285) with delta (0, 0)
Screenshot: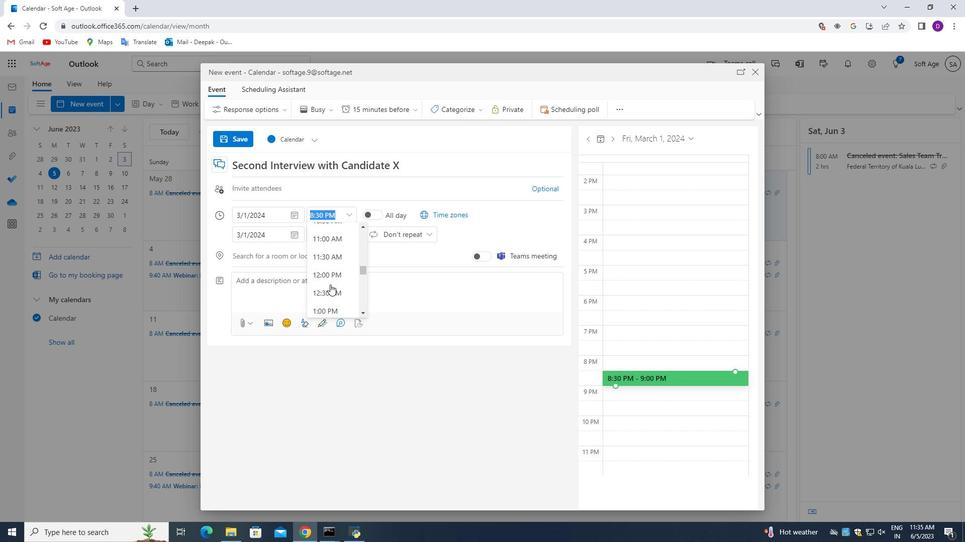 
Action: Mouse moved to (329, 229)
Screenshot: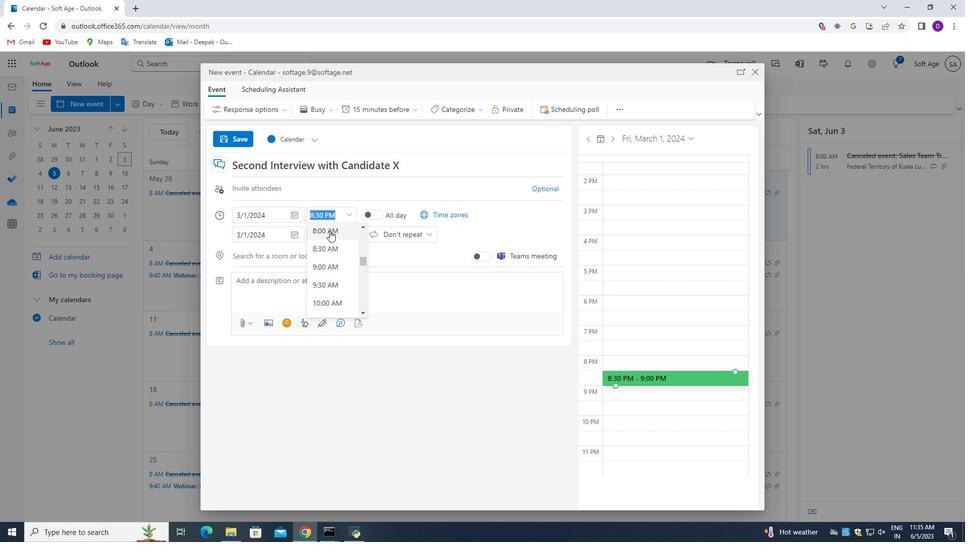 
Action: Mouse pressed left at (329, 229)
Screenshot: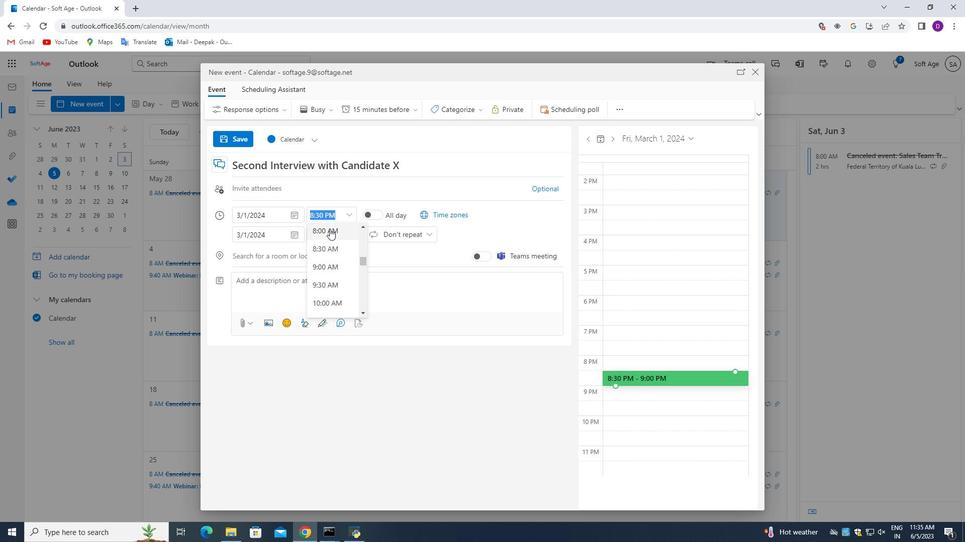 
Action: Mouse moved to (347, 235)
Screenshot: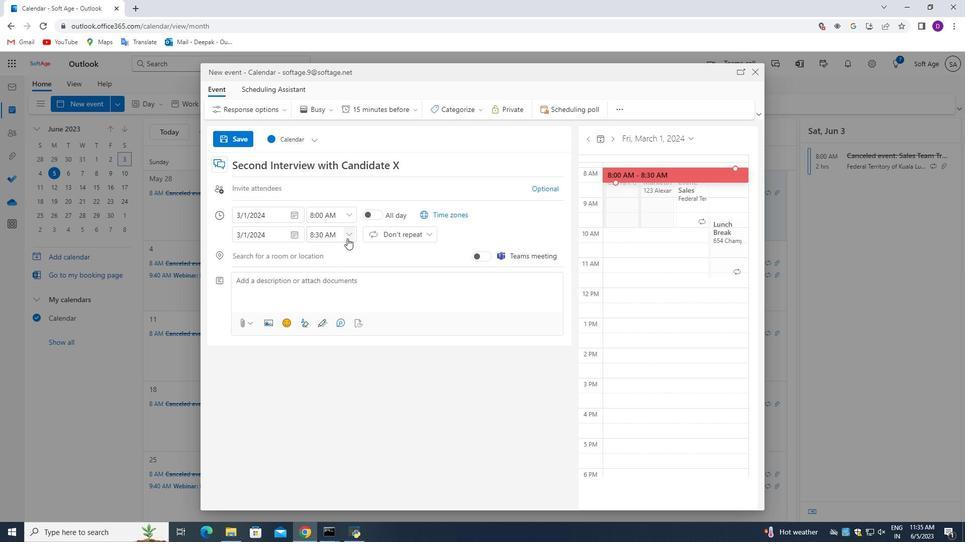 
Action: Mouse pressed left at (347, 235)
Screenshot: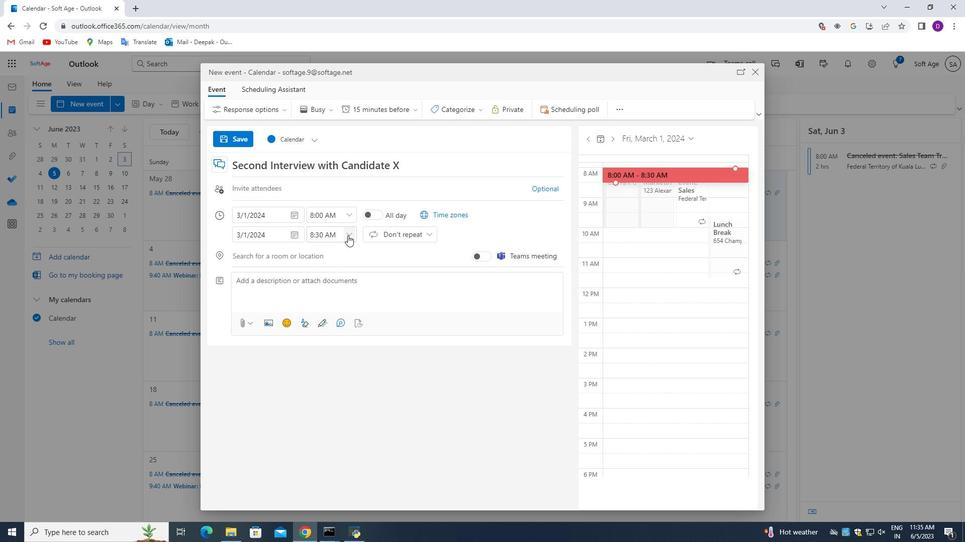 
Action: Mouse moved to (346, 307)
Screenshot: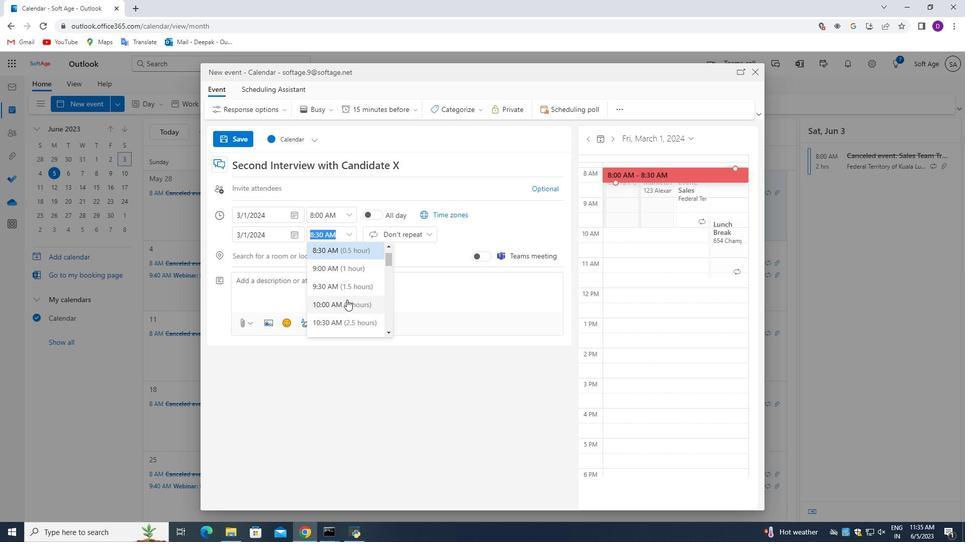 
Action: Mouse pressed left at (346, 307)
Screenshot: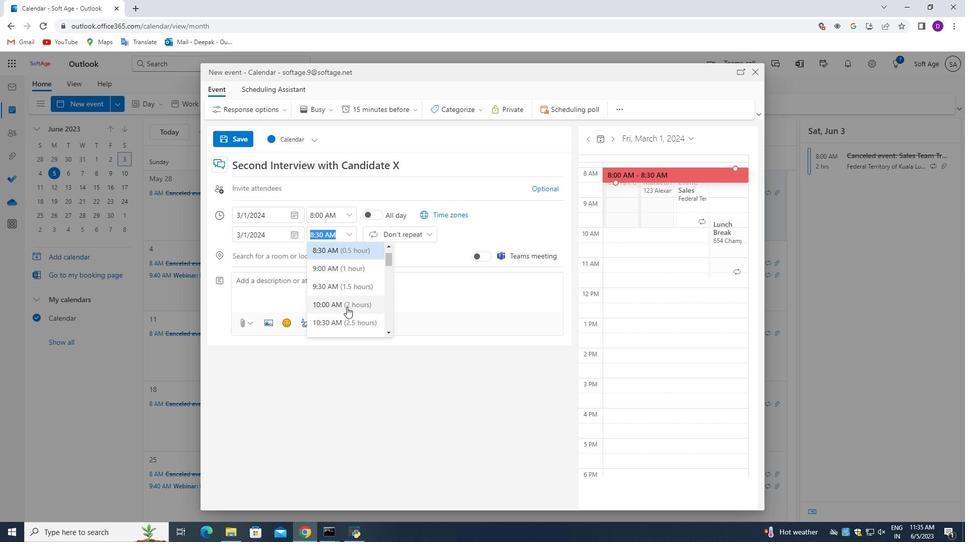 
Action: Mouse moved to (295, 277)
Screenshot: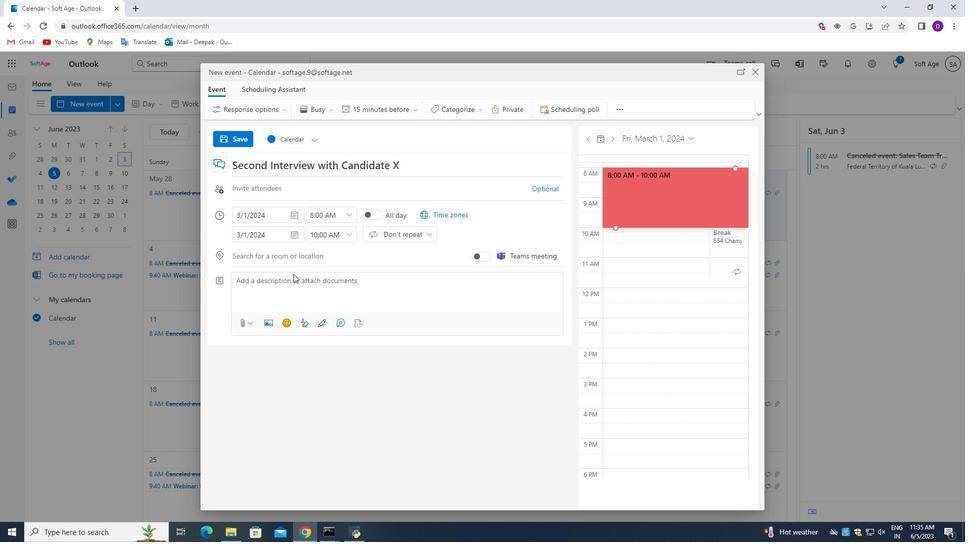 
Action: Mouse pressed left at (295, 277)
Screenshot: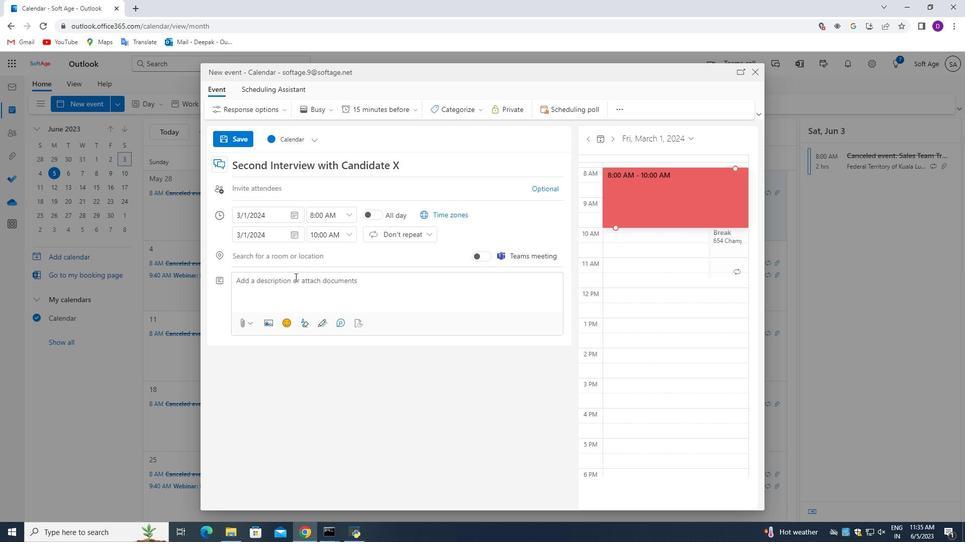 
Action: Mouse moved to (354, 433)
Screenshot: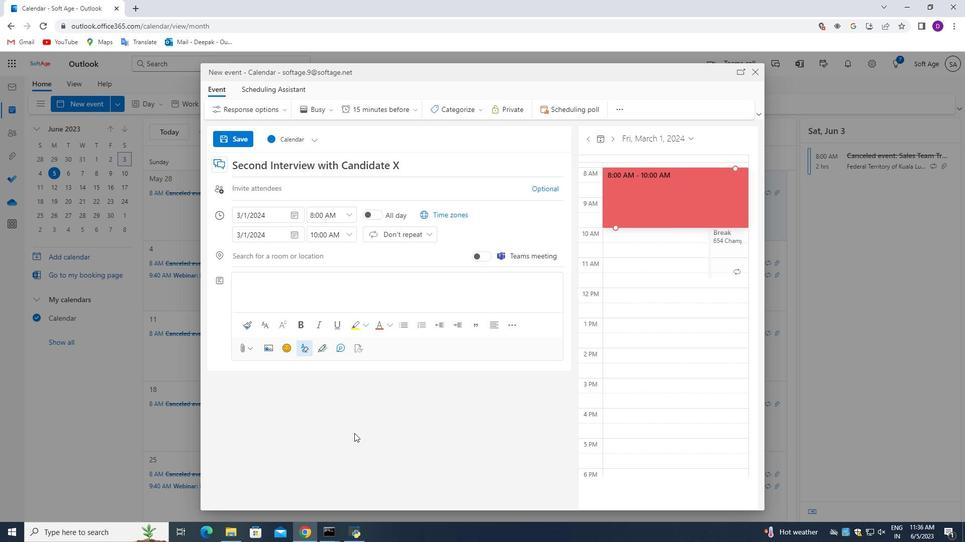 
Action: Key pressed ds<Key.backspace><Key.backspace><Key.backspace><Key.backspace><Key.shift_r>The<Key.space><Key.shift_r>AGM<Key.space>will<Key.space>commence<Key.space>with<Key.space>an<Key.space><Key.backspace><Key.space>opening<Key.space>address<Key.space>from<Key.space>the<Key.space>leadersi<Key.backspace>hip<Key.space>team<Key.space><Key.backspace><Key.backspace><Key.backspace><Key.backspace><Key.backspace><Key.backspace><Key.space>team<Key.space><Key.backspace>,<Key.space>providing<Key.space>an<Key.space>overview<Key.backspace><Key.backspace><Key.backspace><Key.backspace><Key.backspace><Key.backspace><Key.backspace><Key.backspace>providing<Key.space><Key.backspace><Key.backspace>g<Key.space>an<Key.space>overview<Key.space>of<Key.space>the<Key.space>orgamization's<Key.space><Key.backspace><Key.backspace><Key.backspace><Key.backspace><Key.backspace><Key.backspace><Key.backspace><Key.backspace><Key.backspace><Key.backspace><Key.backspace>nization's<Key.space>achievements,<Key.space>challenges<Key.space>and<Key.backspace><Key.backspace><Key.backspace><Key.backspace>,<Key.space>and<Key.space>financial<Key.space>performance<Key.space>over<Key.space>the<Key.space>past<Key.space>yo<Key.backspace>ie<Key.backspace><Key.backspace>ear<Key.space>,<Key.space><Key.backspace><Key.backspace><Key.backspace>.<Key.space><Key.shift_r>This<Key.space>presentation<Key.space>will<Key.space>set<Key.space>the<Key.space>stage<Key.space>for<Key.space>the<Key.space>meeting<Key.space>and<Key.space>provide<Key.space>a<Key.space>comprehensive<Key.space>context<Key.space>for<Key.space>the<Key.space>discussions<Key.space>that<Key.space>will<Key.space>follow.<Key.space>
Screenshot: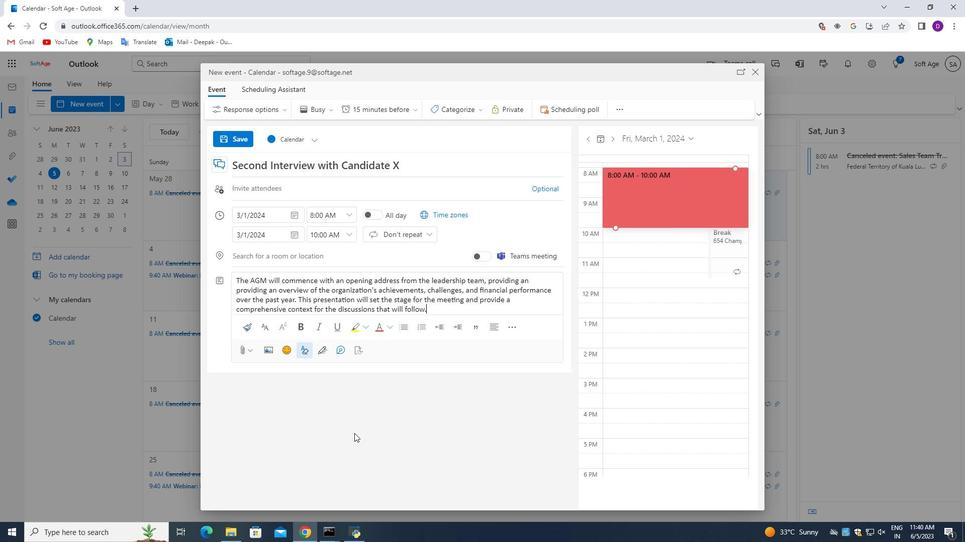 
Action: Mouse moved to (458, 106)
Screenshot: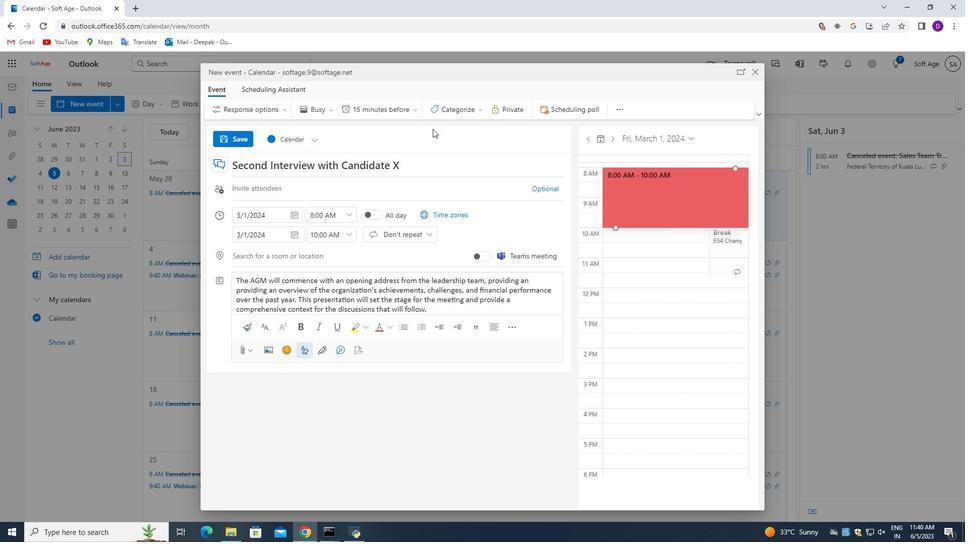 
Action: Mouse pressed left at (458, 106)
Screenshot: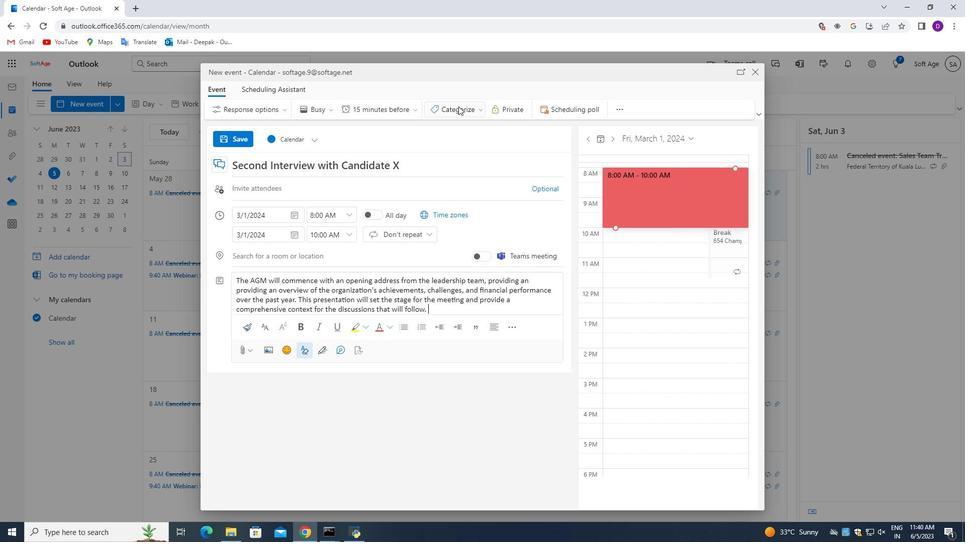 
Action: Mouse moved to (456, 131)
Screenshot: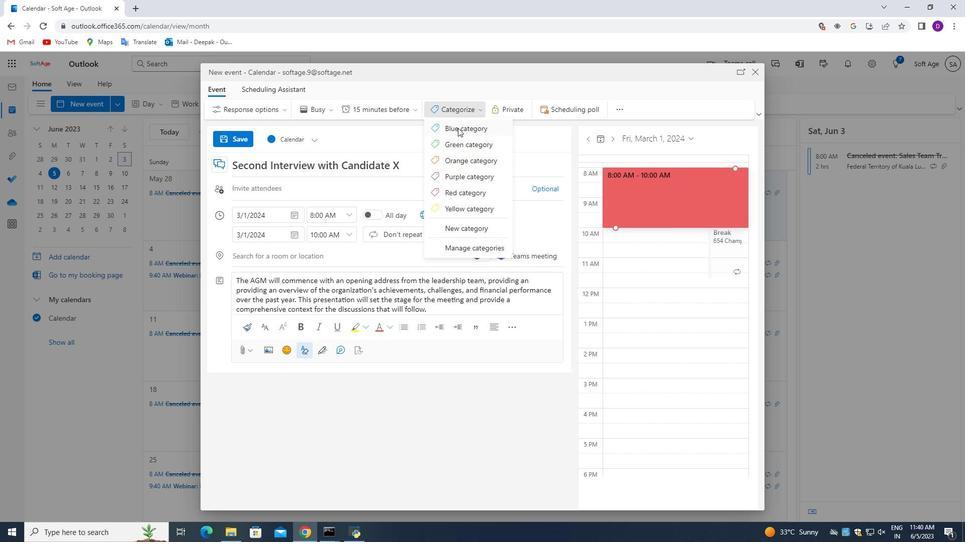 
Action: Mouse pressed left at (456, 131)
Screenshot: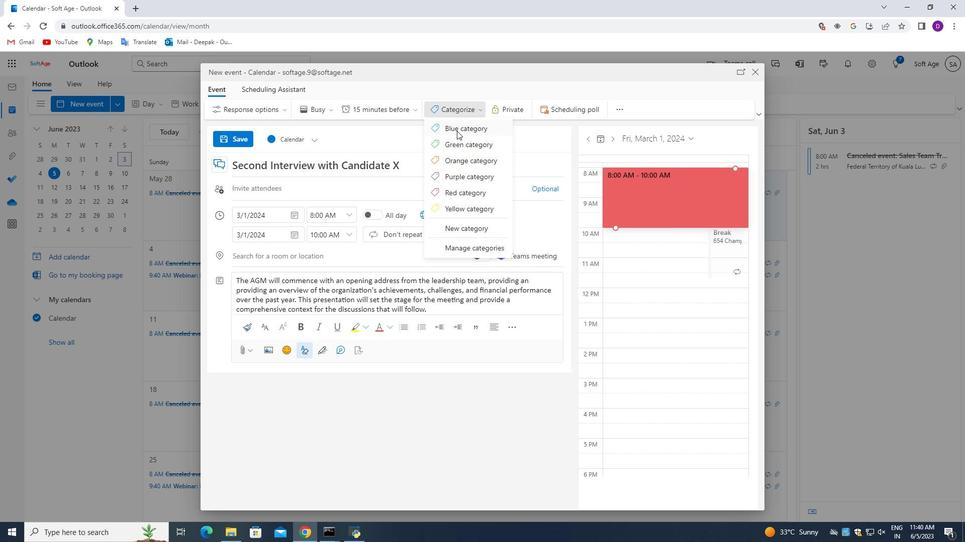 
Action: Mouse moved to (252, 256)
Screenshot: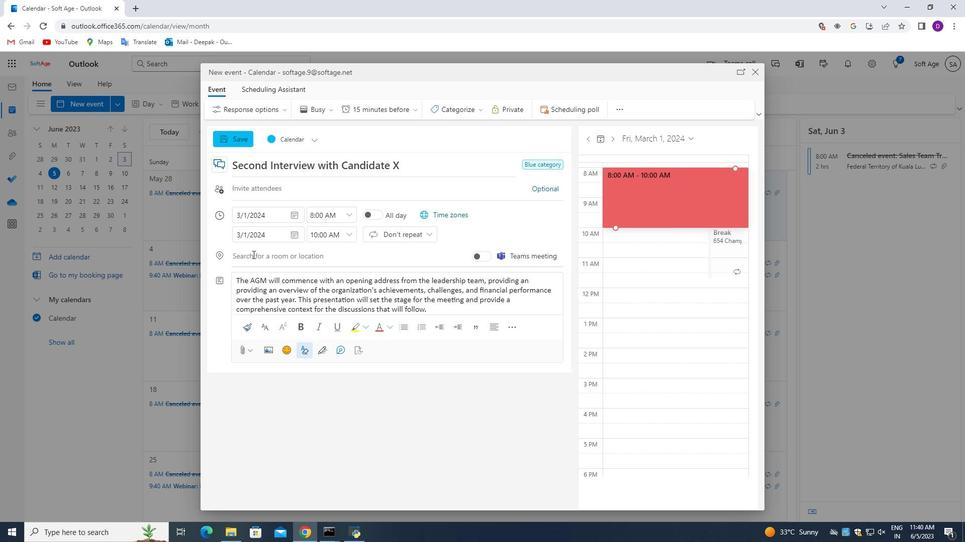 
Action: Mouse pressed left at (252, 256)
Screenshot: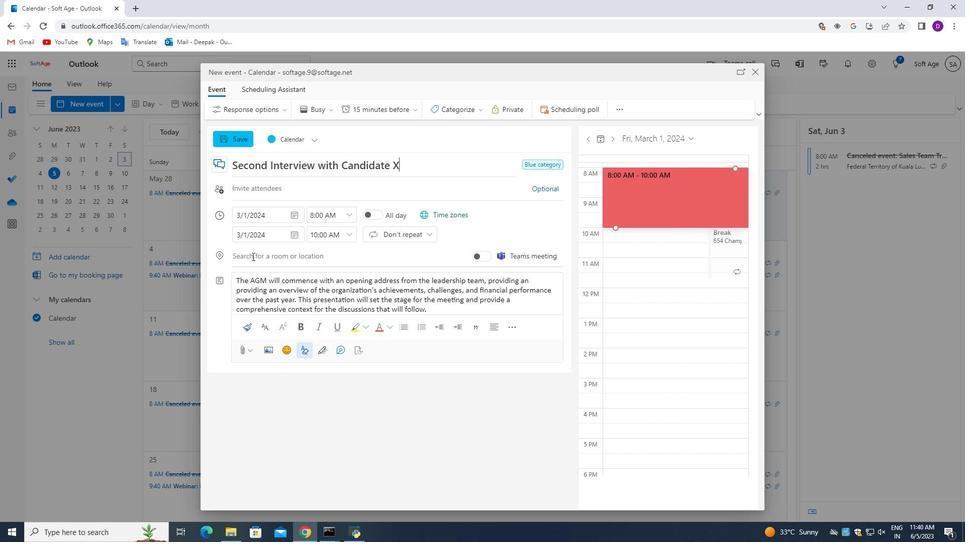 
Action: Key pressed 654<Key.space><Key.shift>Park<Key.space><Key.shift_r>F<Key.backspace><Key.shift_r>Guell,<Key.space><Key.shift_r>Barcelona,<Key.space><Key.shift_r>Spain,<Key.space><Key.backspace><Key.backspace>
Screenshot: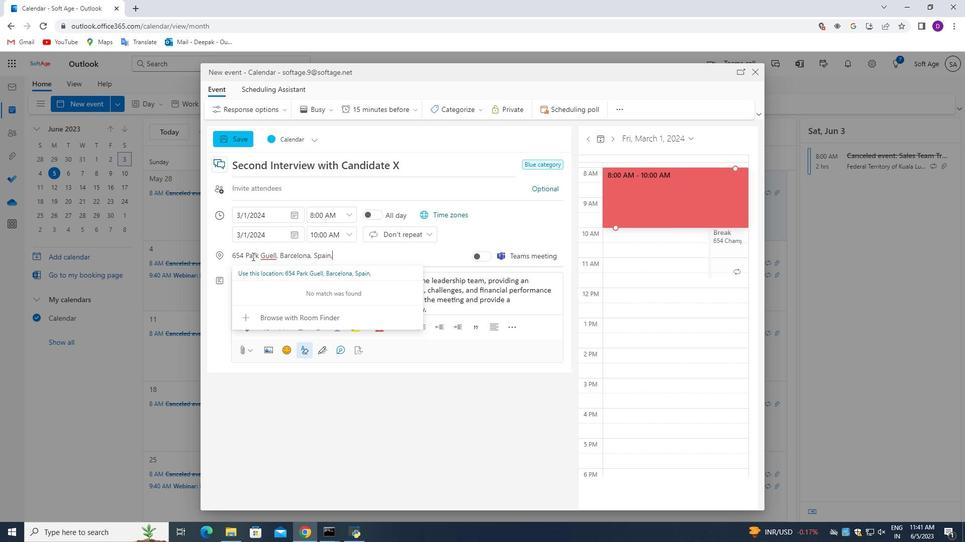 
Action: Mouse moved to (364, 386)
Screenshot: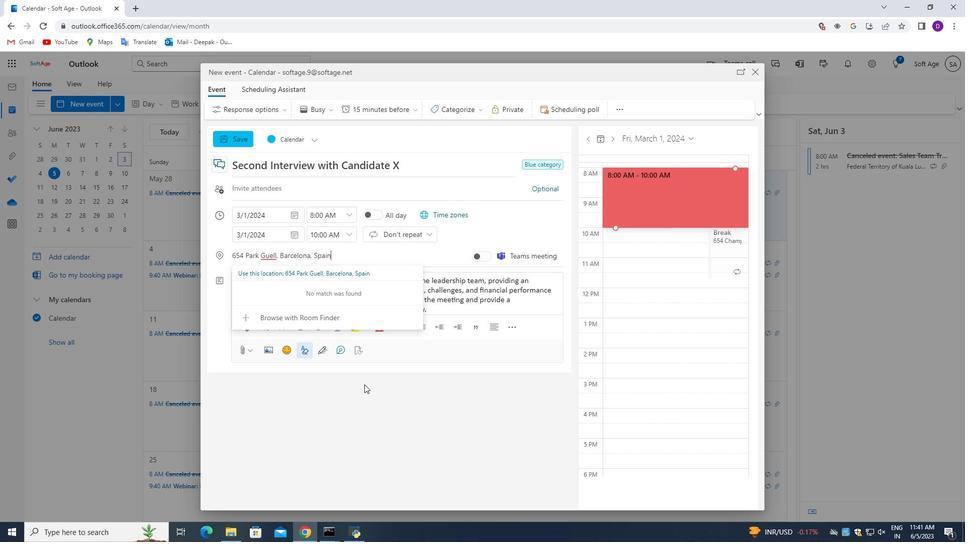 
Action: Mouse pressed left at (364, 386)
Screenshot: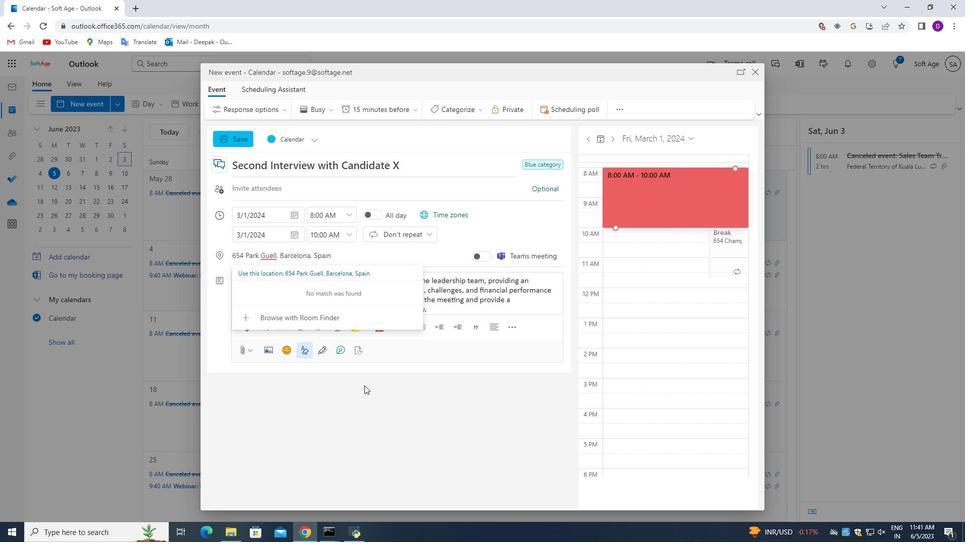 
Action: Mouse moved to (302, 191)
Screenshot: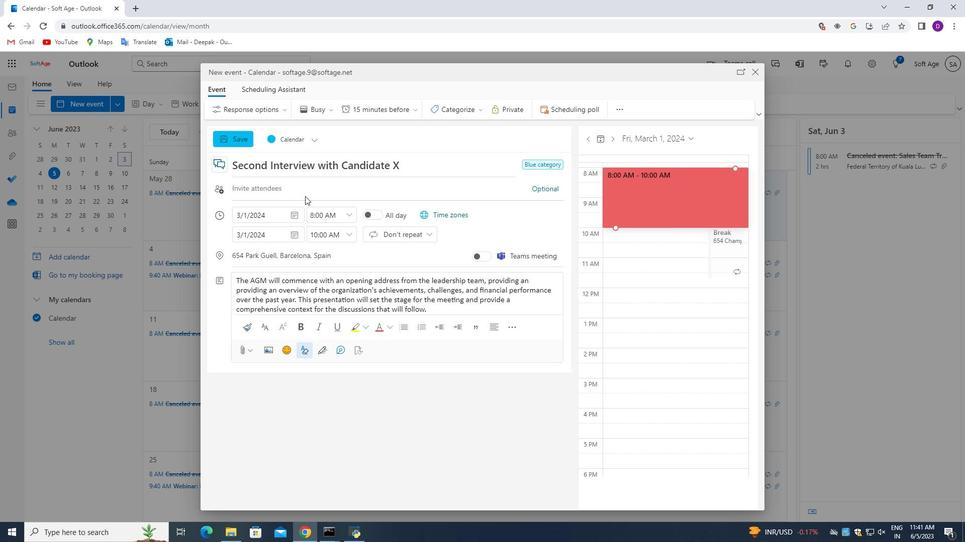 
Action: Mouse pressed left at (302, 191)
Screenshot: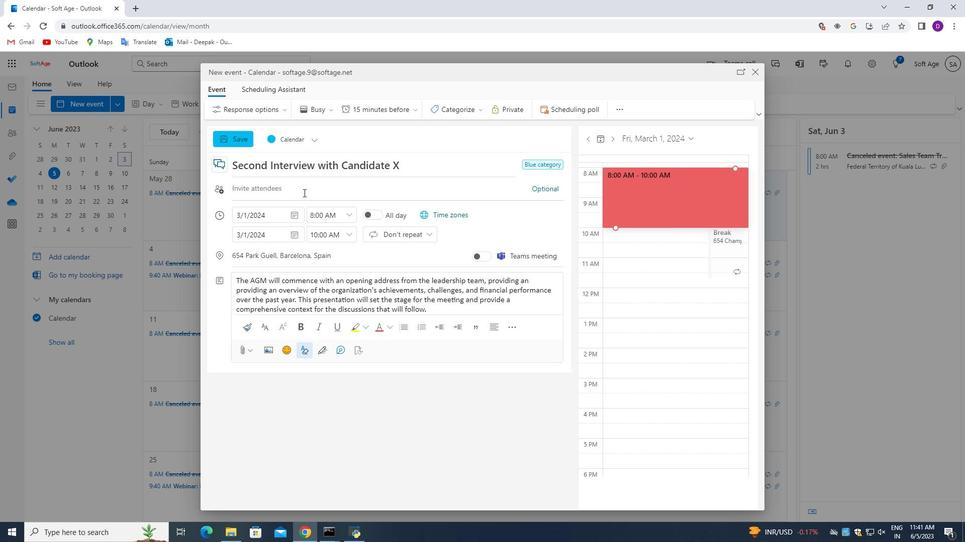 
Action: Key pressed softage.2<Key.shift>@softage.net<Key.enter>
Screenshot: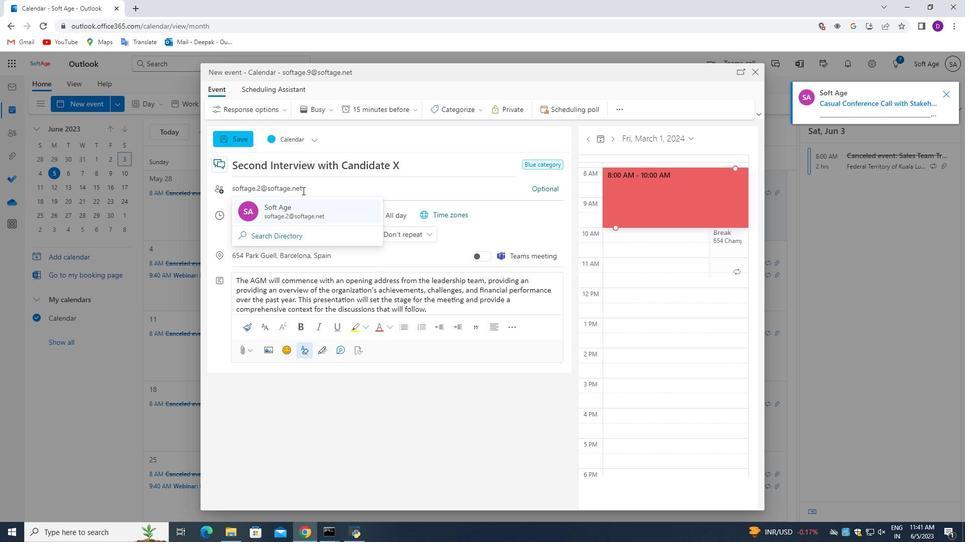 
Action: Mouse moved to (546, 194)
Screenshot: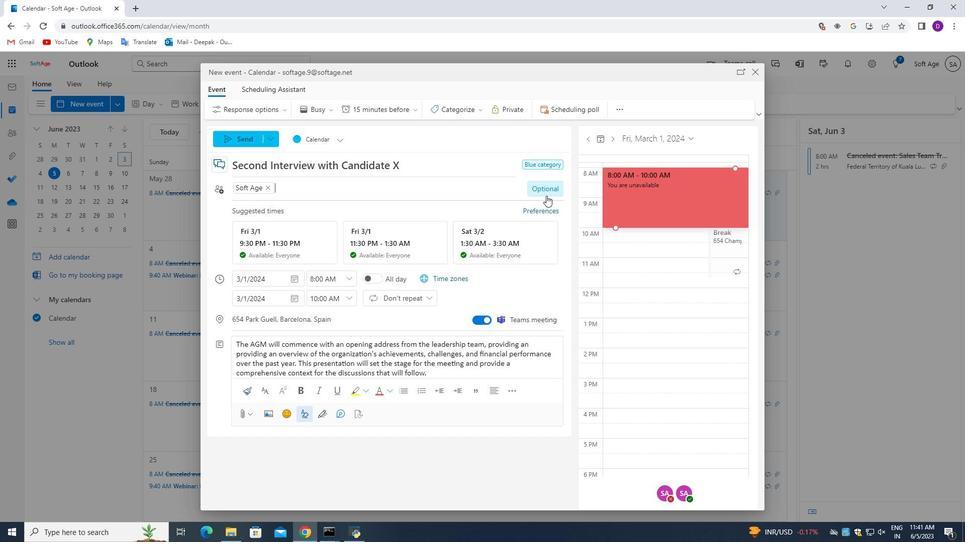 
Action: Mouse pressed left at (546, 194)
Screenshot: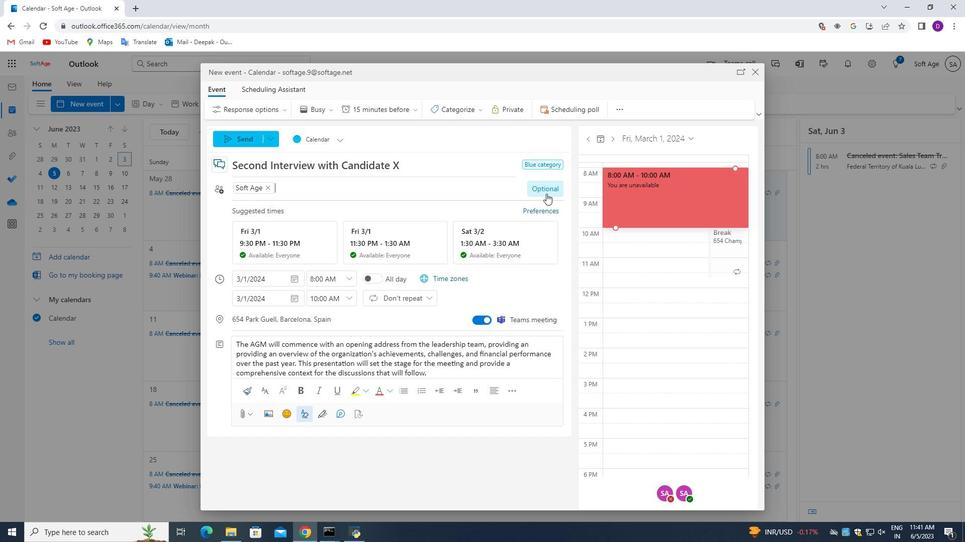 
Action: Mouse moved to (342, 173)
Screenshot: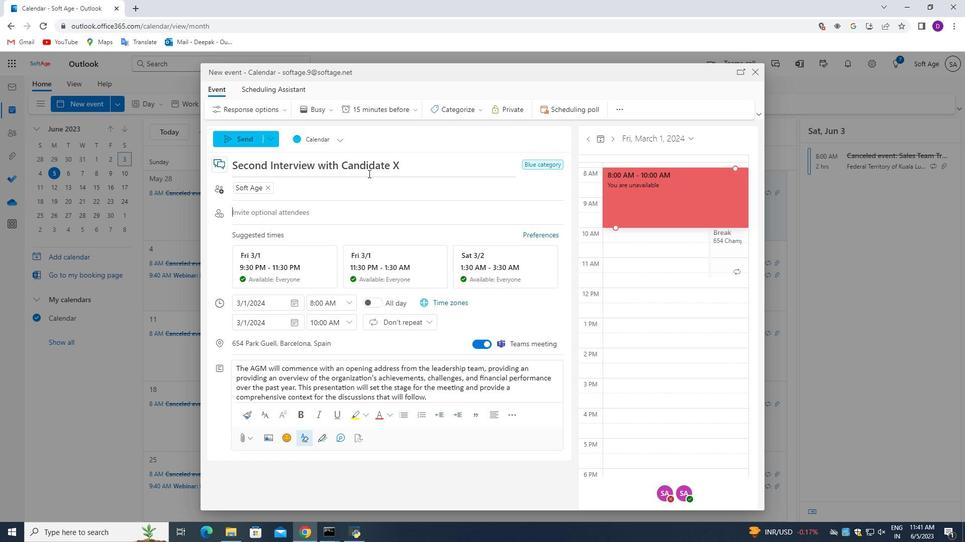 
Action: Key pressed softage.3<Key.shift>@softage.net<Key.enter>
Screenshot: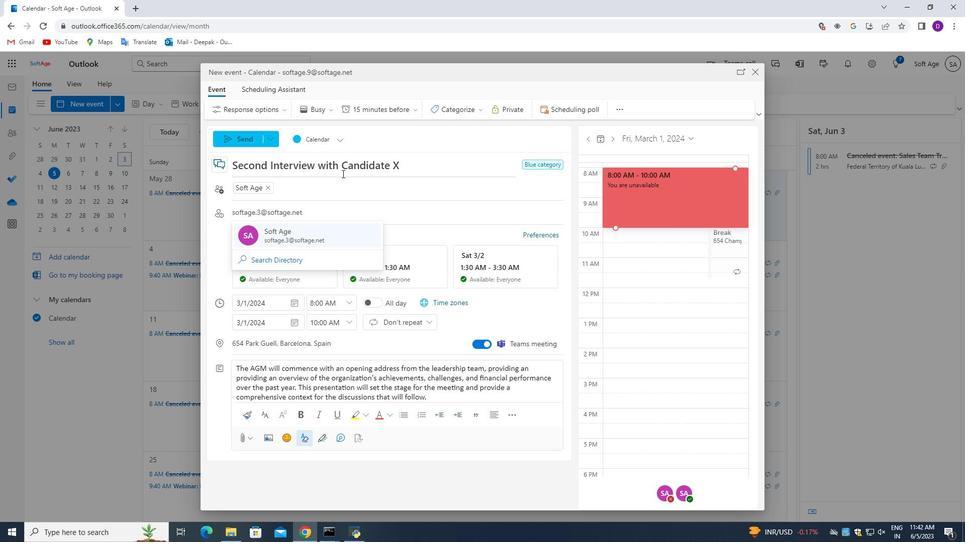 
Action: Mouse moved to (399, 110)
Screenshot: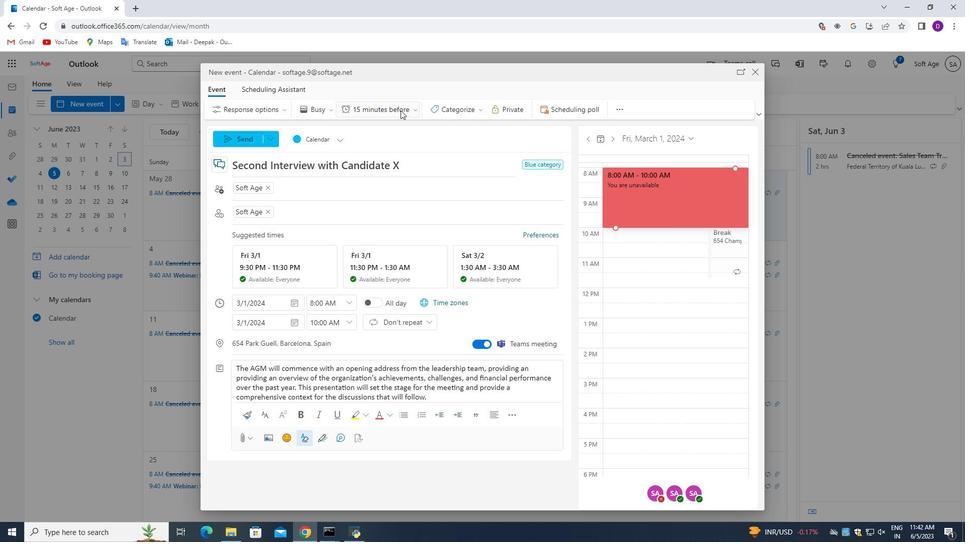 
Action: Mouse pressed left at (399, 110)
Screenshot: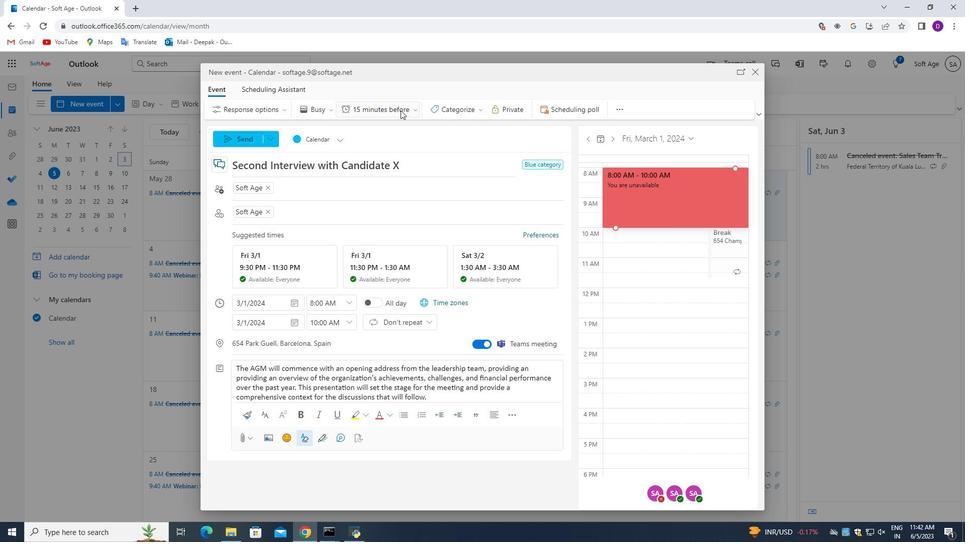 
Action: Mouse moved to (378, 238)
Screenshot: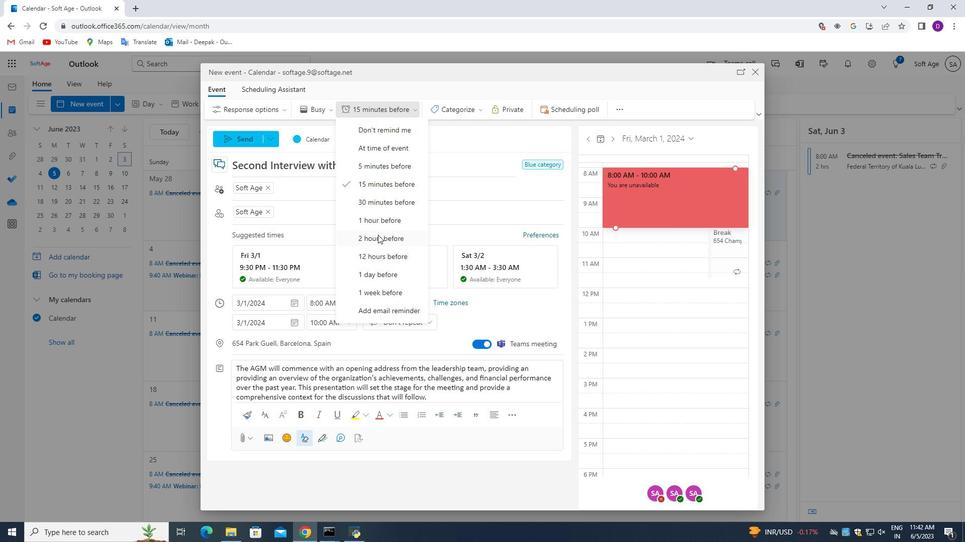 
Action: Mouse pressed left at (378, 238)
Screenshot: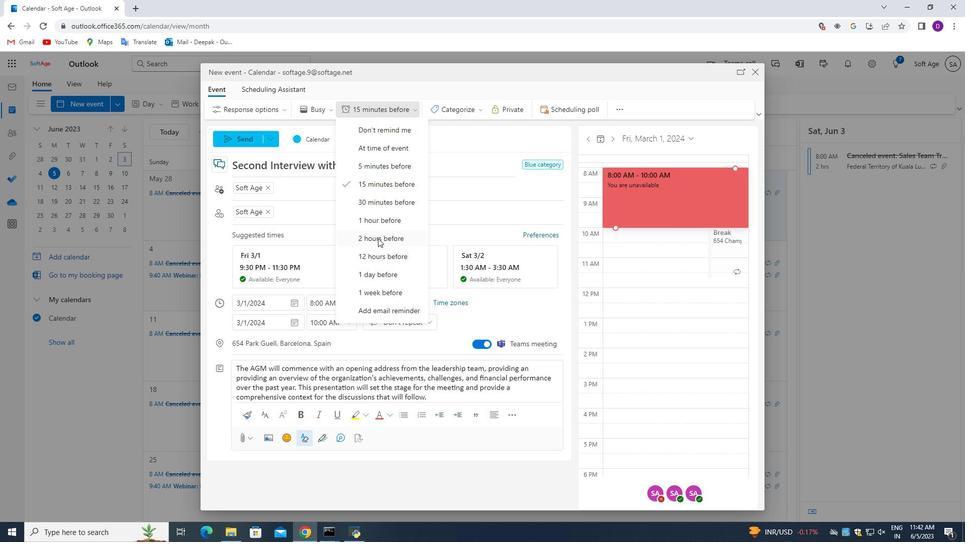 
Action: Mouse moved to (246, 138)
Screenshot: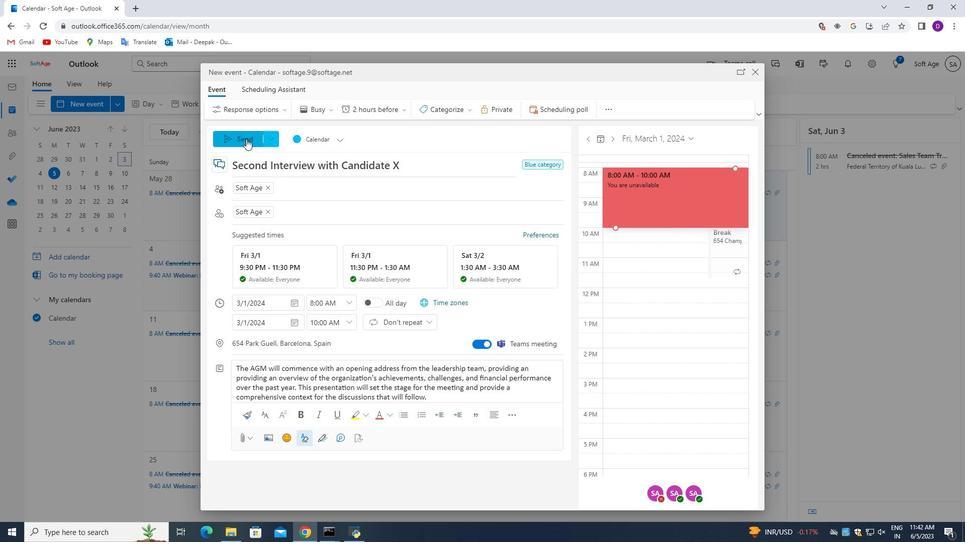 
Action: Mouse pressed left at (246, 138)
Screenshot: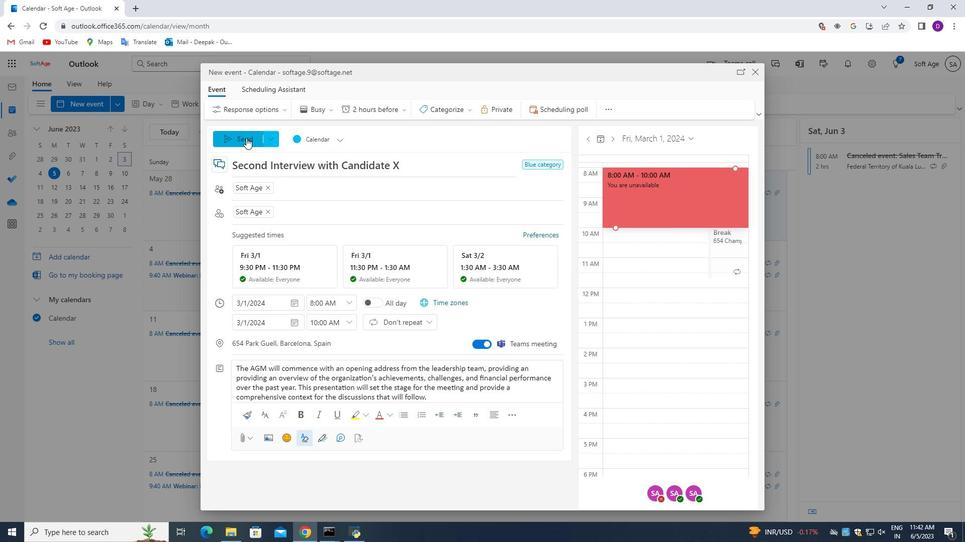 
Action: Mouse moved to (346, 292)
Screenshot: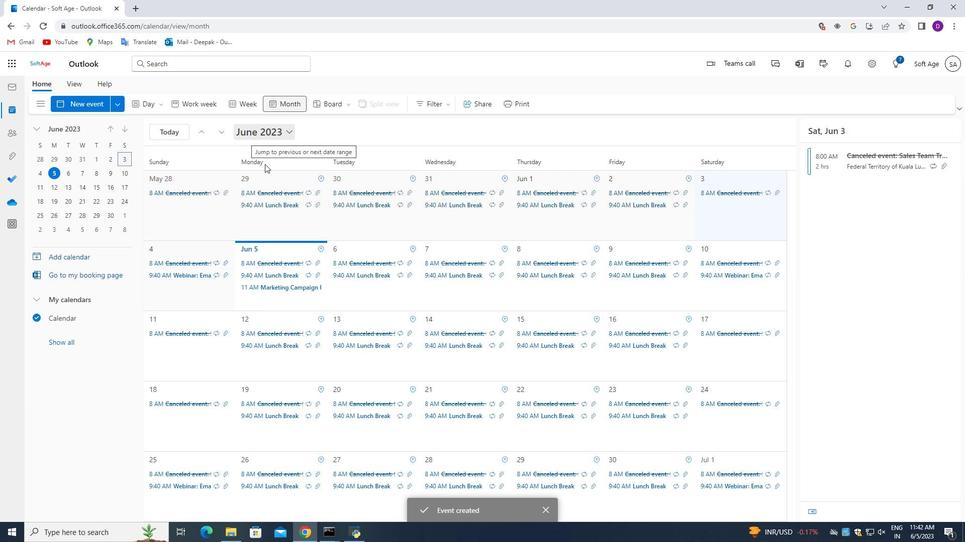 
